 Task: Display the picks of the 2022 Victory Lane Racing NASCAR Cup Series for the race "Daytona 500" on the track "Daytona".
Action: Mouse moved to (200, 431)
Screenshot: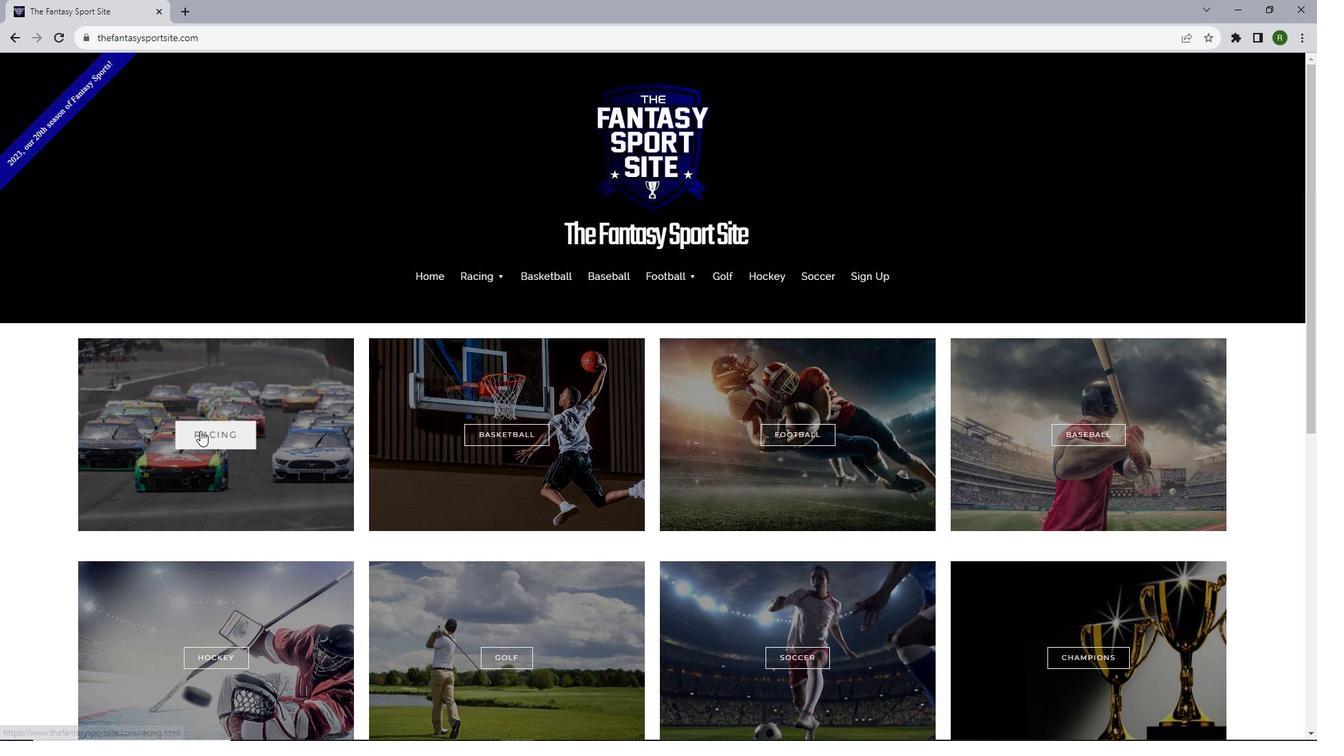 
Action: Mouse pressed left at (200, 431)
Screenshot: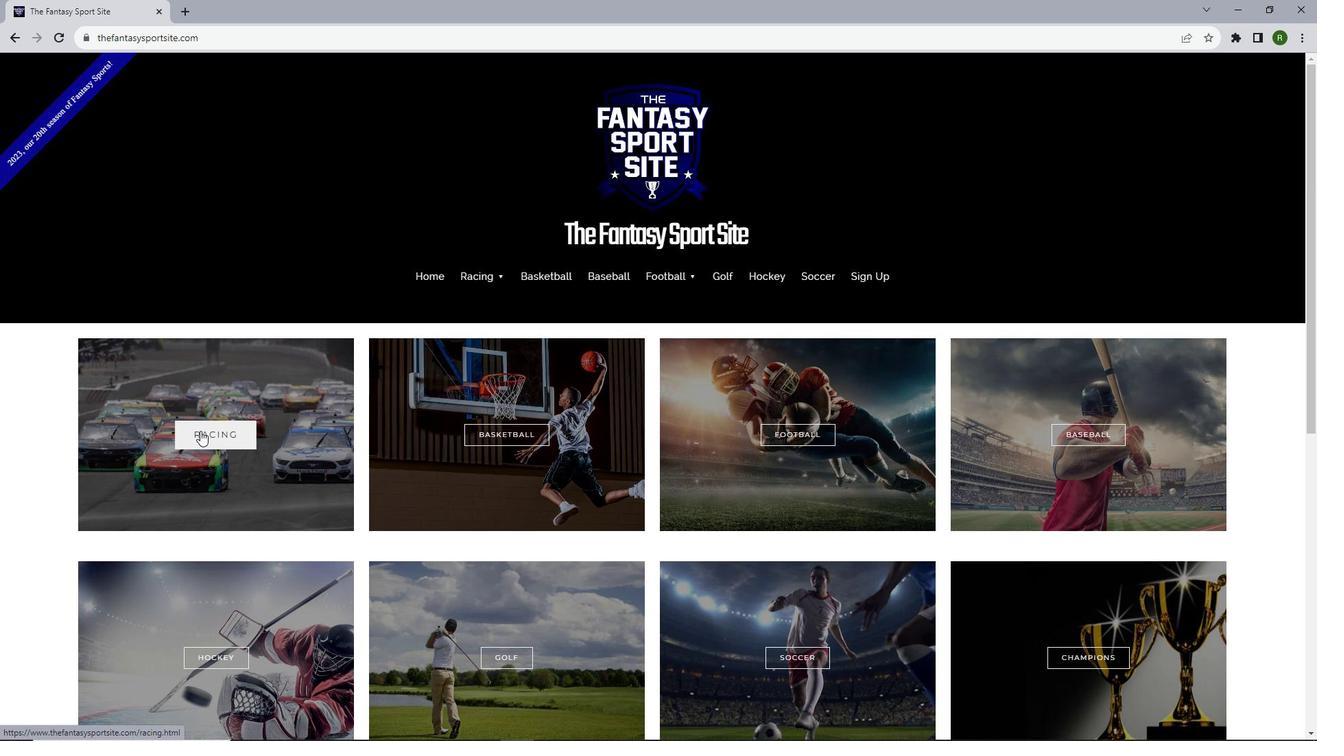 
Action: Mouse moved to (255, 406)
Screenshot: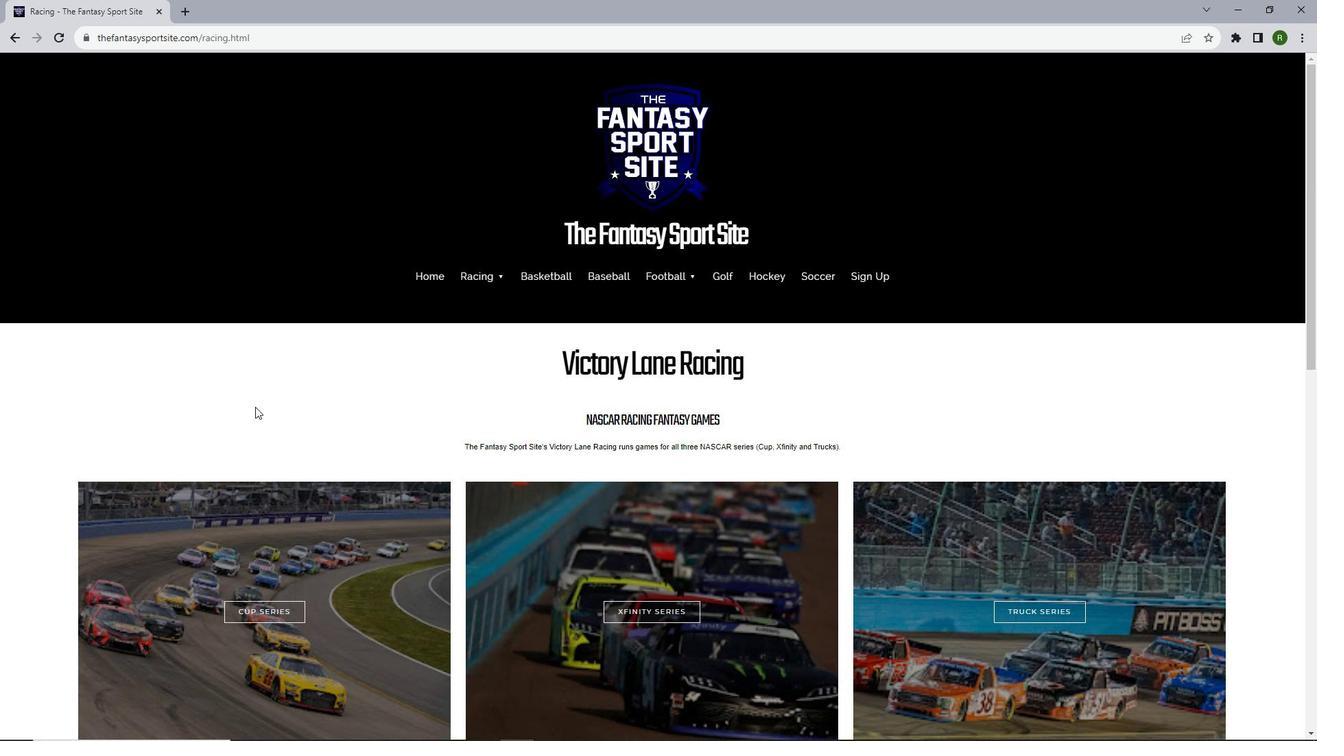 
Action: Mouse scrolled (255, 406) with delta (0, 0)
Screenshot: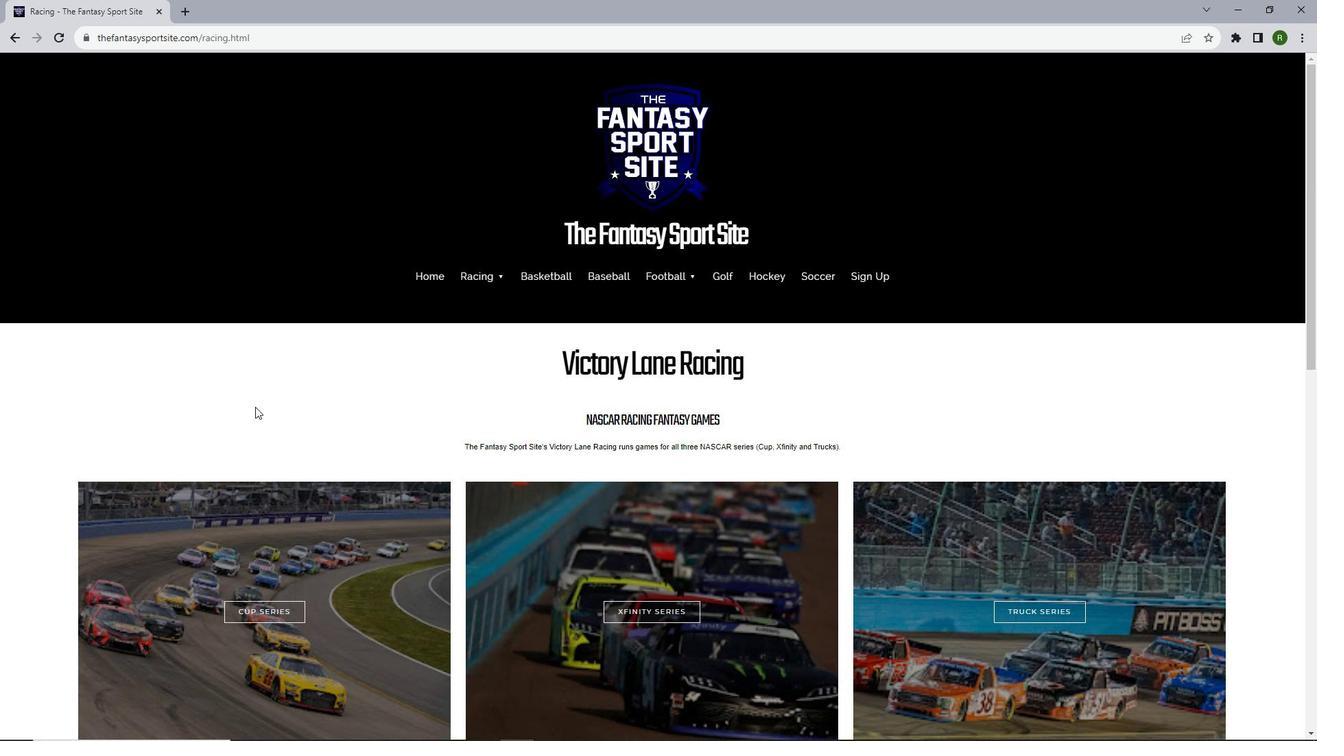 
Action: Mouse scrolled (255, 406) with delta (0, 0)
Screenshot: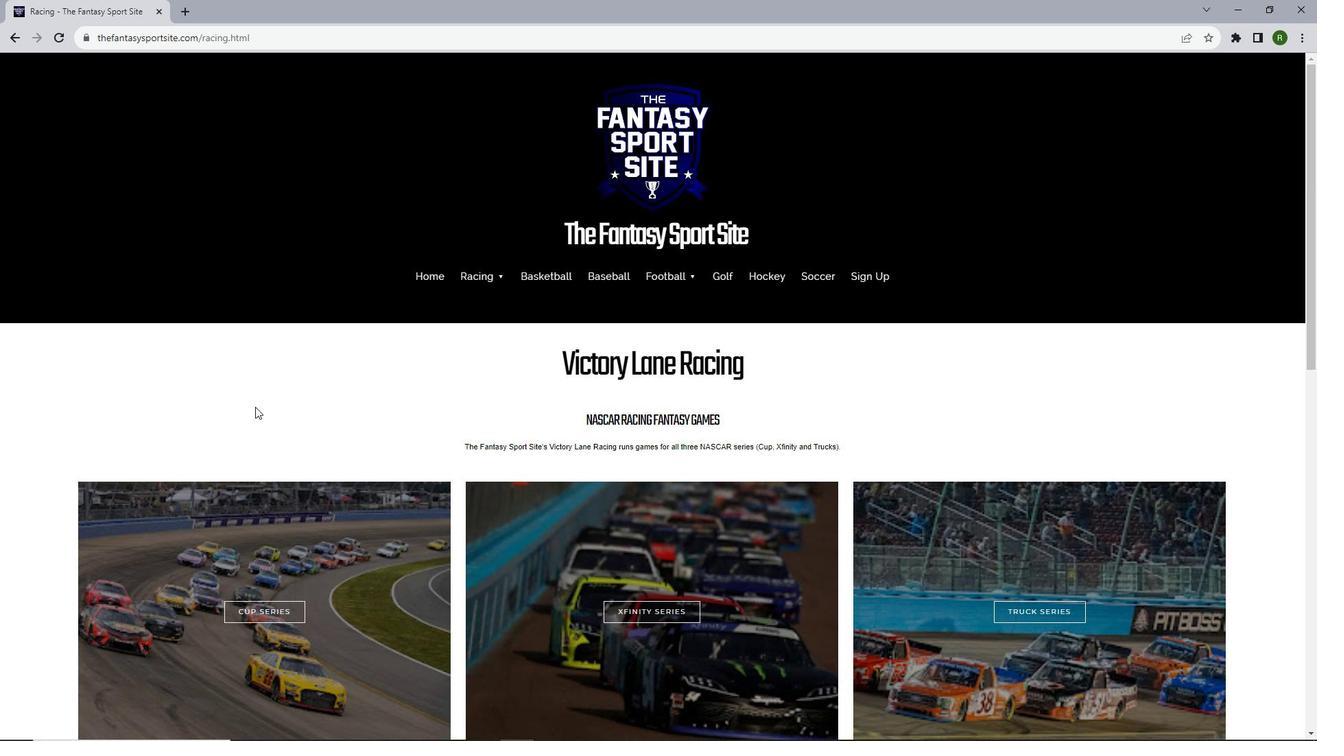 
Action: Mouse moved to (260, 472)
Screenshot: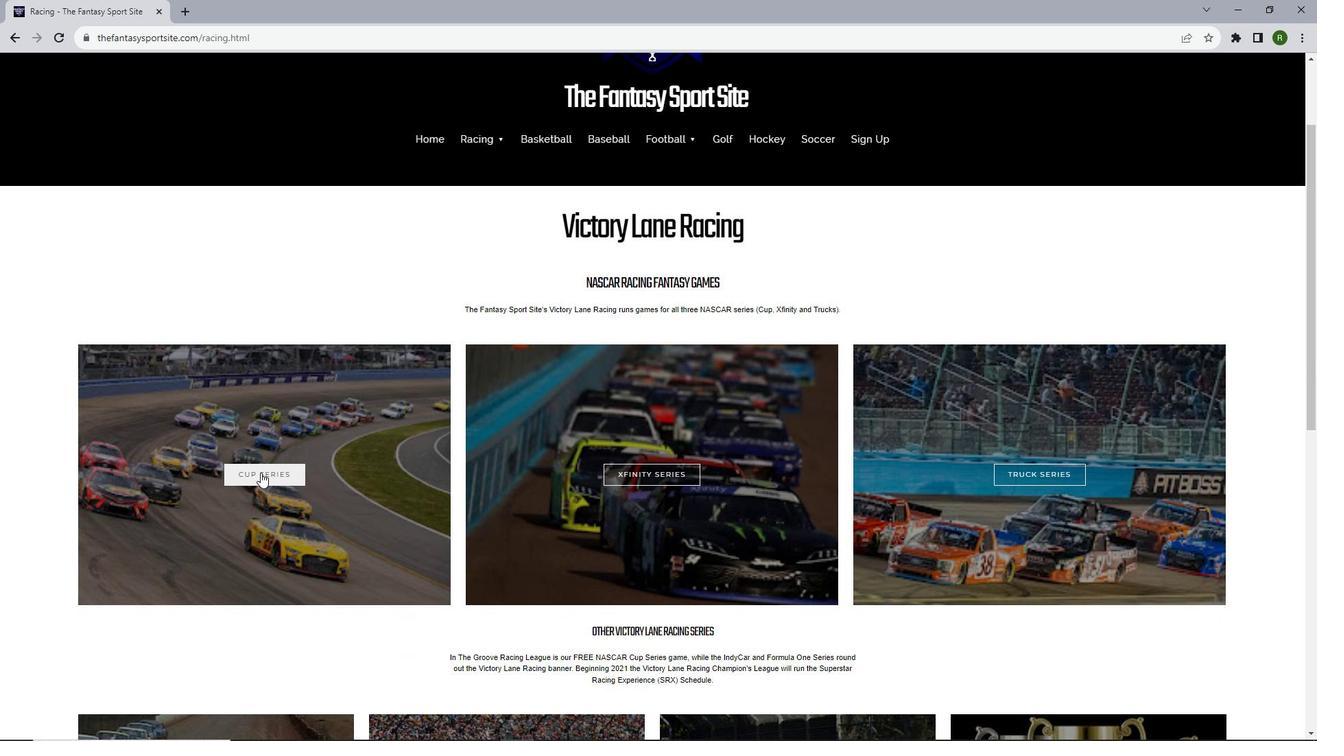 
Action: Mouse pressed left at (260, 472)
Screenshot: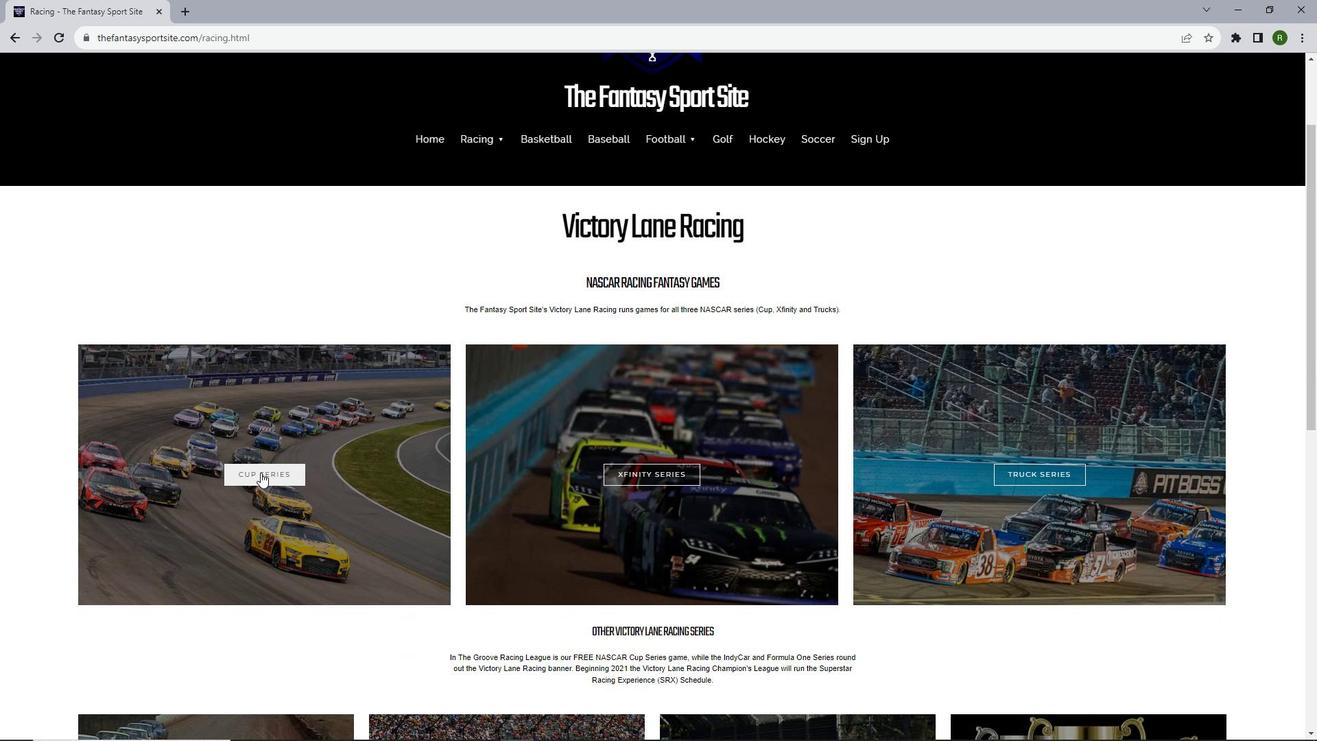 
Action: Mouse moved to (417, 393)
Screenshot: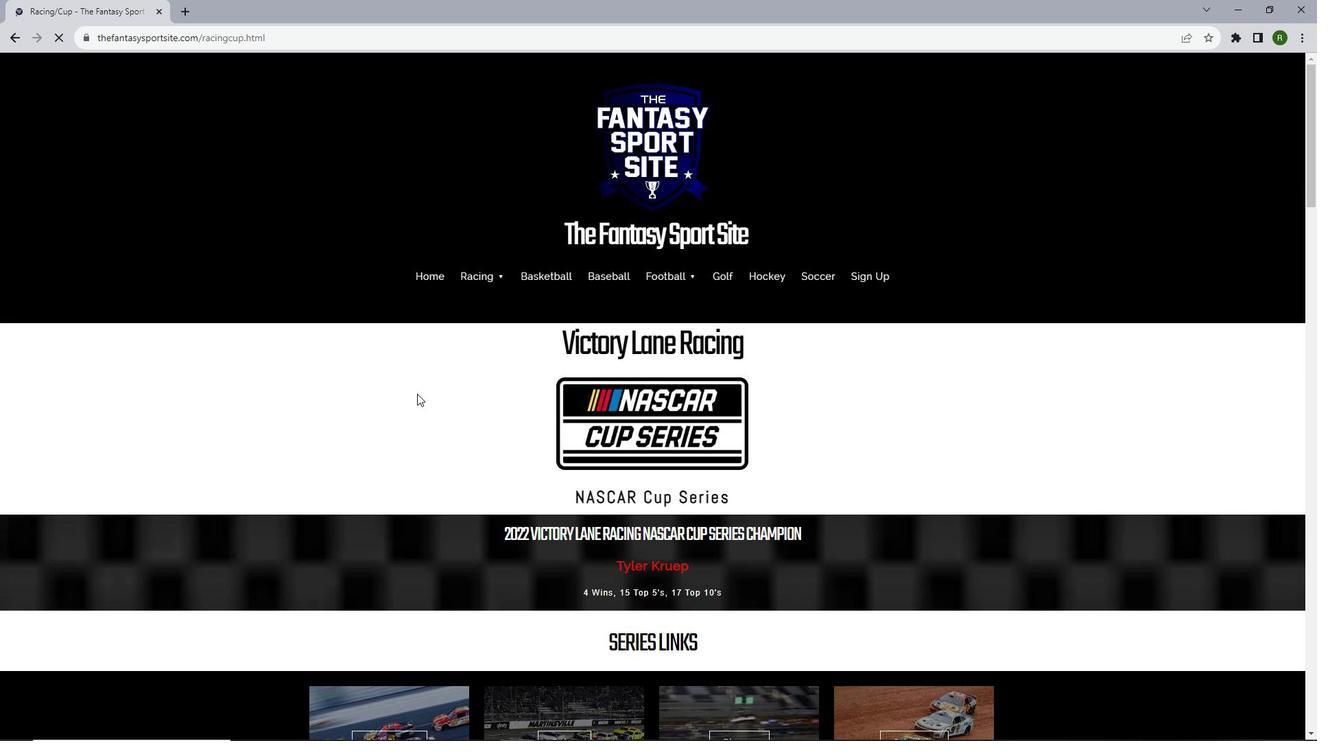 
Action: Mouse scrolled (417, 393) with delta (0, 0)
Screenshot: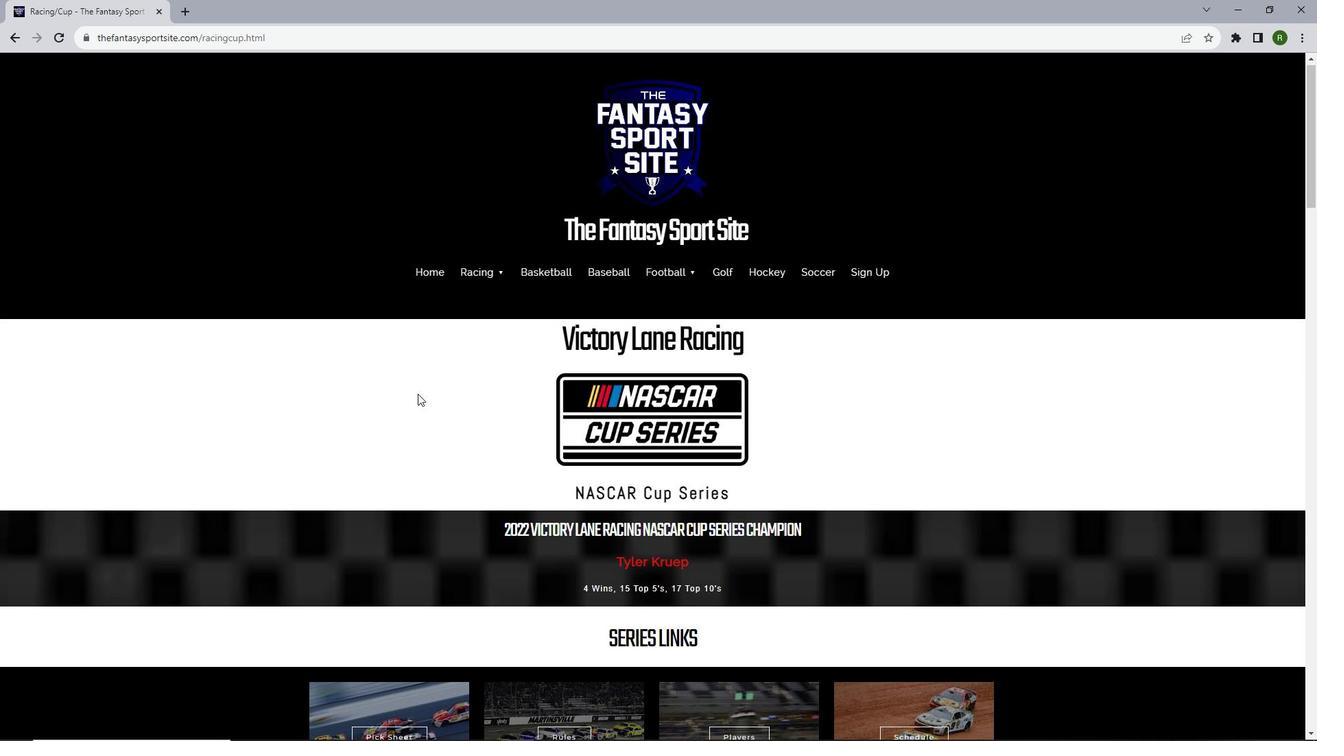 
Action: Mouse scrolled (417, 393) with delta (0, 0)
Screenshot: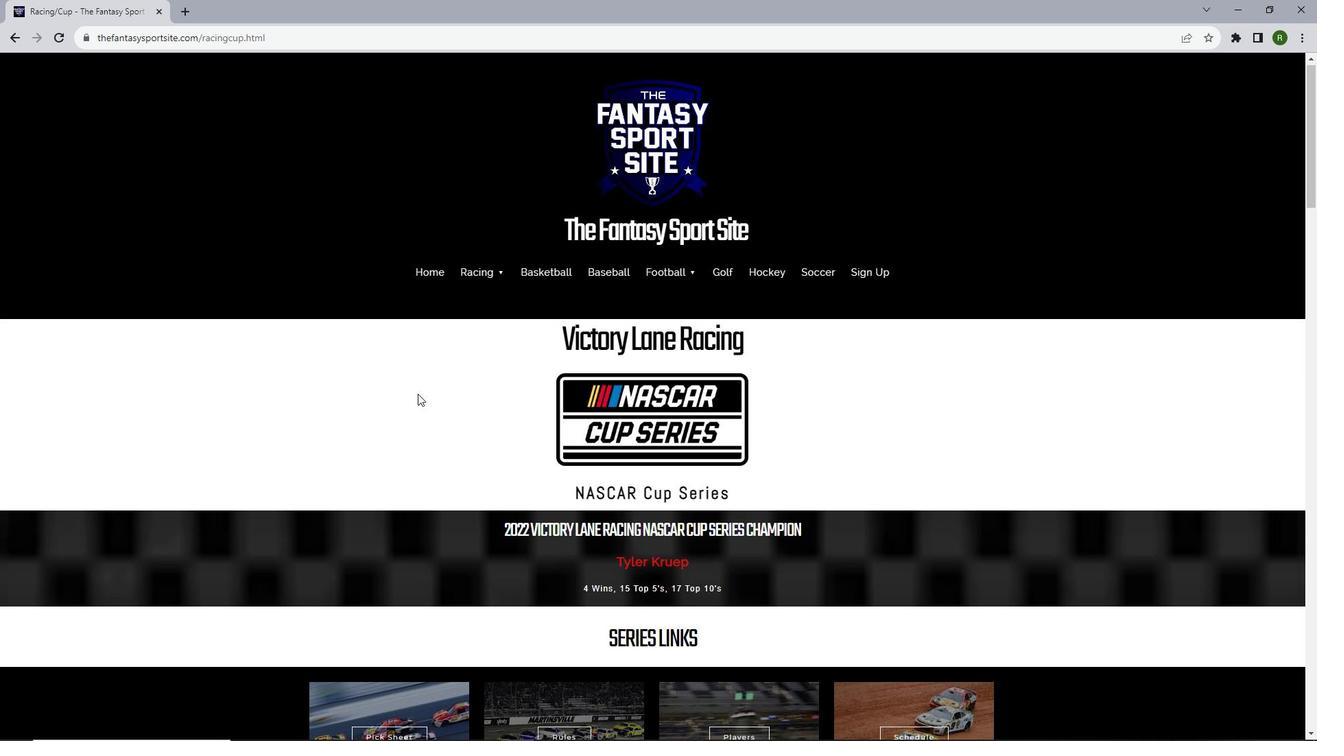 
Action: Mouse moved to (417, 393)
Screenshot: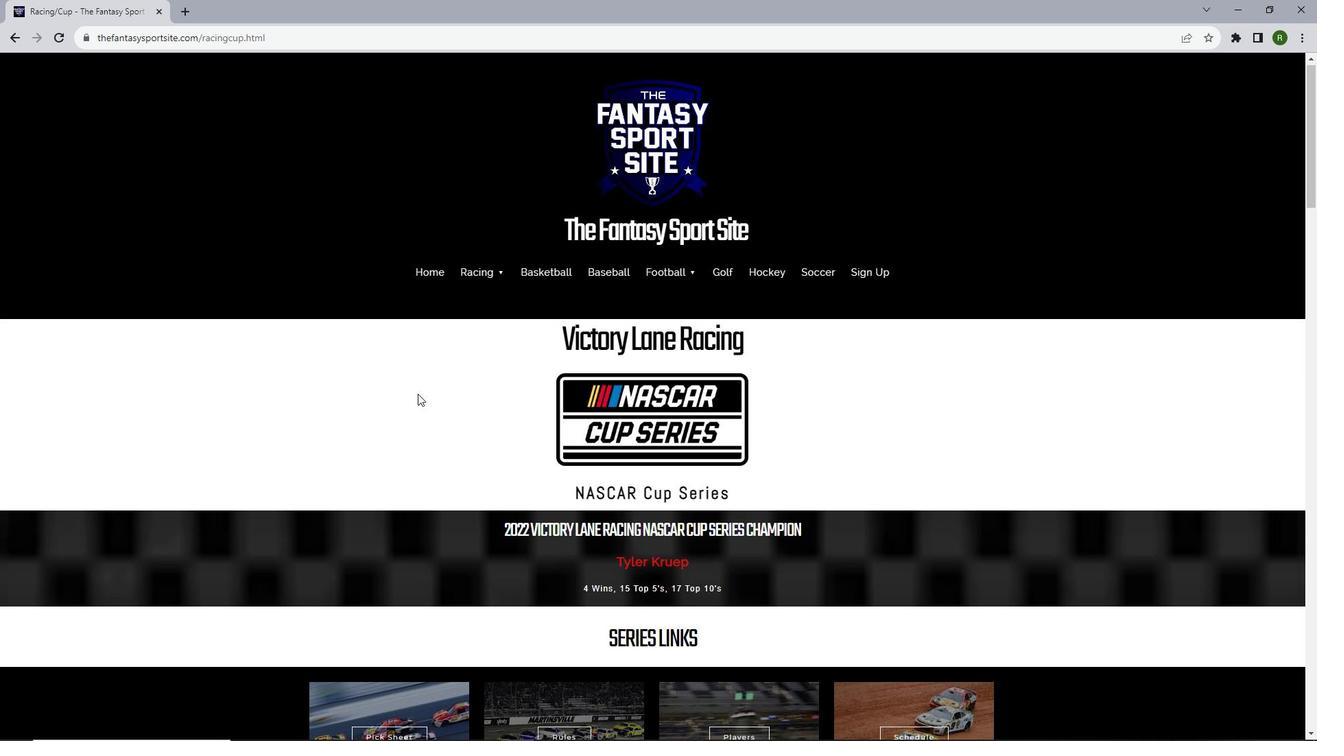
Action: Mouse scrolled (417, 393) with delta (0, 0)
Screenshot: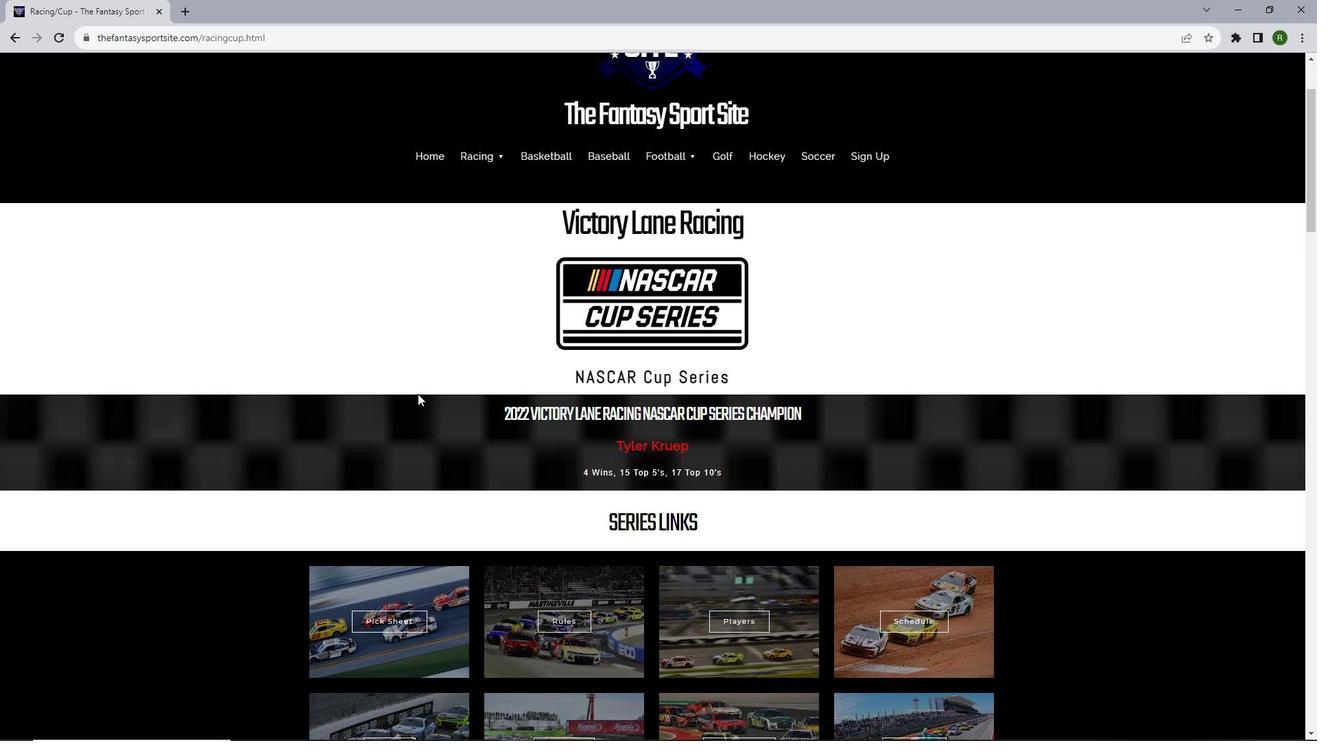 
Action: Mouse scrolled (417, 393) with delta (0, 0)
Screenshot: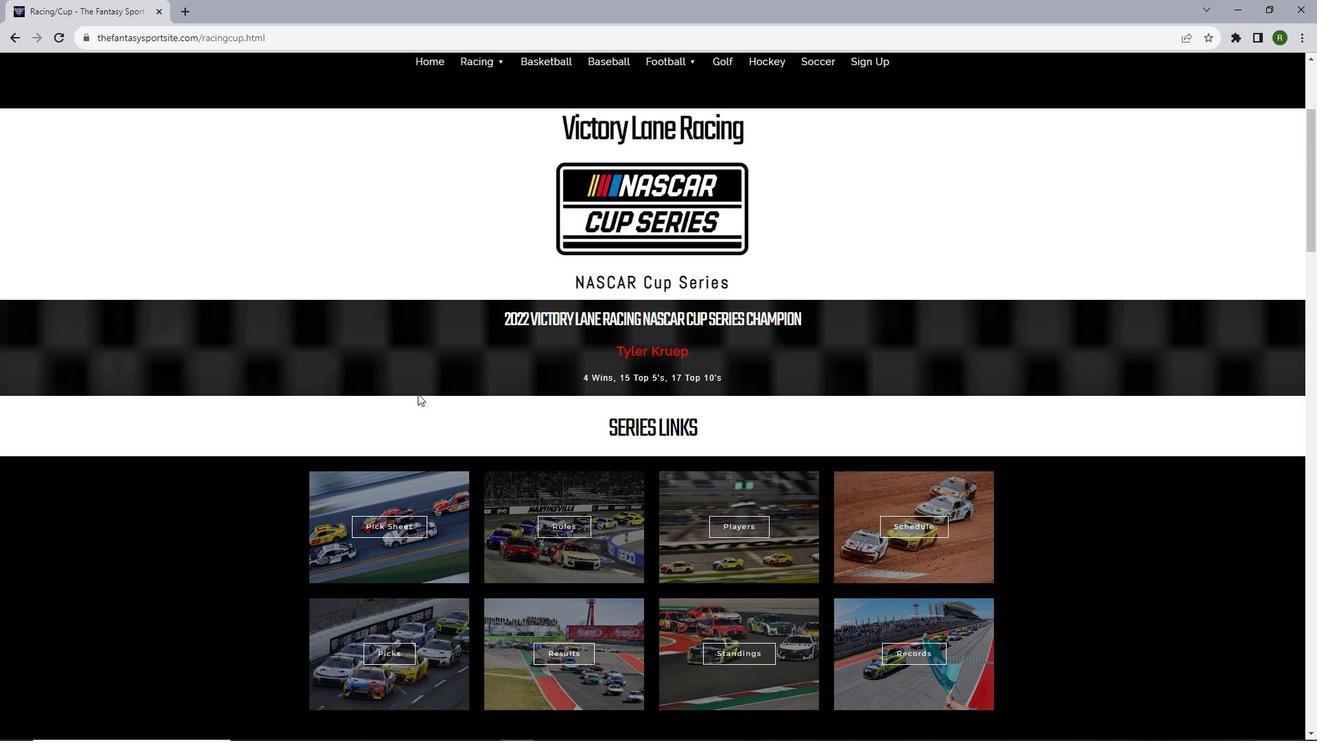 
Action: Mouse scrolled (417, 393) with delta (0, 0)
Screenshot: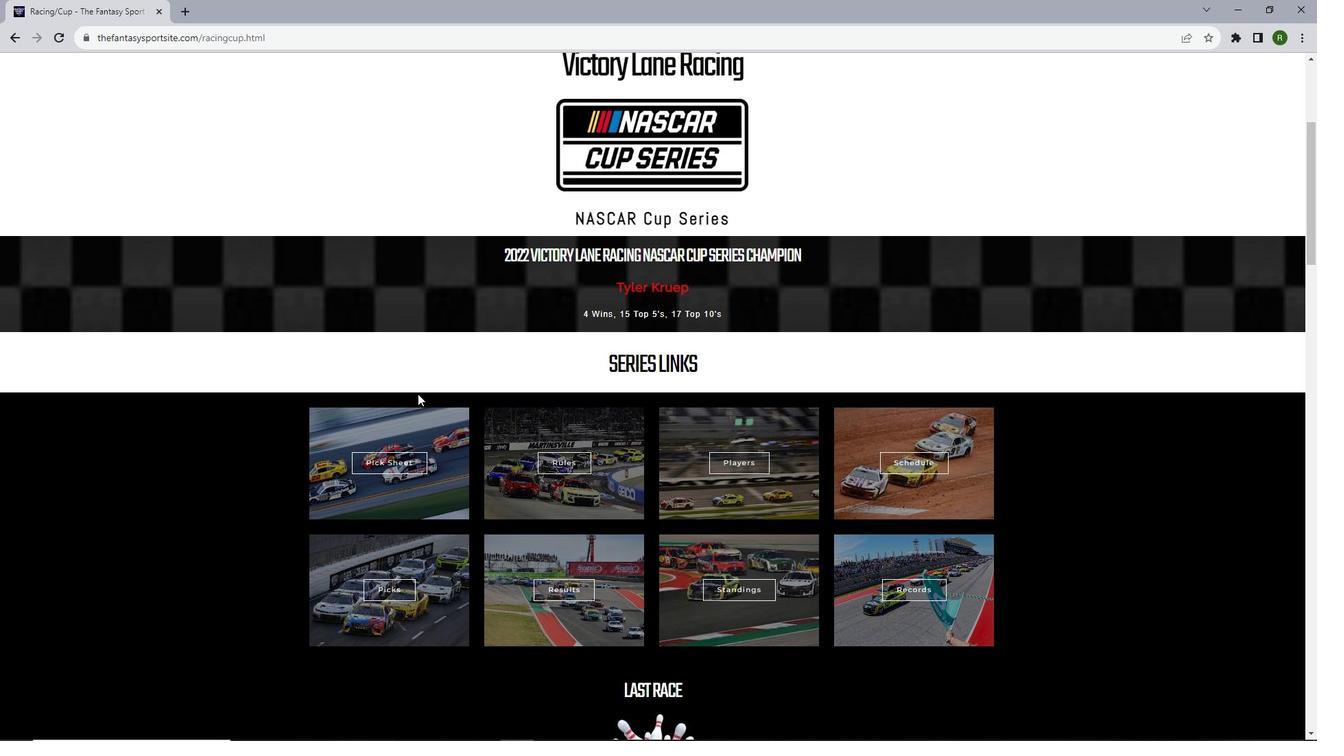 
Action: Mouse moved to (408, 525)
Screenshot: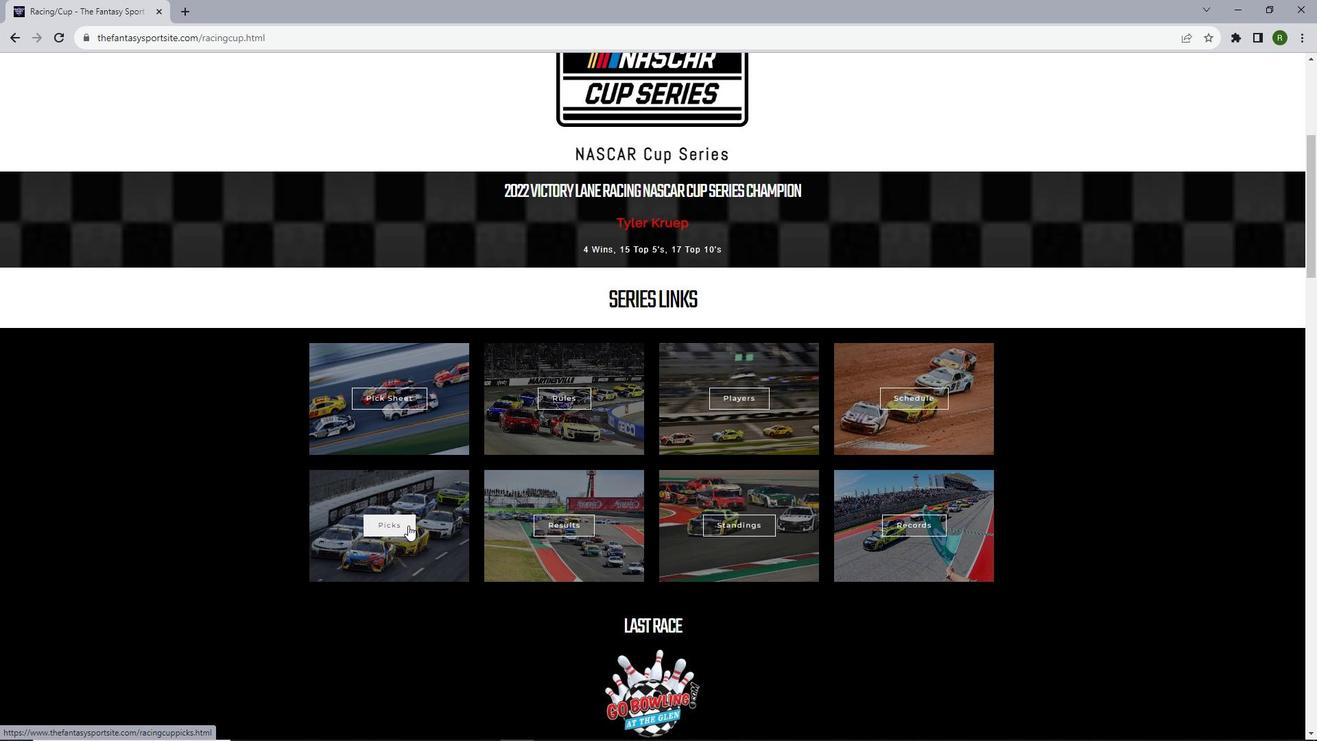
Action: Mouse pressed left at (408, 525)
Screenshot: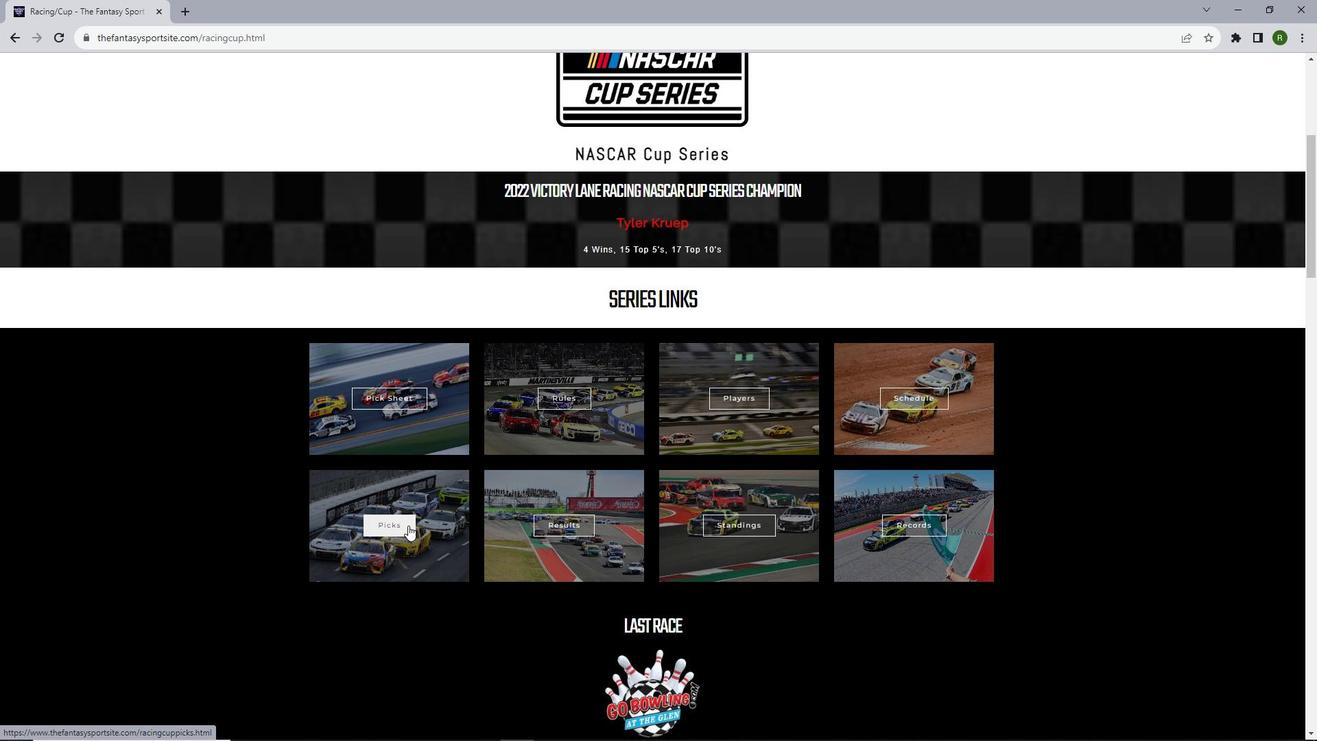 
Action: Mouse moved to (492, 378)
Screenshot: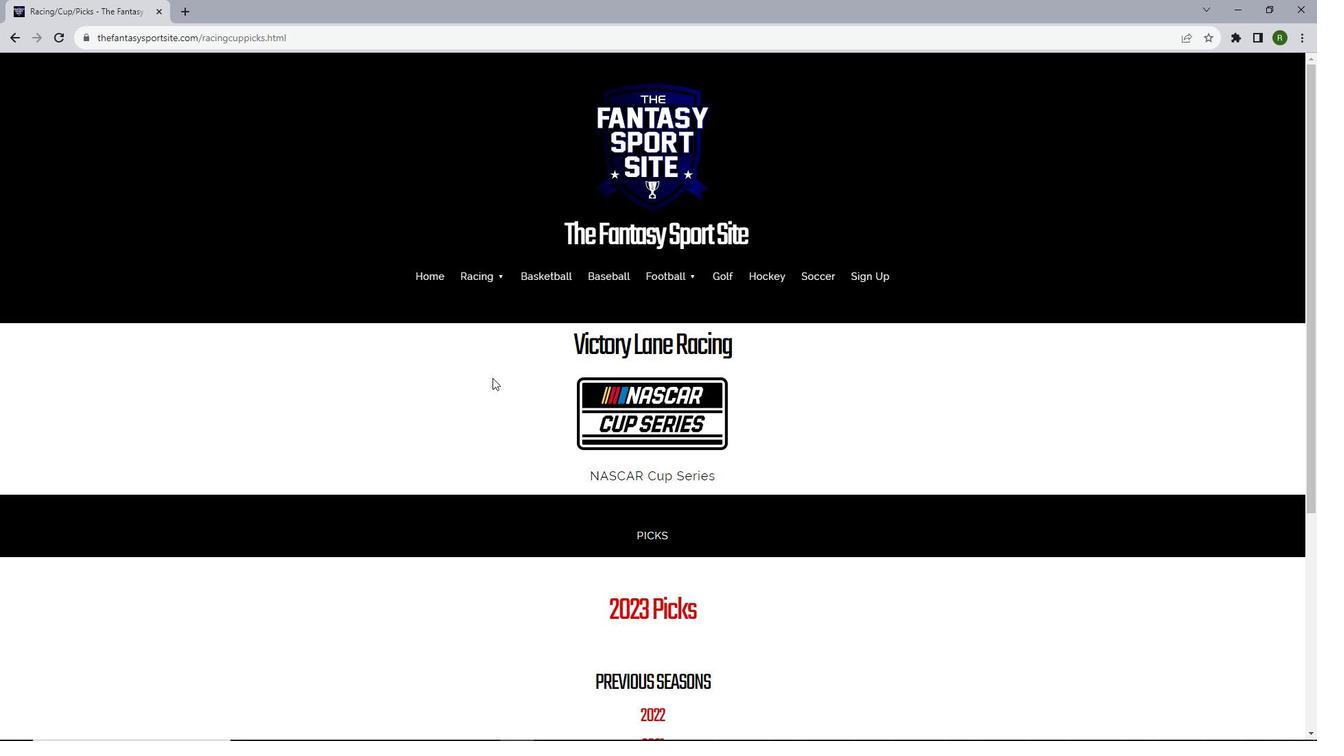 
Action: Mouse scrolled (492, 377) with delta (0, 0)
Screenshot: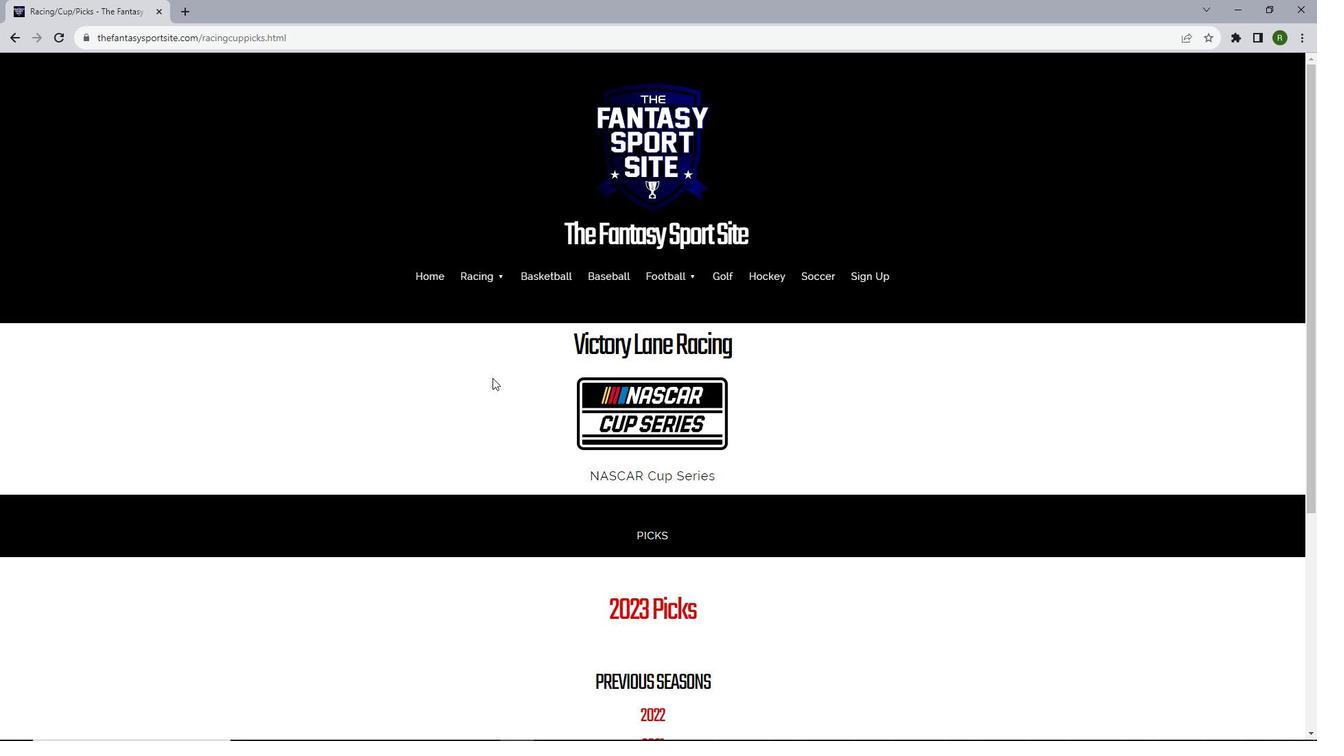 
Action: Mouse scrolled (492, 377) with delta (0, 0)
Screenshot: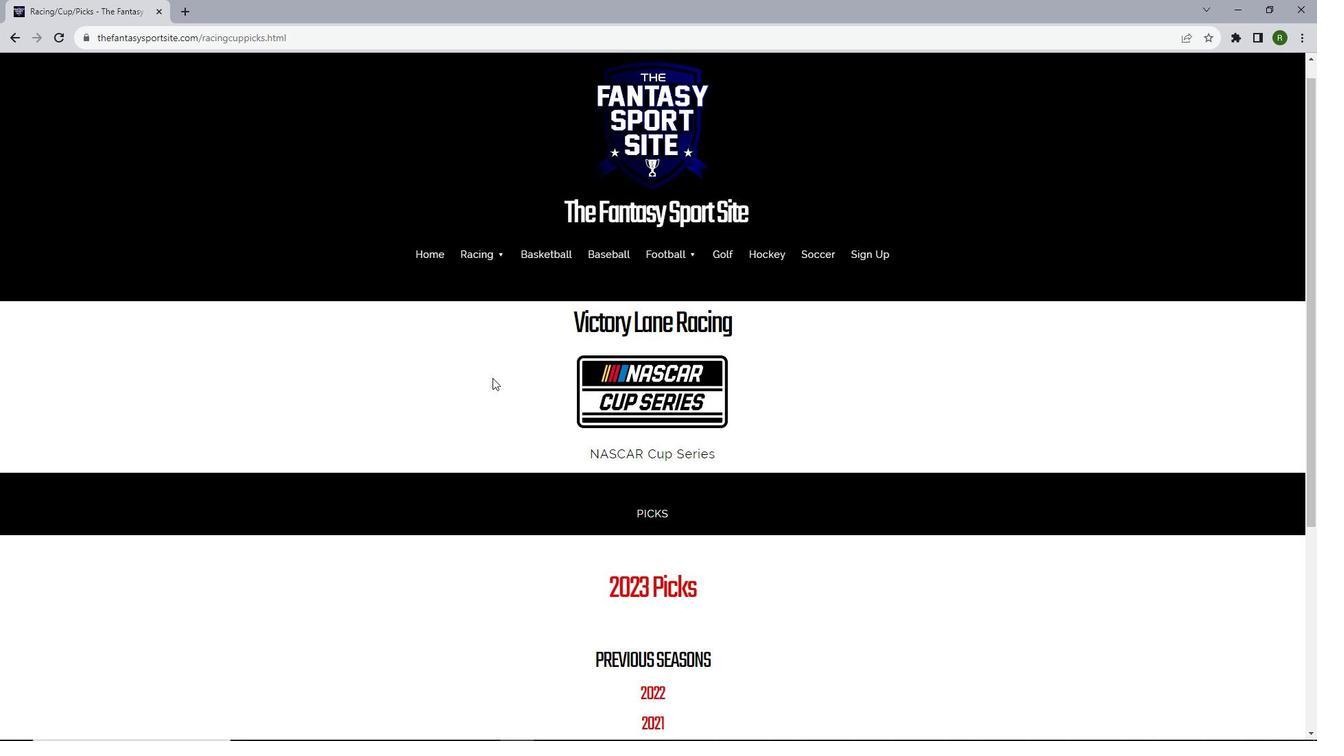 
Action: Mouse scrolled (492, 377) with delta (0, 0)
Screenshot: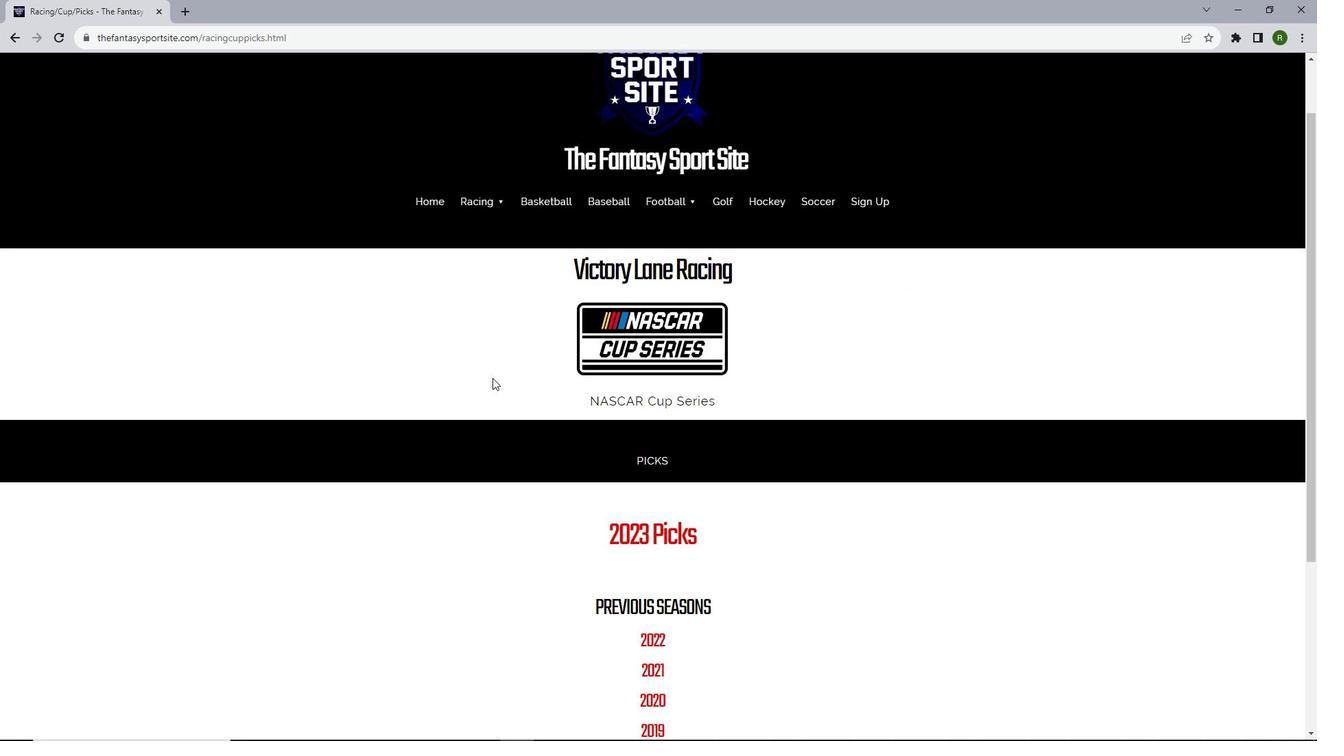 
Action: Mouse scrolled (492, 377) with delta (0, 0)
Screenshot: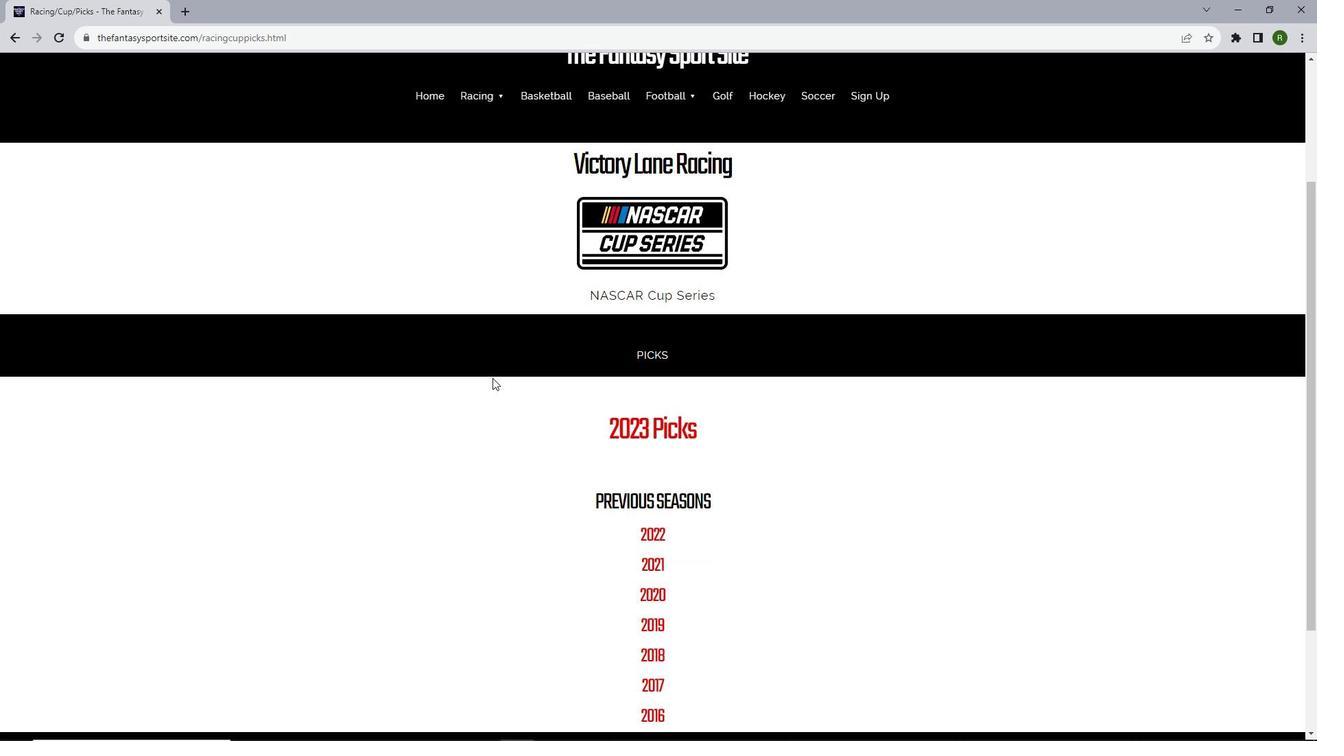 
Action: Mouse scrolled (492, 377) with delta (0, 0)
Screenshot: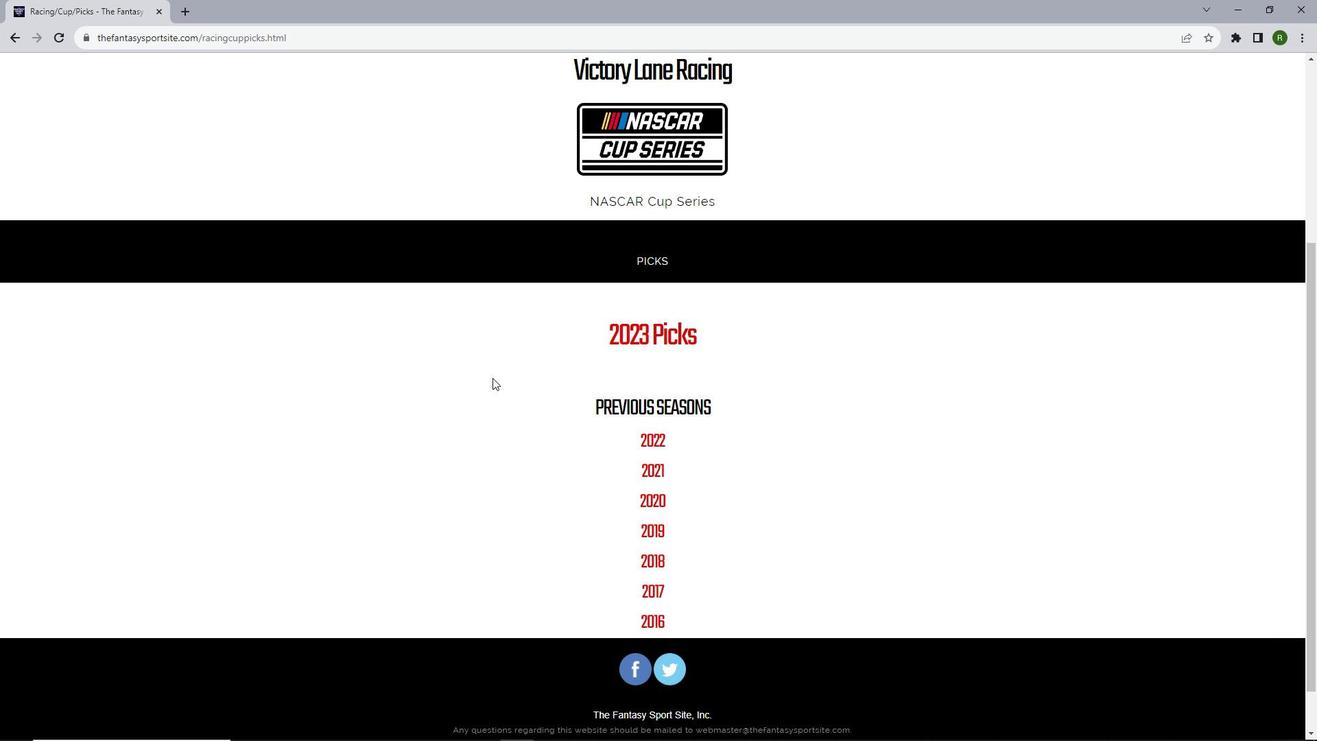 
Action: Mouse moved to (493, 378)
Screenshot: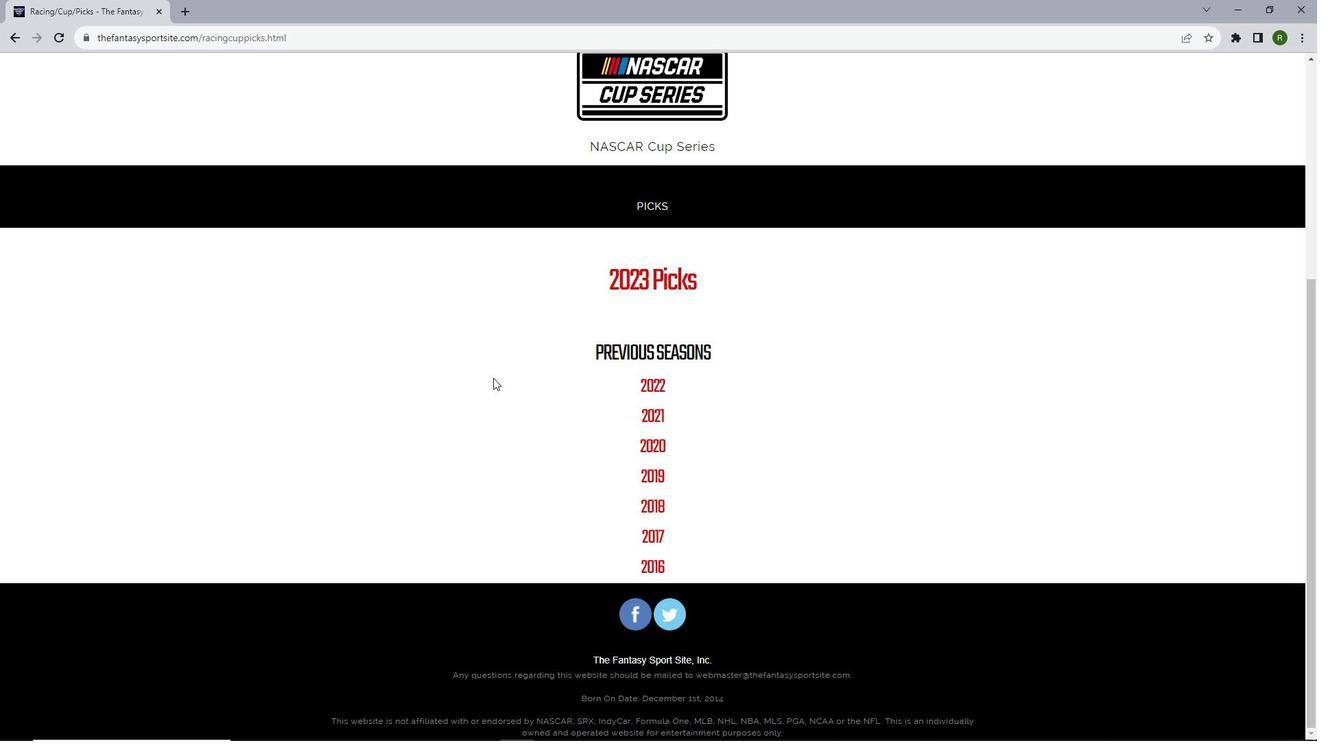 
Action: Mouse scrolled (493, 377) with delta (0, 0)
Screenshot: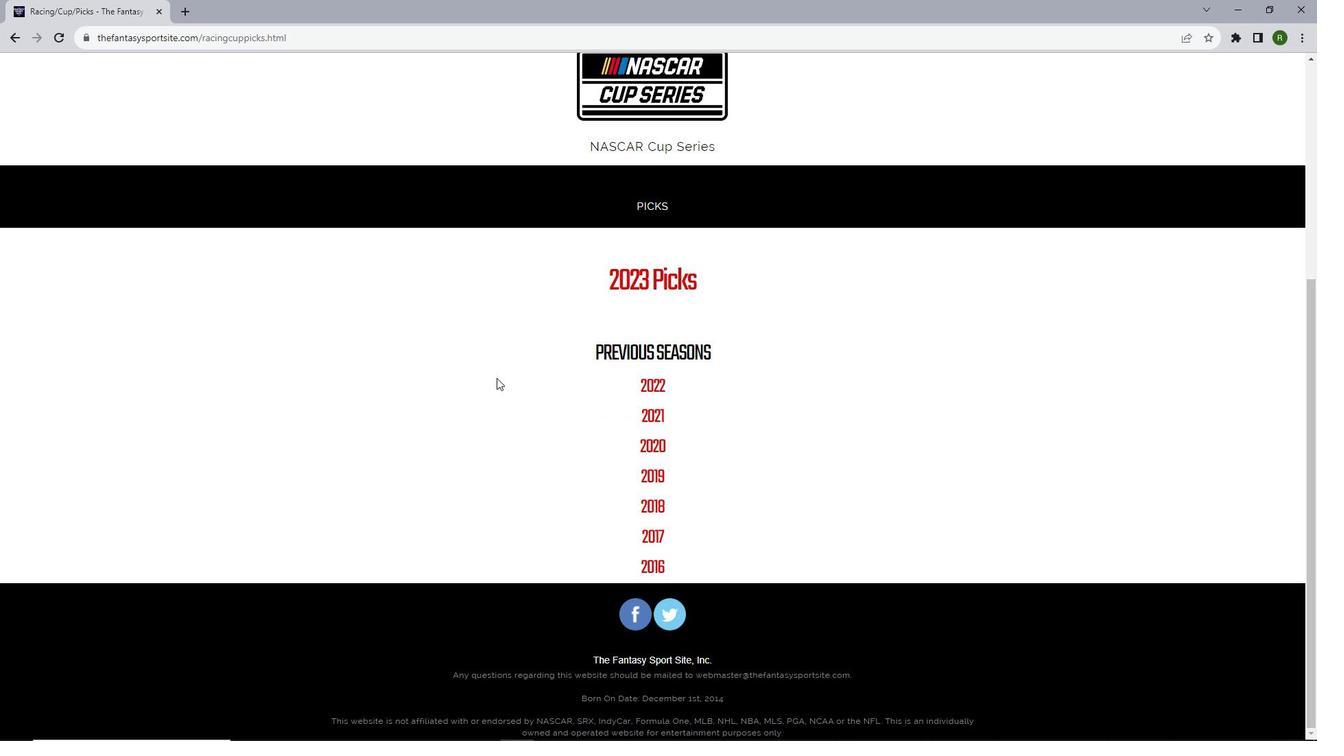 
Action: Mouse moved to (658, 388)
Screenshot: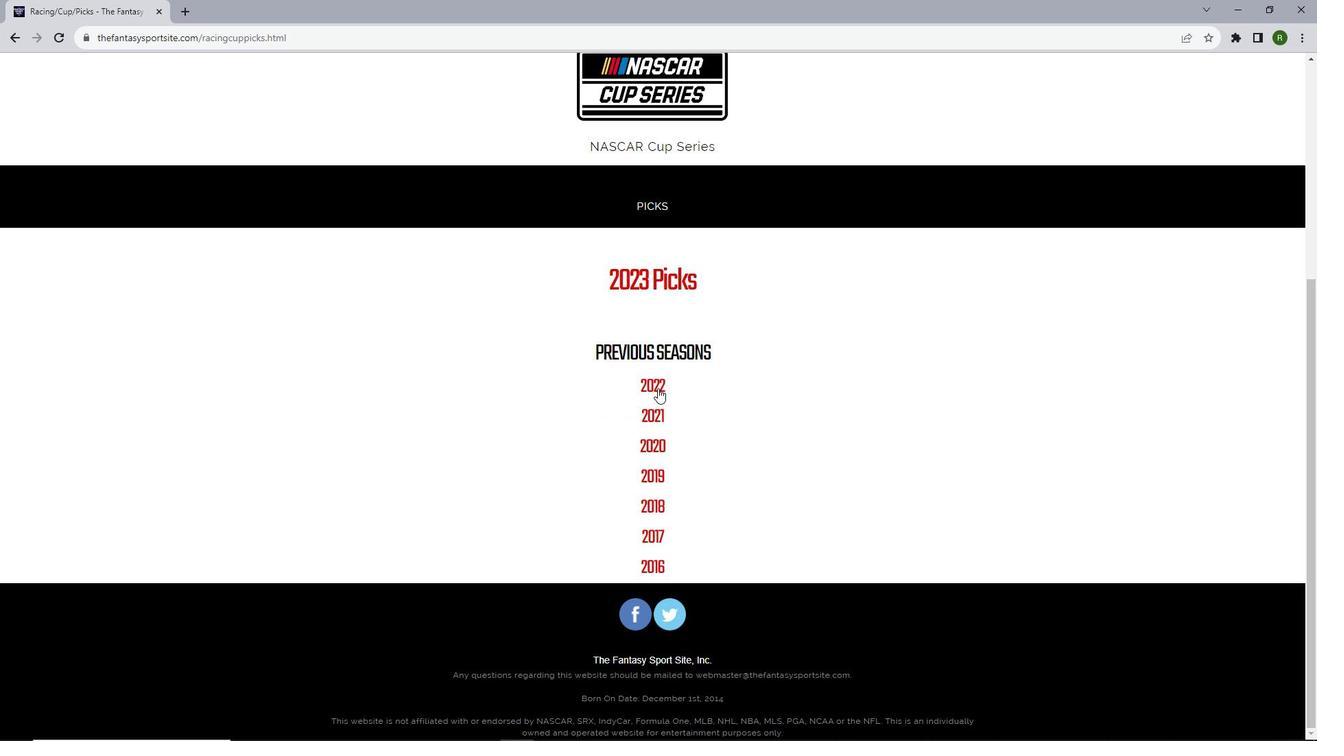 
Action: Mouse pressed left at (658, 388)
Screenshot: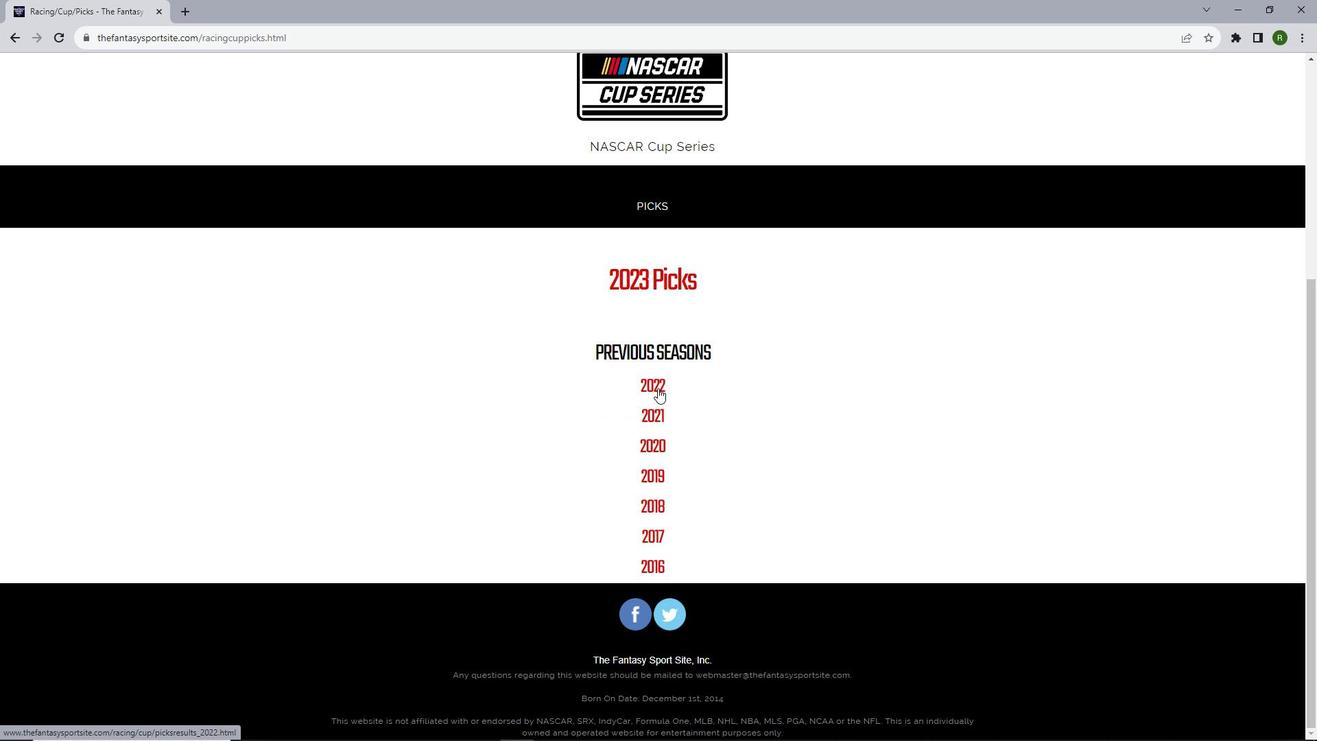 
Action: Mouse moved to (672, 152)
Screenshot: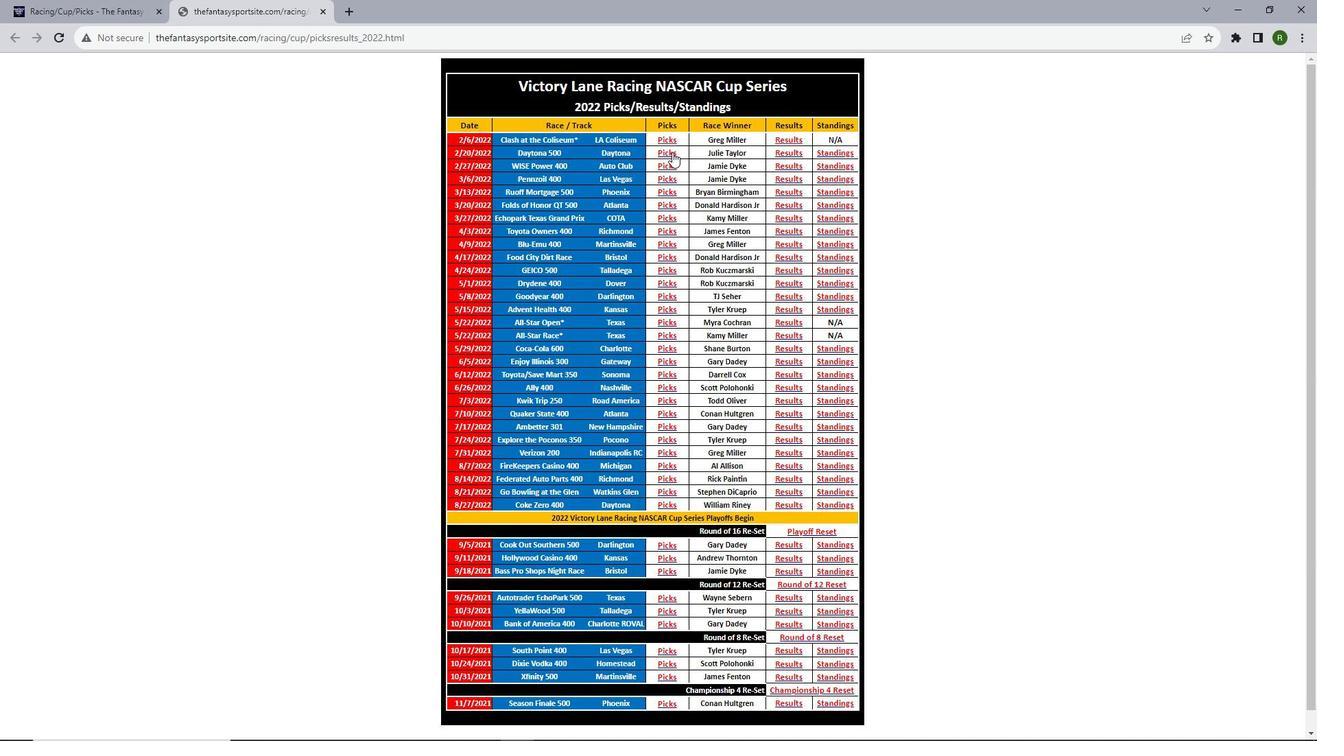 
Action: Mouse pressed left at (672, 152)
Screenshot: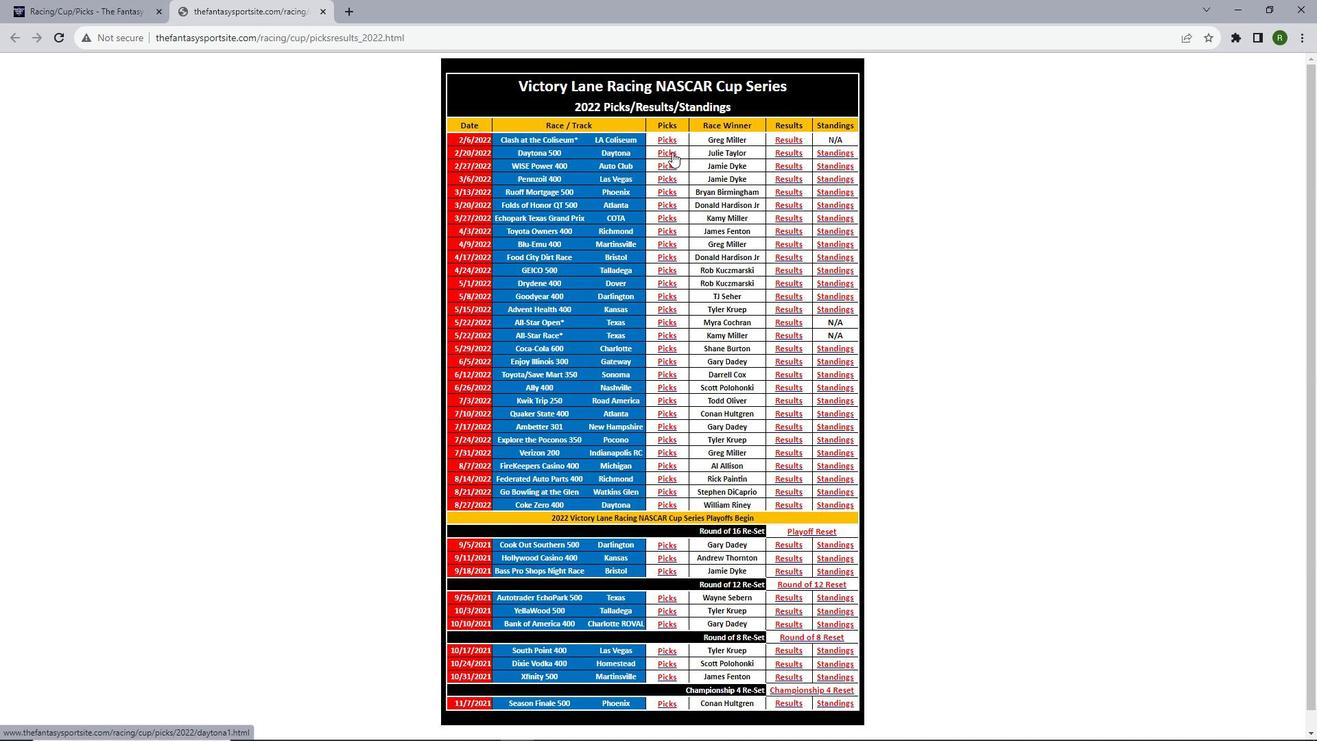
Action: Mouse moved to (630, 215)
Screenshot: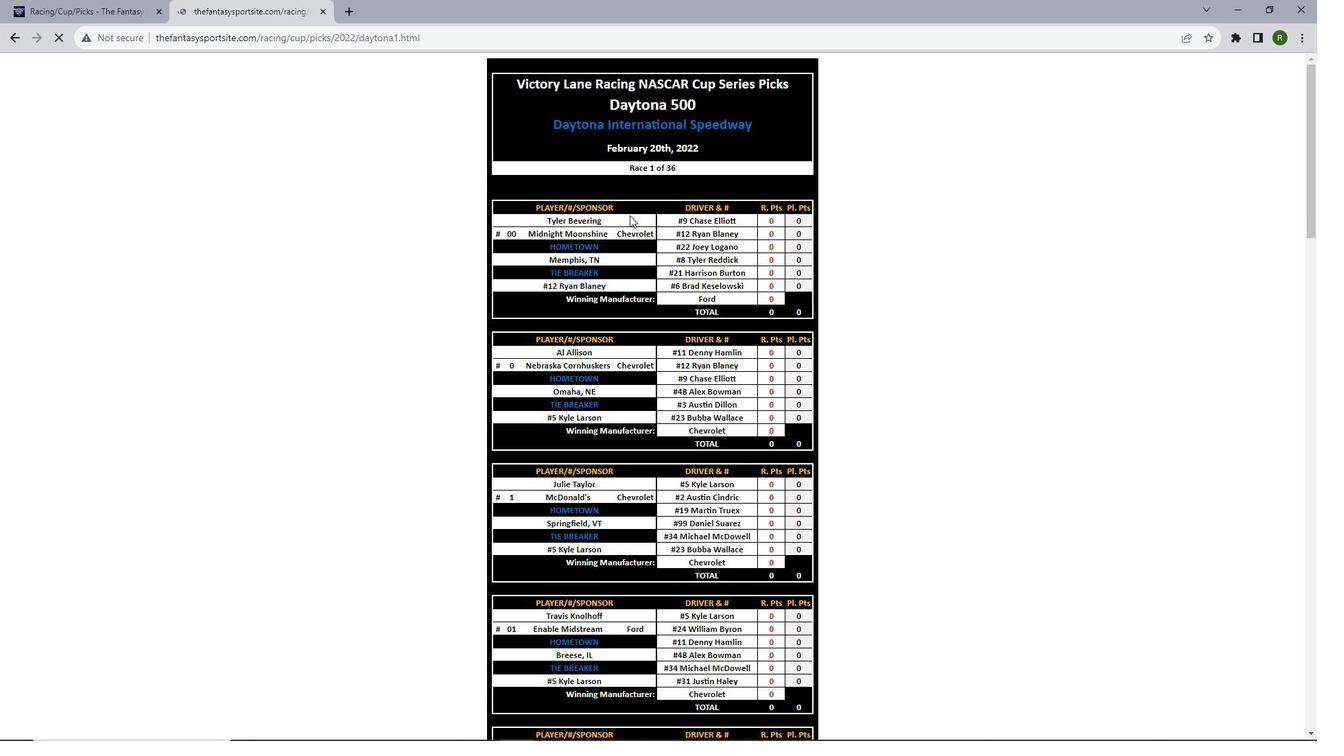 
Action: Mouse scrolled (630, 214) with delta (0, 0)
Screenshot: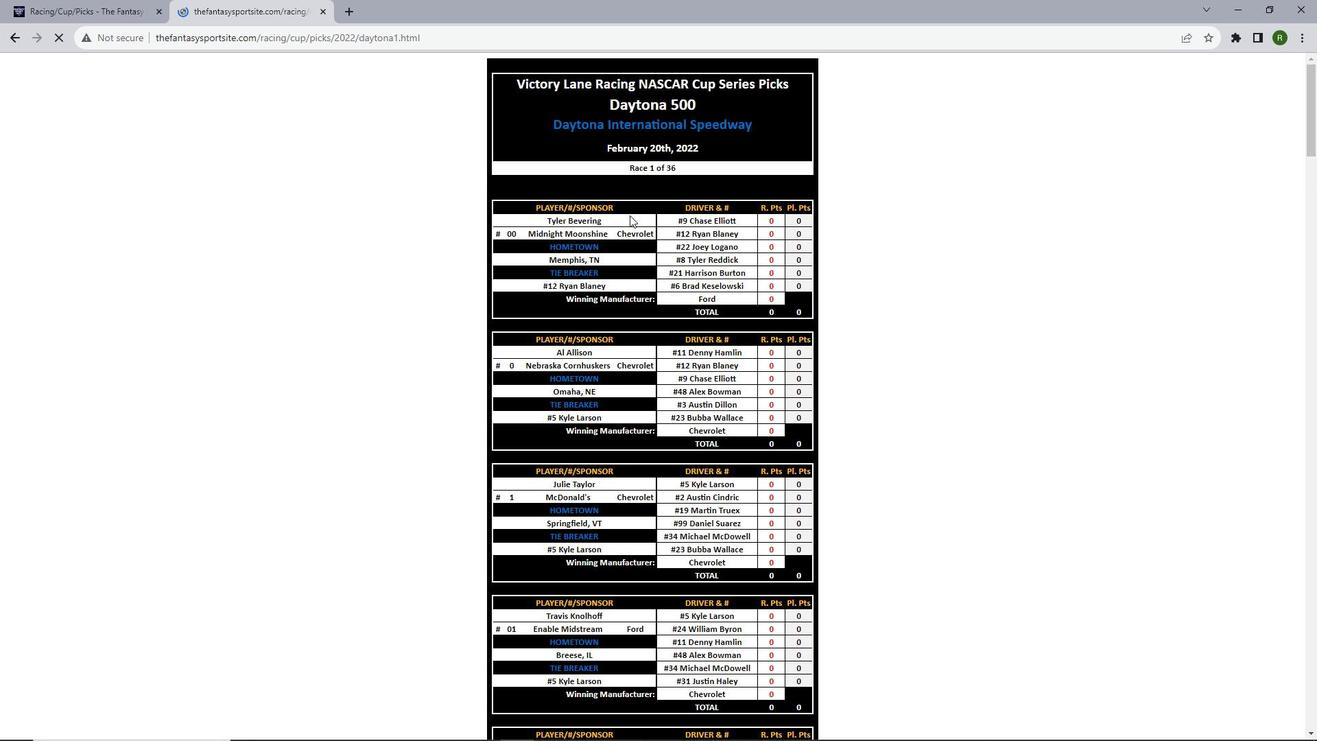 
Action: Mouse scrolled (630, 214) with delta (0, 0)
Screenshot: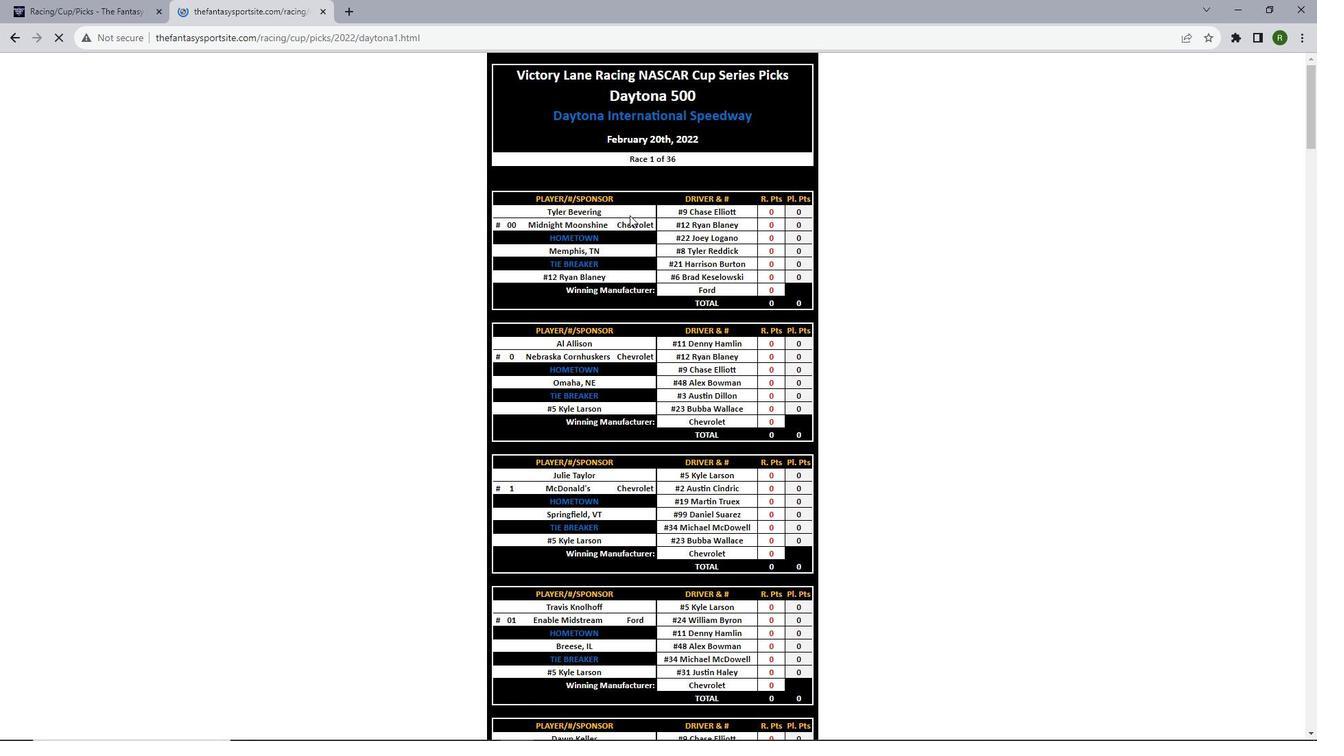 
Action: Mouse scrolled (630, 214) with delta (0, 0)
Screenshot: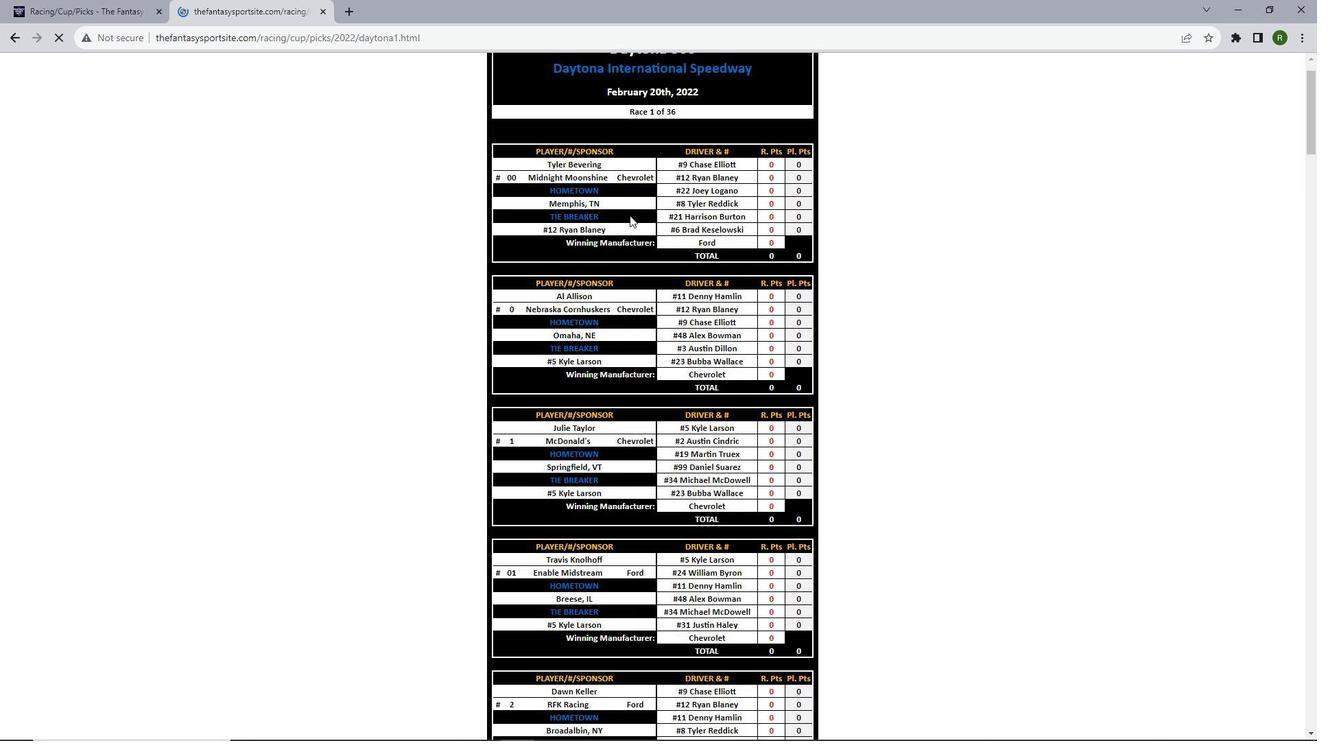 
Action: Mouse scrolled (630, 214) with delta (0, 0)
Screenshot: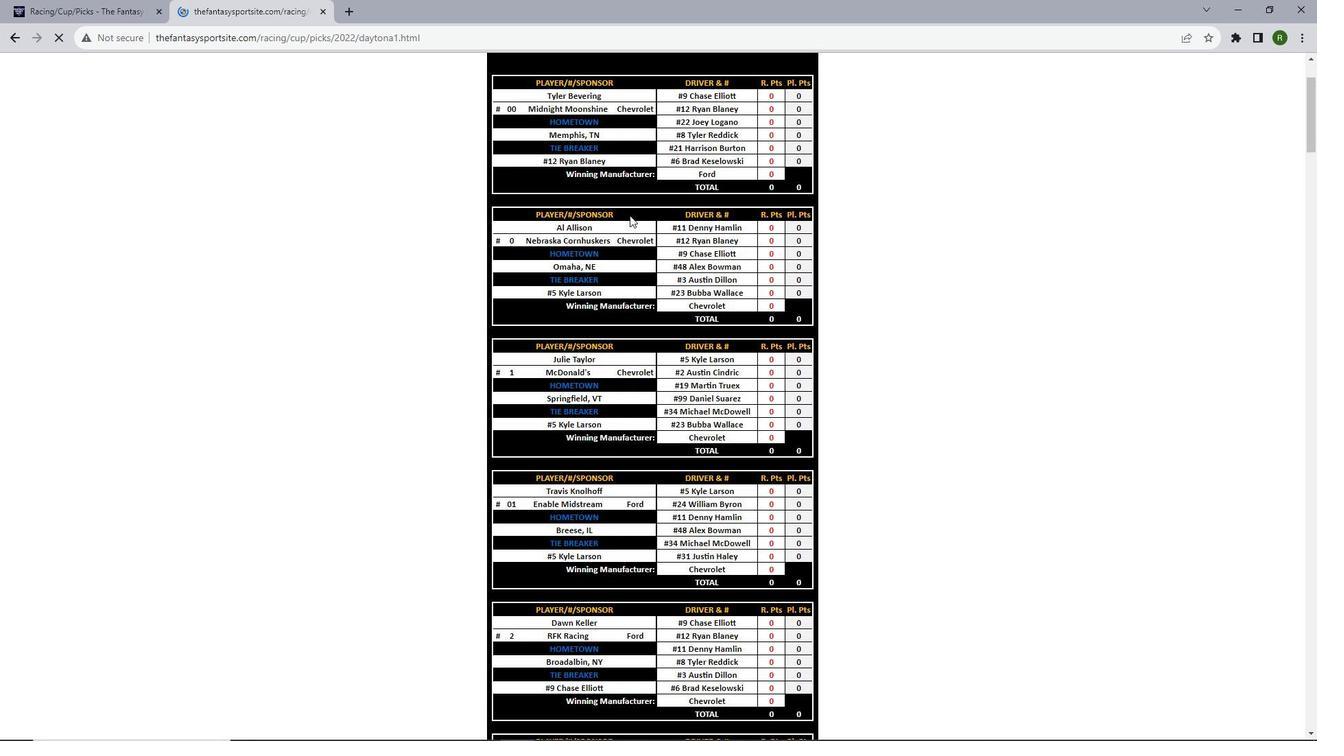 
Action: Mouse scrolled (630, 214) with delta (0, 0)
Screenshot: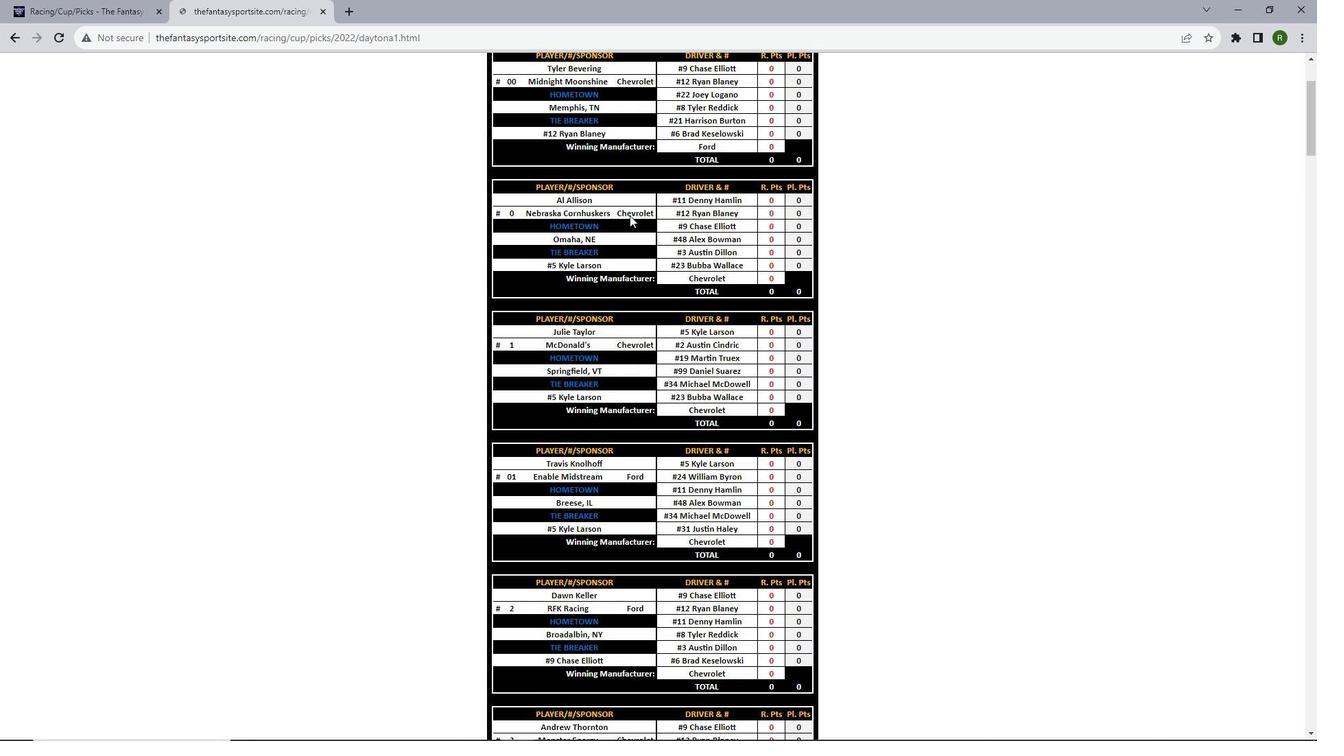 
Action: Mouse scrolled (630, 214) with delta (0, 0)
Screenshot: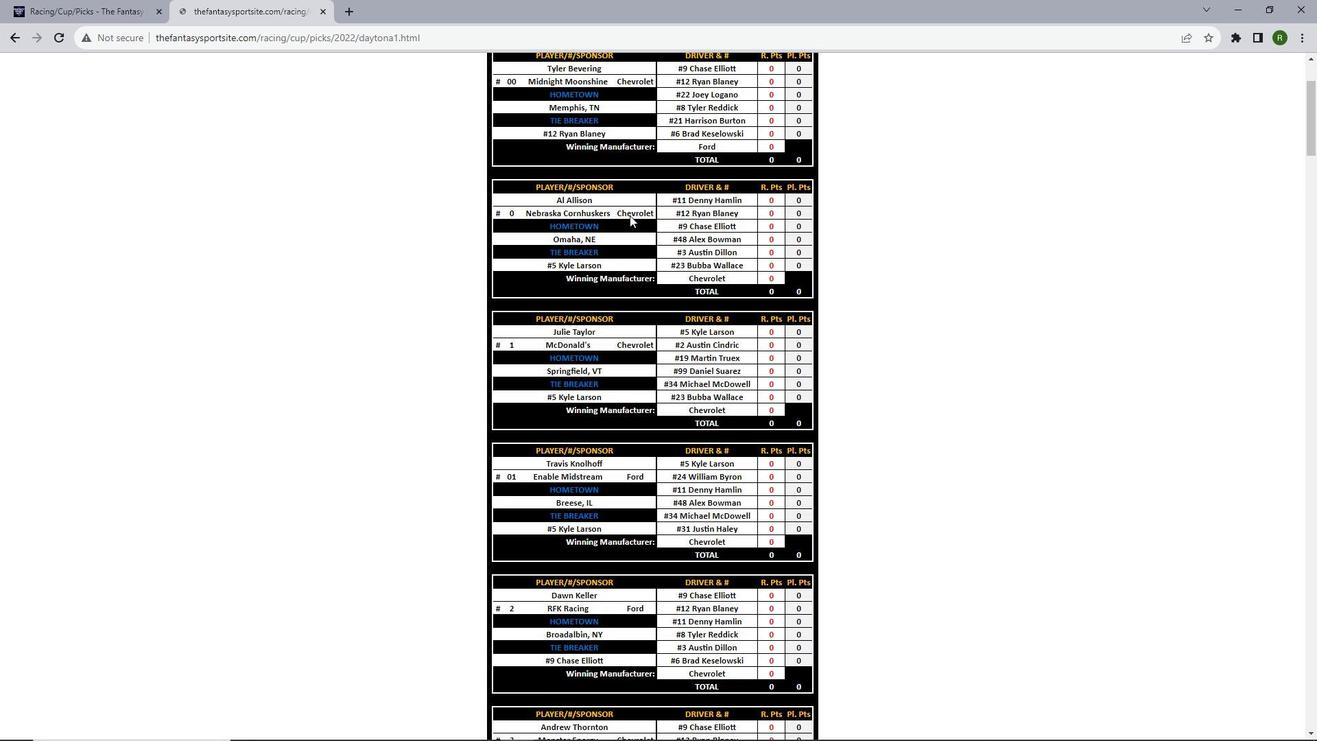 
Action: Mouse scrolled (630, 214) with delta (0, 0)
Screenshot: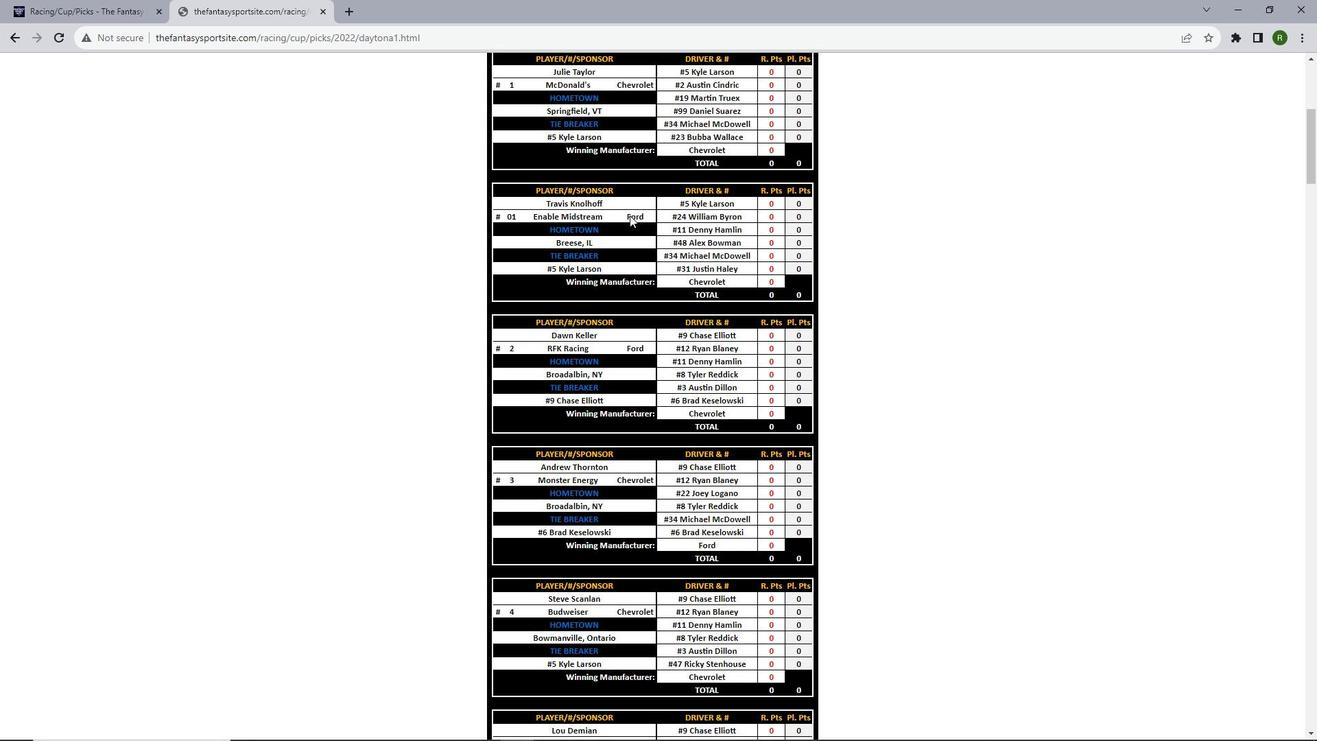 
Action: Mouse scrolled (630, 214) with delta (0, 0)
Screenshot: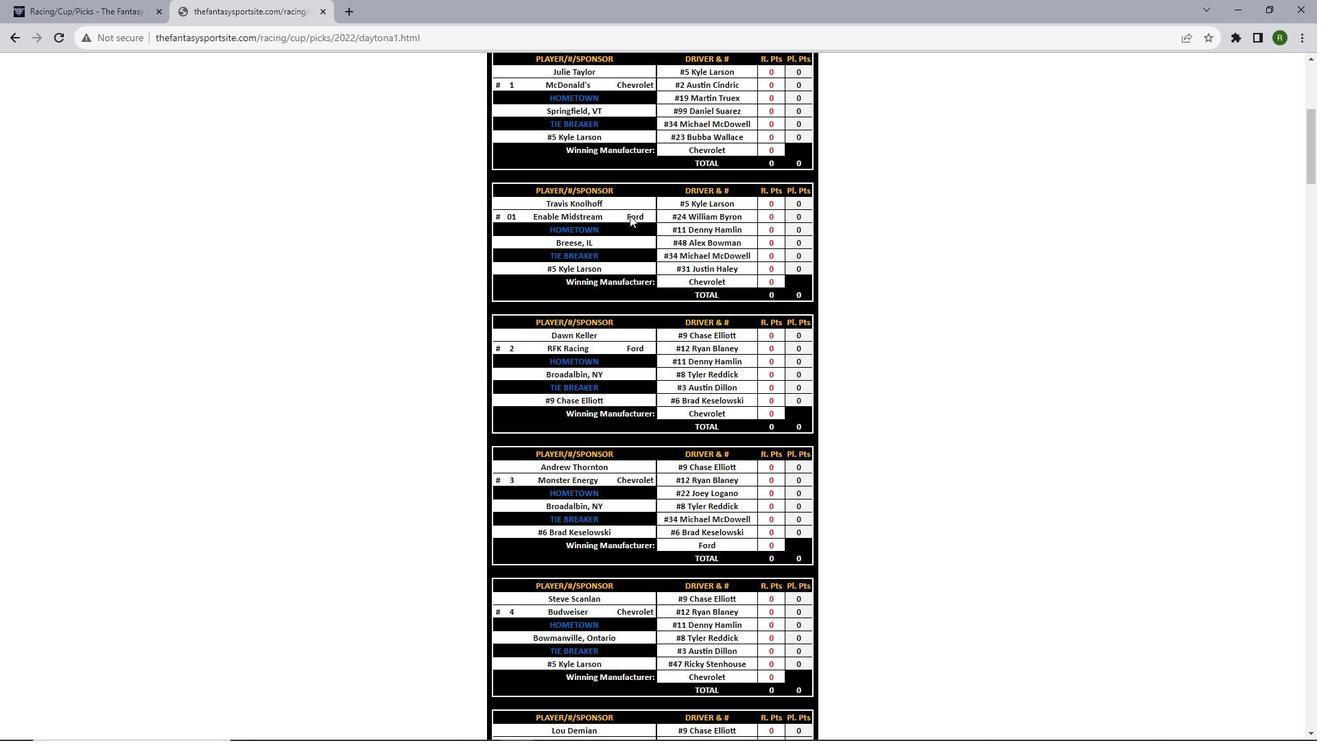 
Action: Mouse scrolled (630, 214) with delta (0, 0)
Screenshot: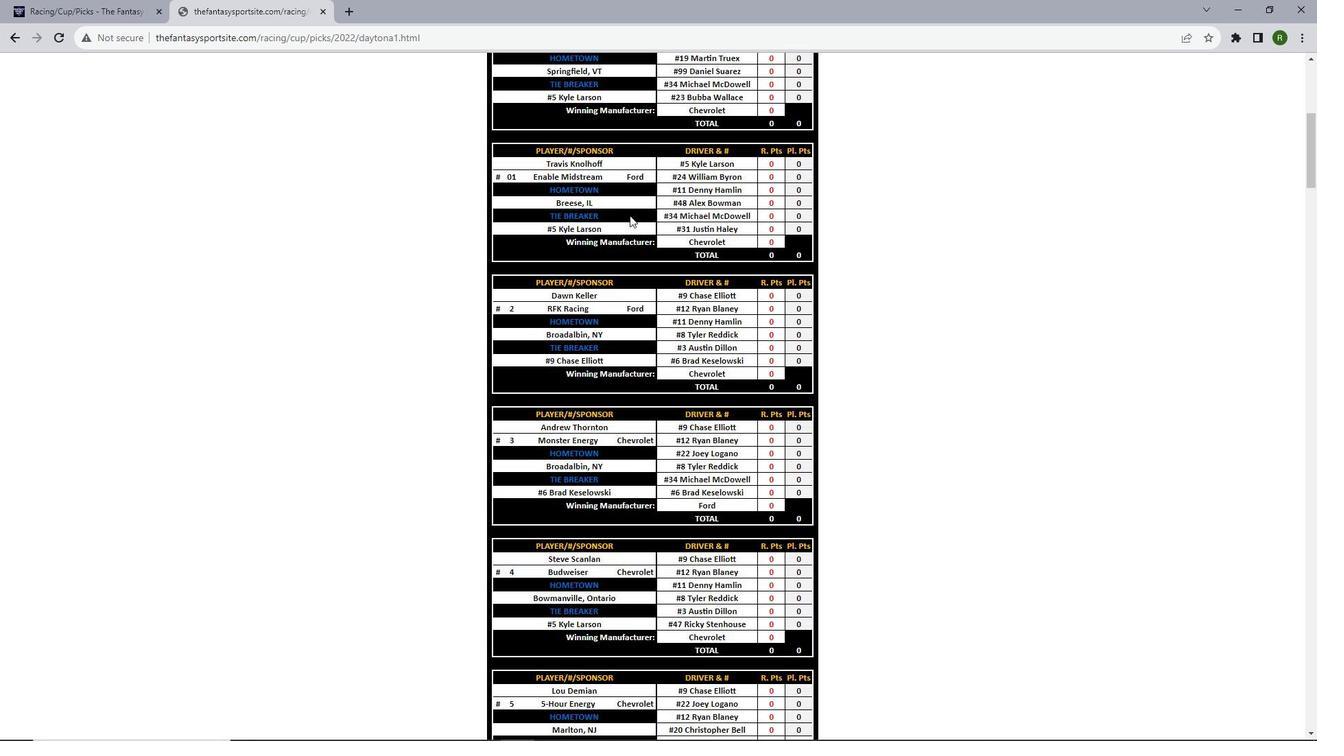 
Action: Mouse scrolled (630, 214) with delta (0, 0)
Screenshot: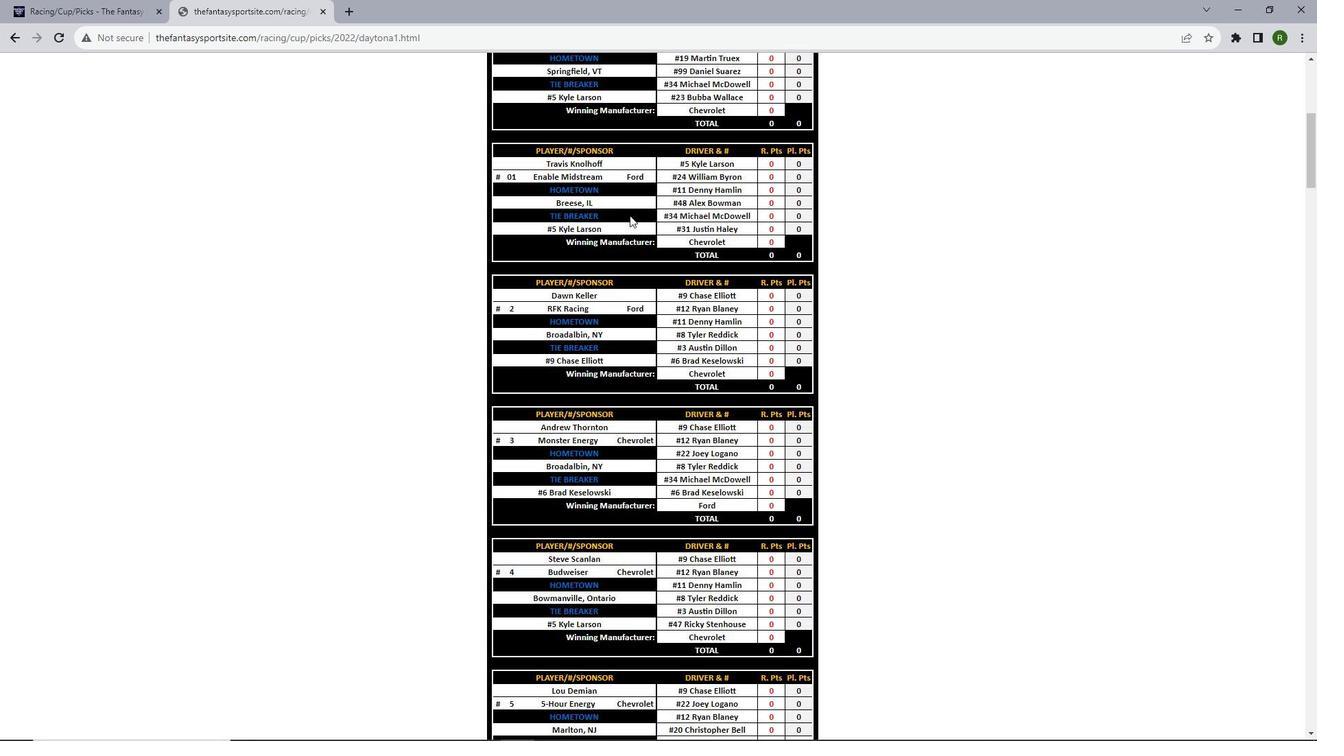 
Action: Mouse scrolled (630, 214) with delta (0, 0)
Screenshot: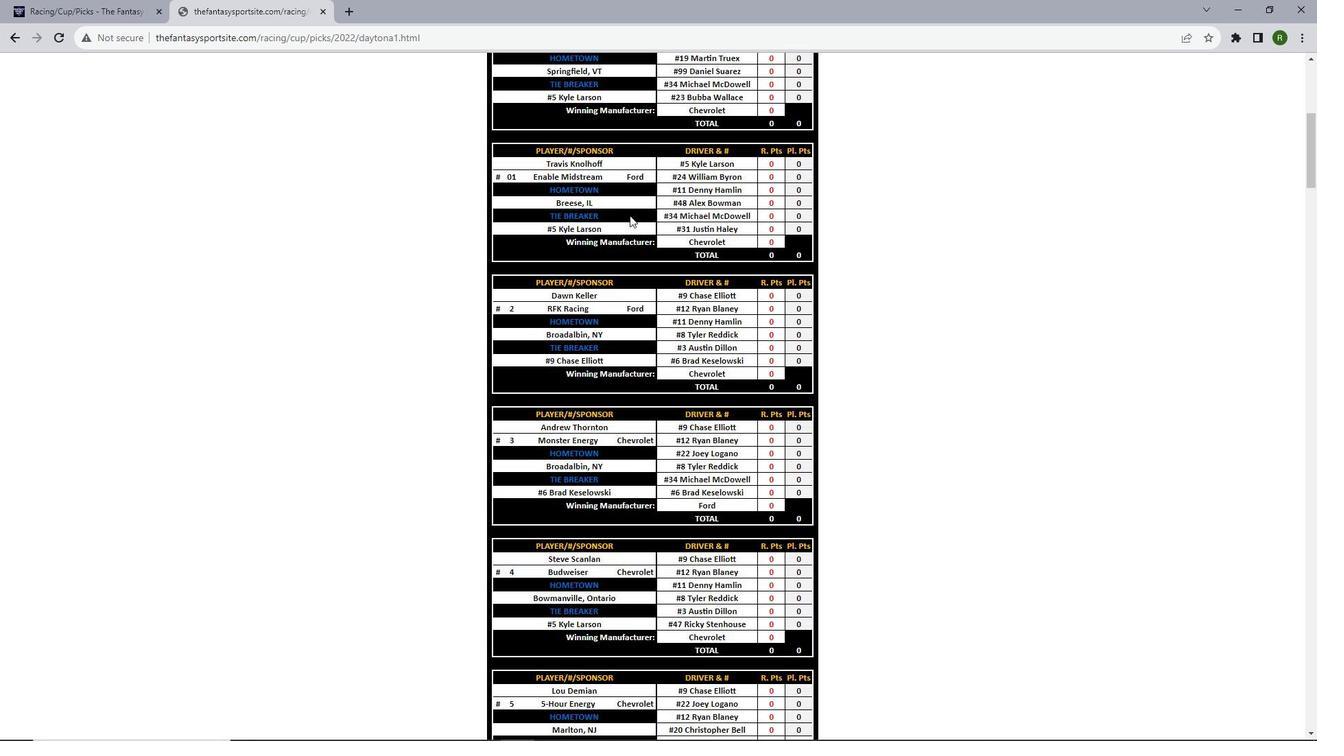 
Action: Mouse scrolled (630, 214) with delta (0, 0)
Screenshot: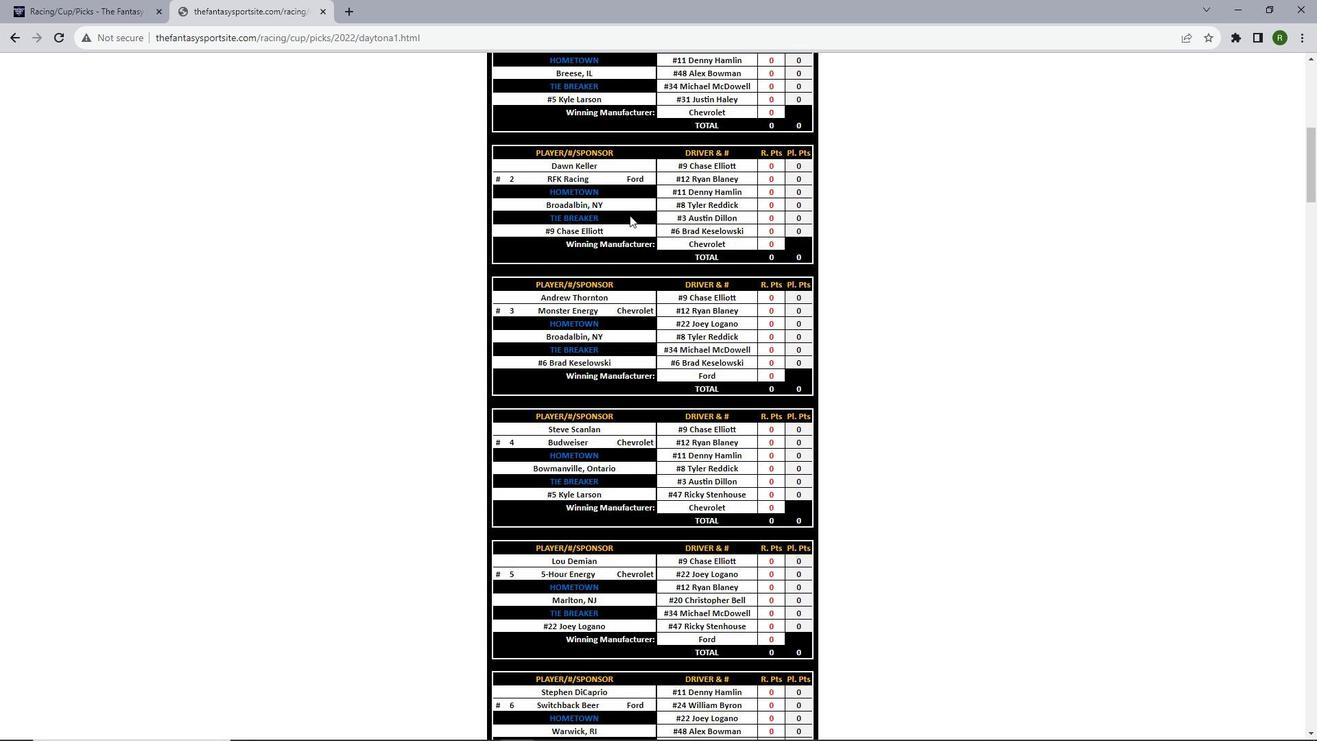 
Action: Mouse scrolled (630, 214) with delta (0, 0)
Screenshot: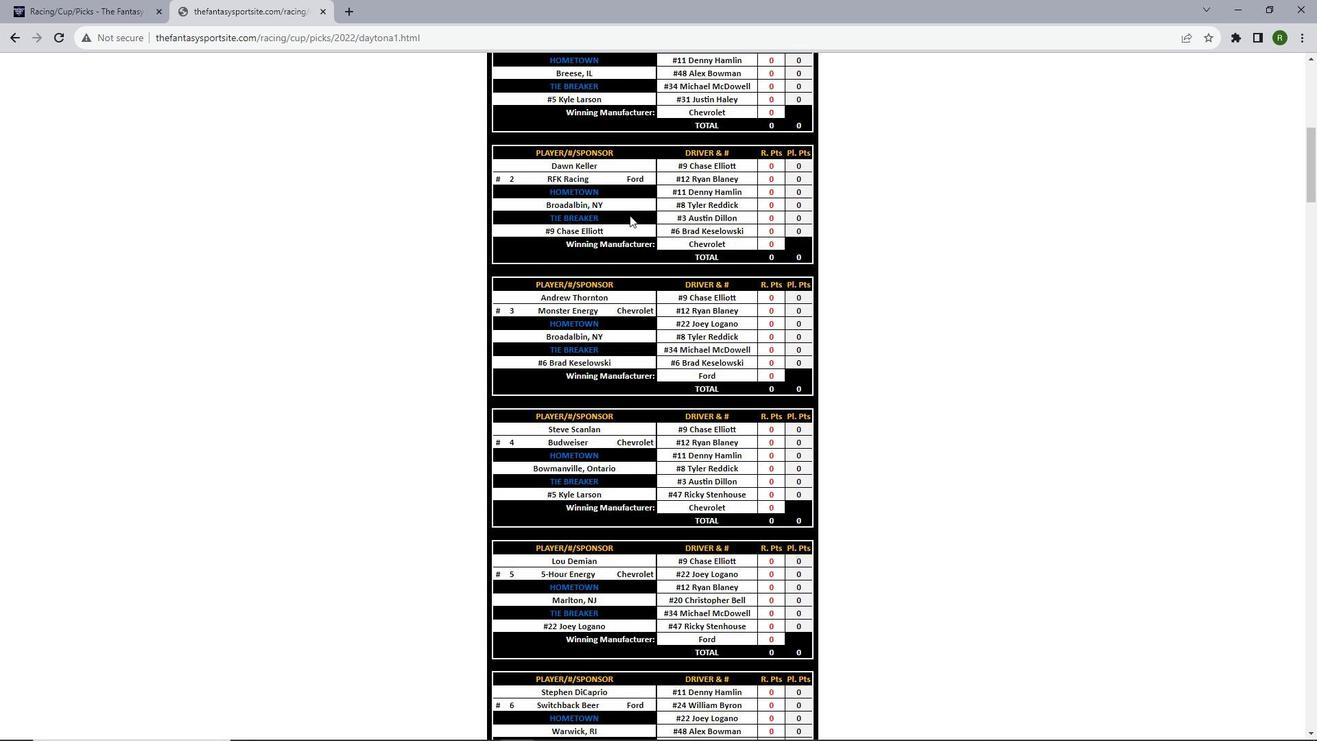 
Action: Mouse scrolled (630, 214) with delta (0, 0)
Screenshot: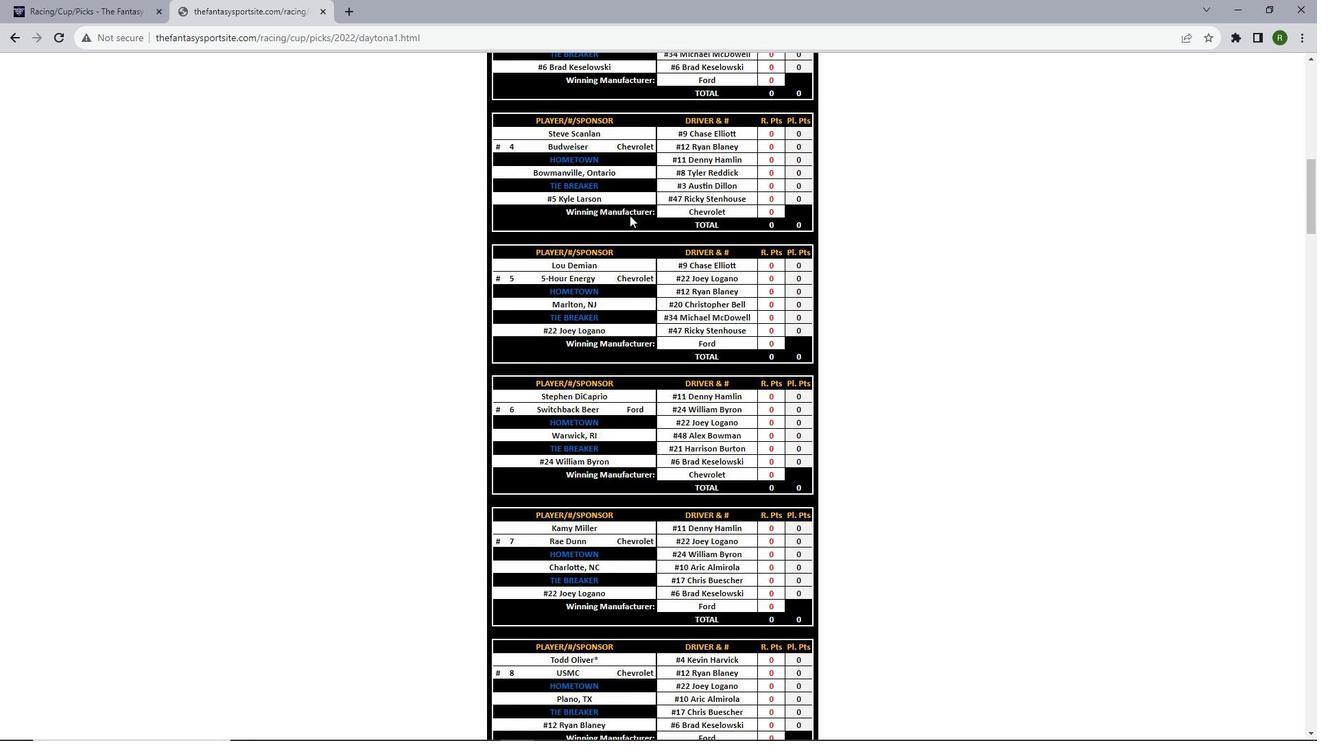 
Action: Mouse scrolled (630, 214) with delta (0, 0)
Screenshot: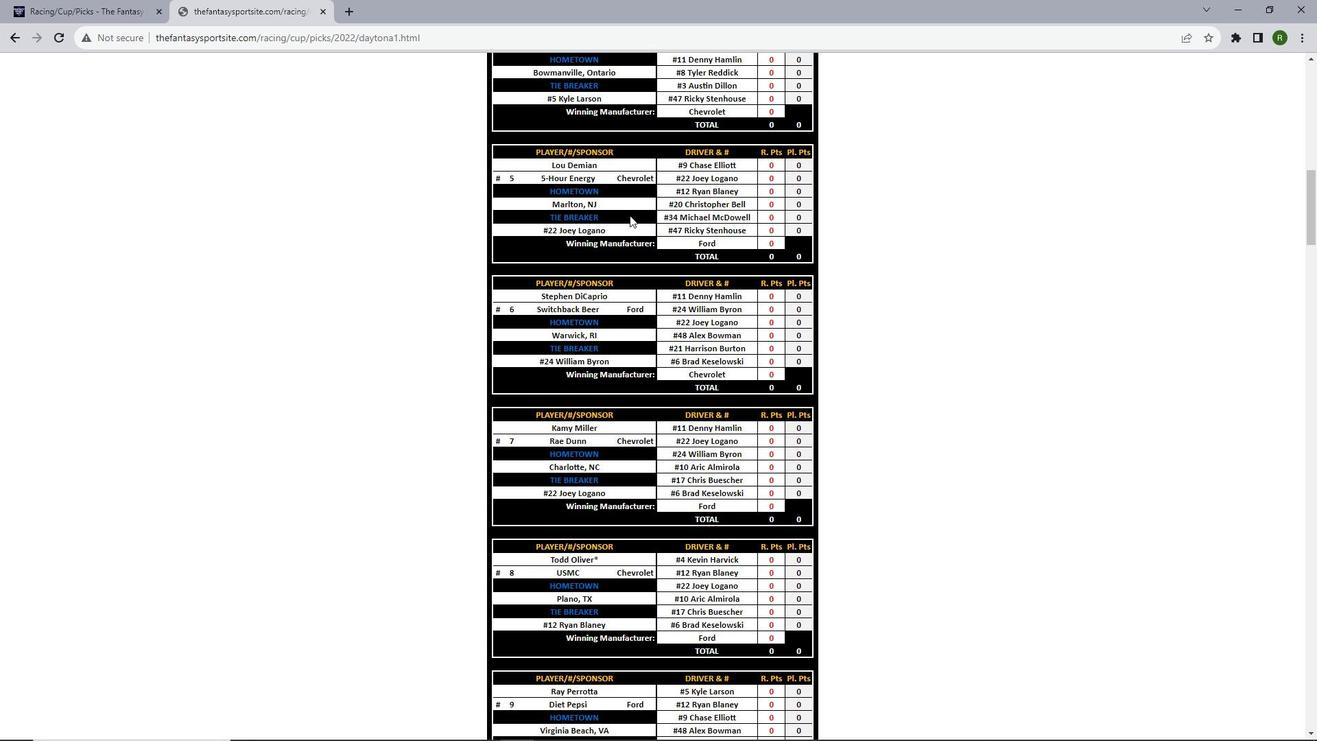 
Action: Mouse scrolled (630, 214) with delta (0, 0)
Screenshot: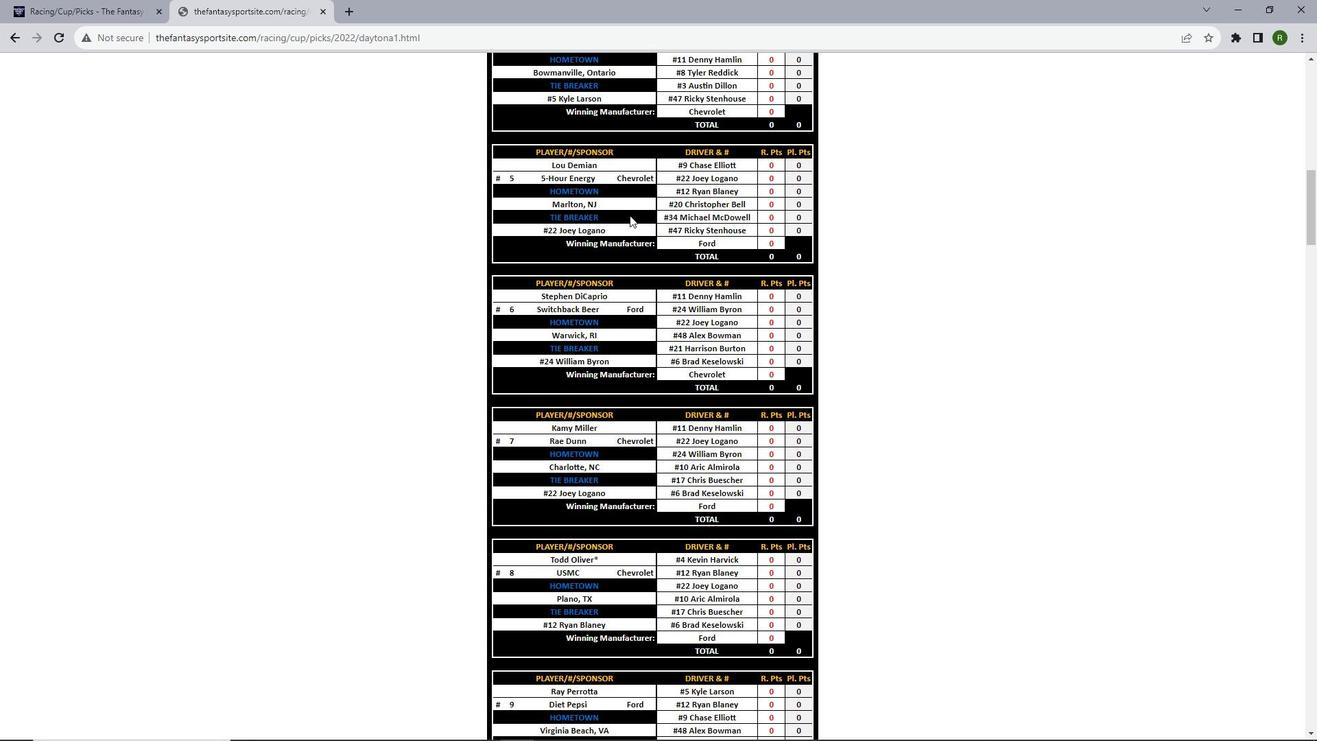 
Action: Mouse scrolled (630, 214) with delta (0, 0)
Screenshot: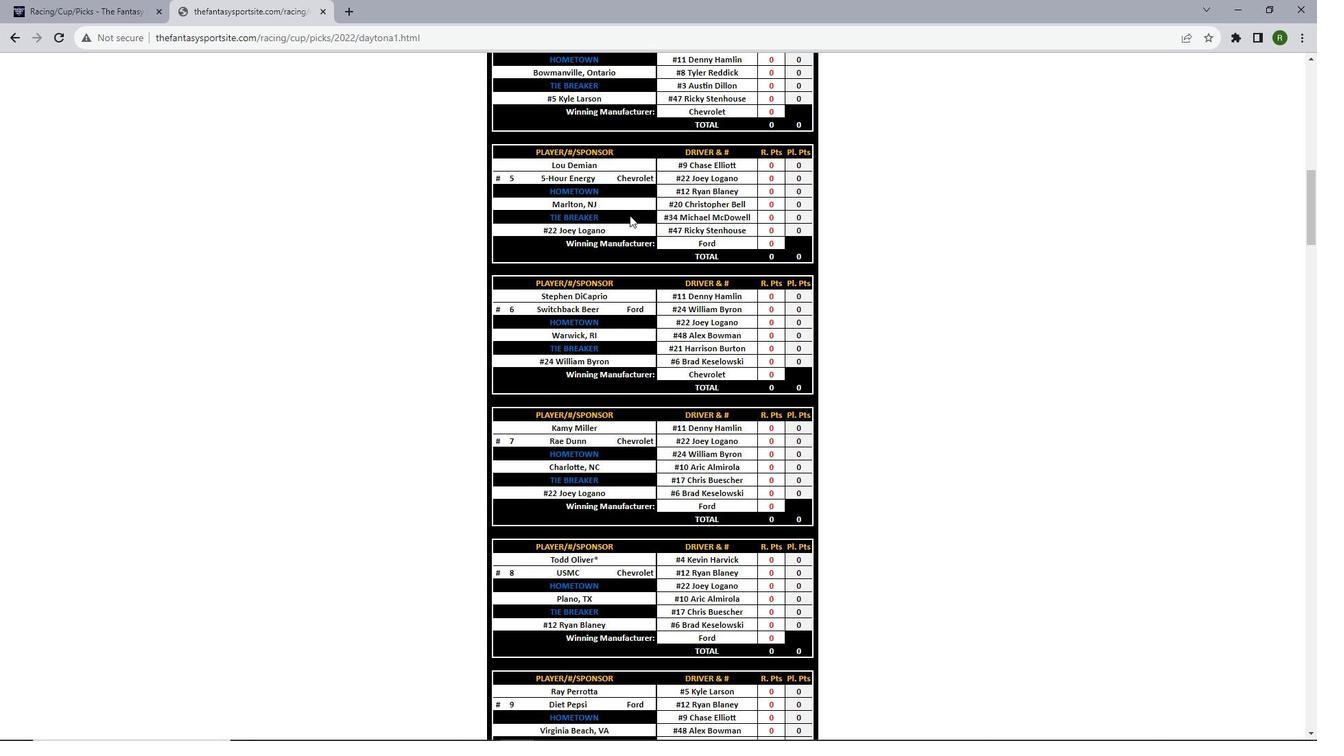 
Action: Mouse scrolled (630, 214) with delta (0, 0)
Screenshot: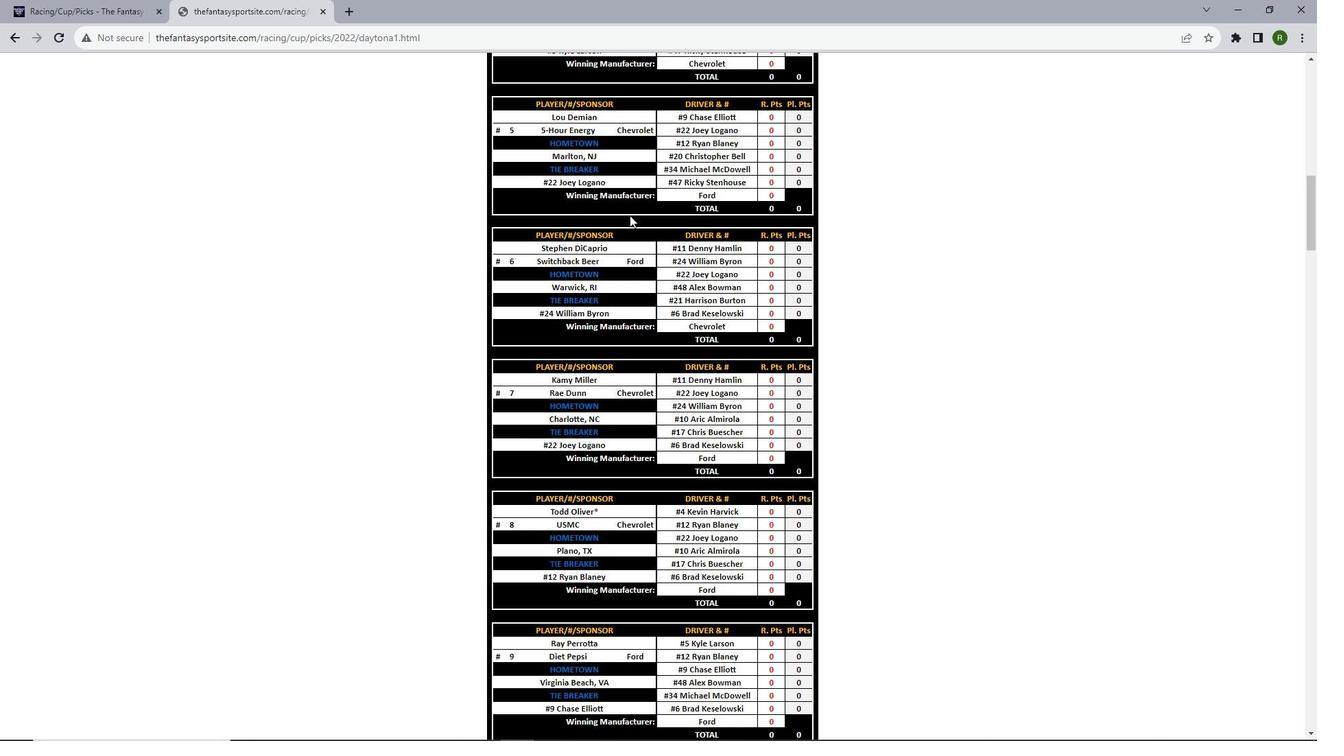 
Action: Mouse scrolled (630, 214) with delta (0, 0)
Screenshot: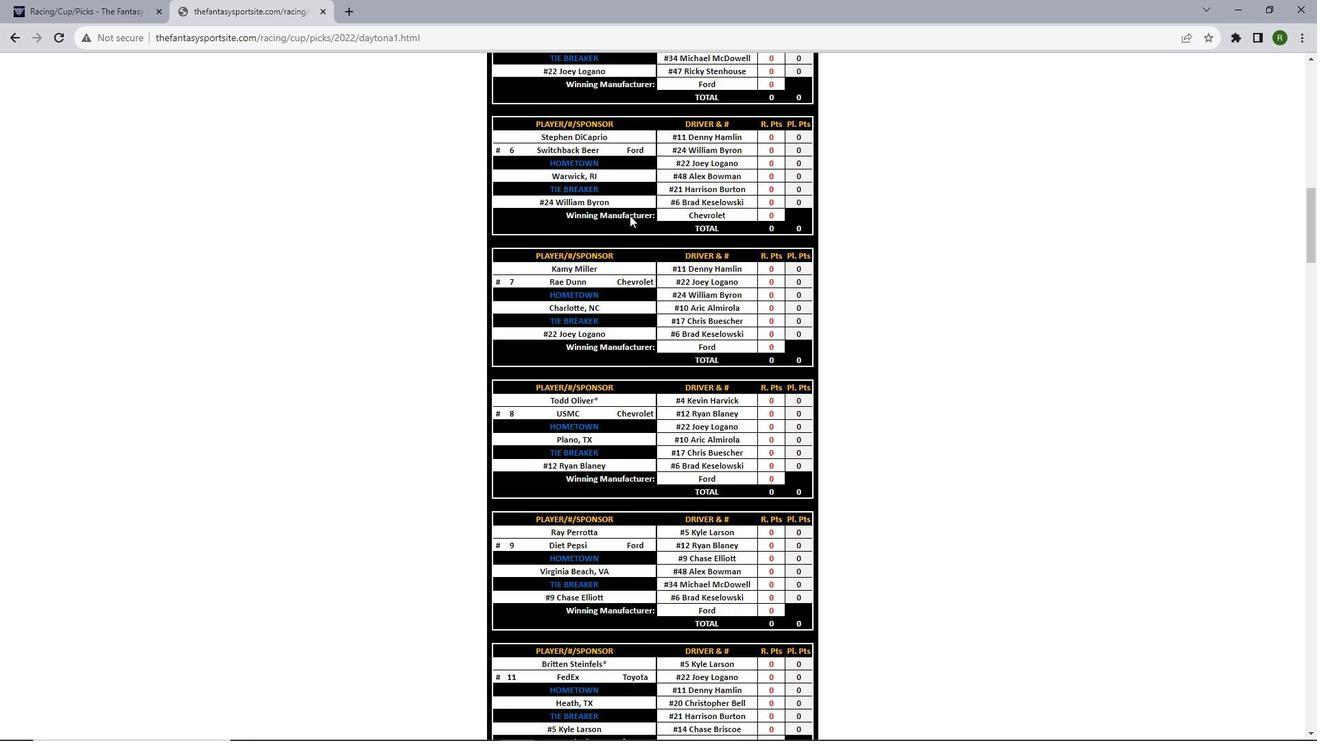 
Action: Mouse scrolled (630, 214) with delta (0, 0)
Screenshot: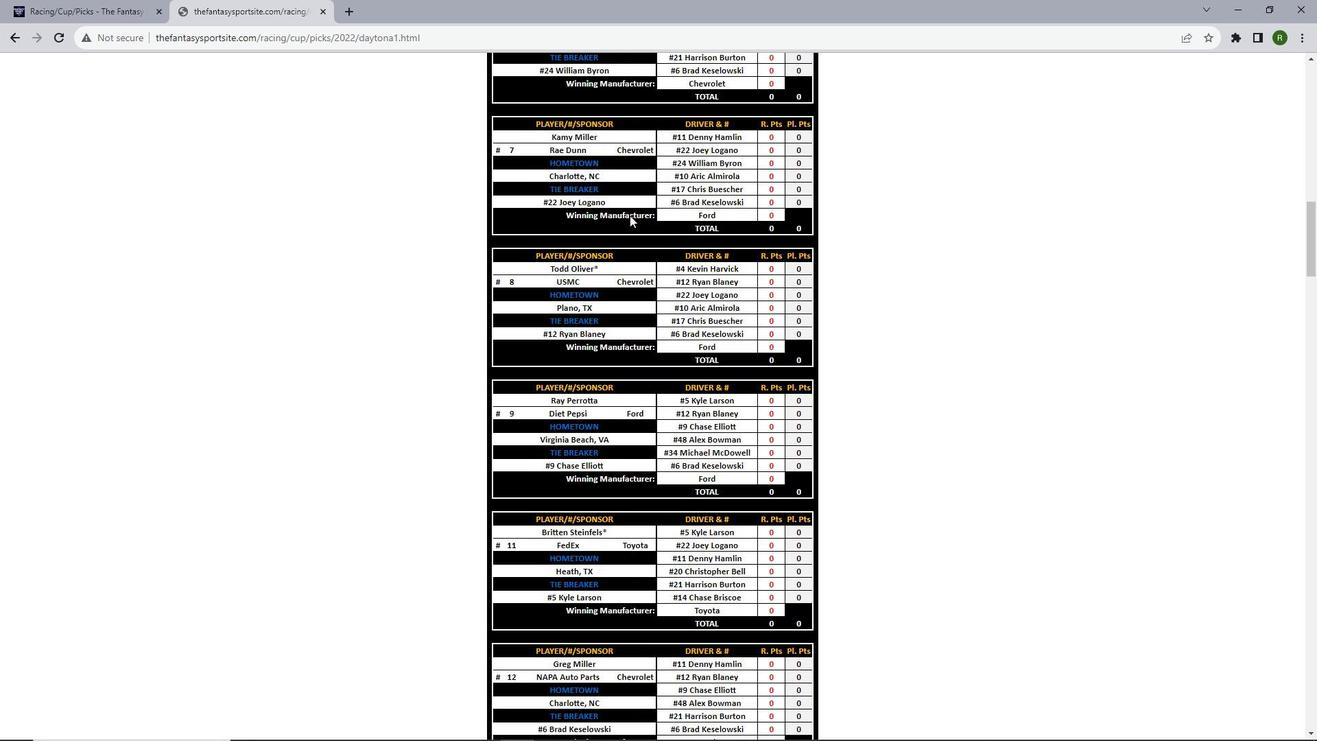 
Action: Mouse scrolled (630, 214) with delta (0, 0)
Screenshot: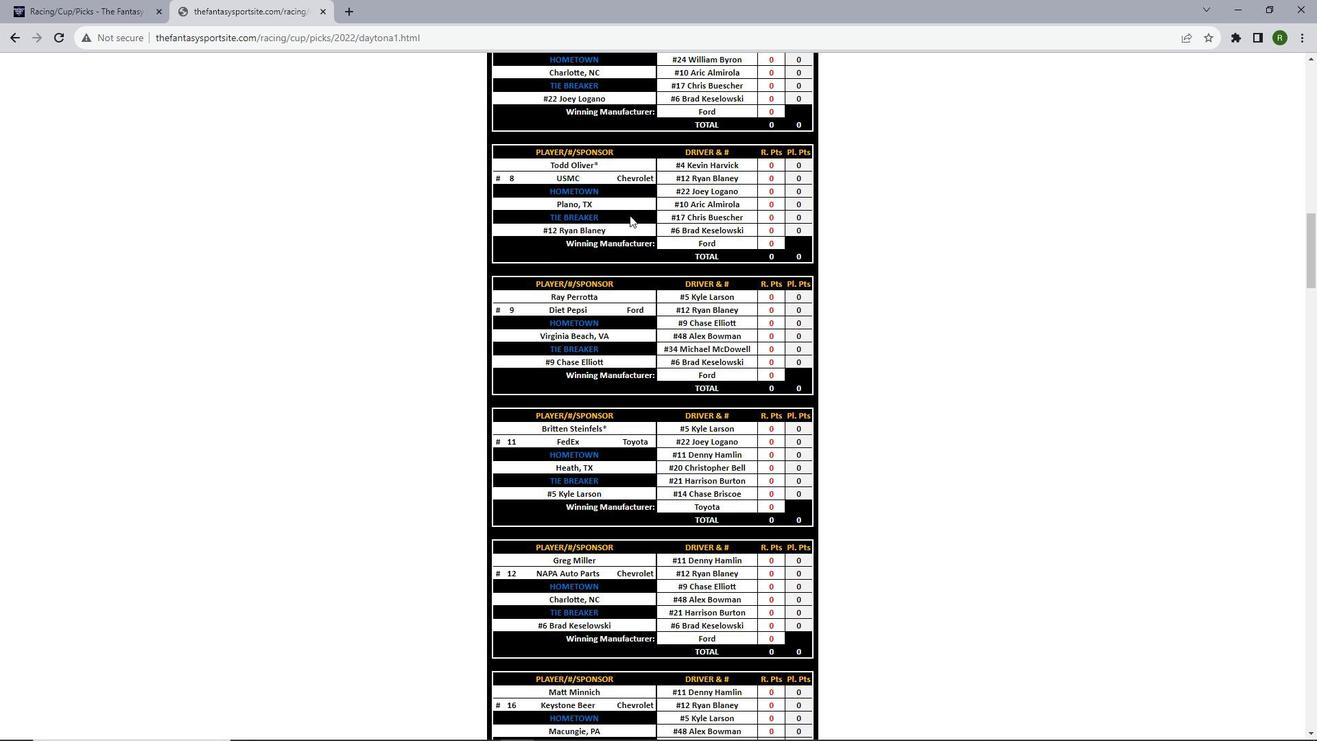 
Action: Mouse scrolled (630, 214) with delta (0, 0)
Screenshot: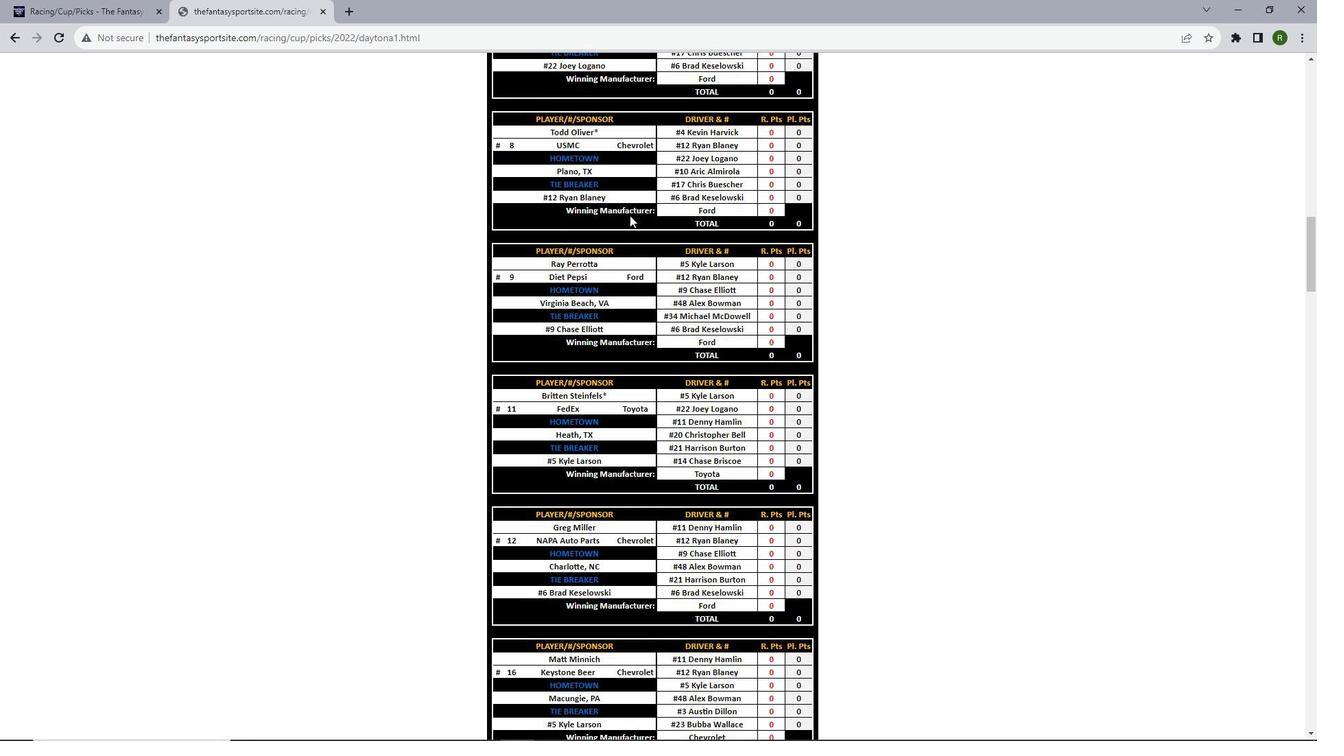 
Action: Mouse scrolled (630, 214) with delta (0, 0)
Screenshot: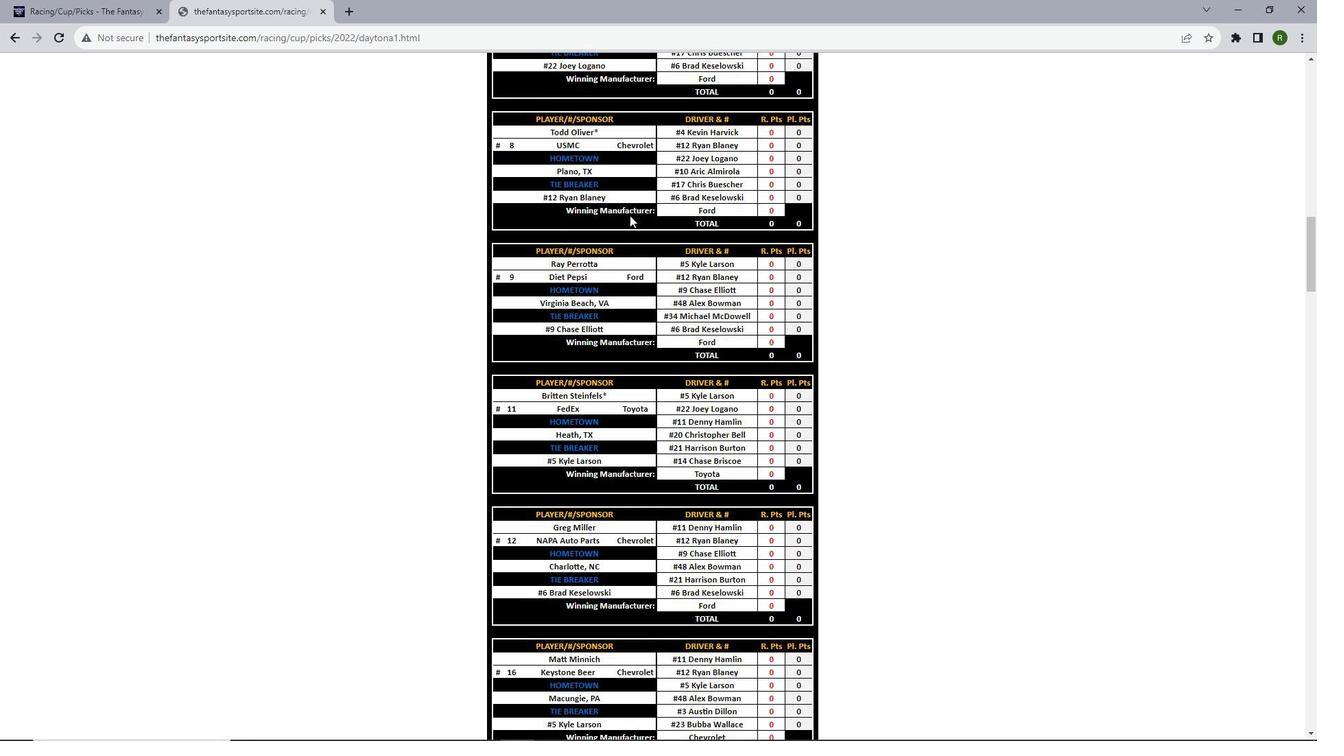 
Action: Mouse scrolled (630, 214) with delta (0, 0)
Screenshot: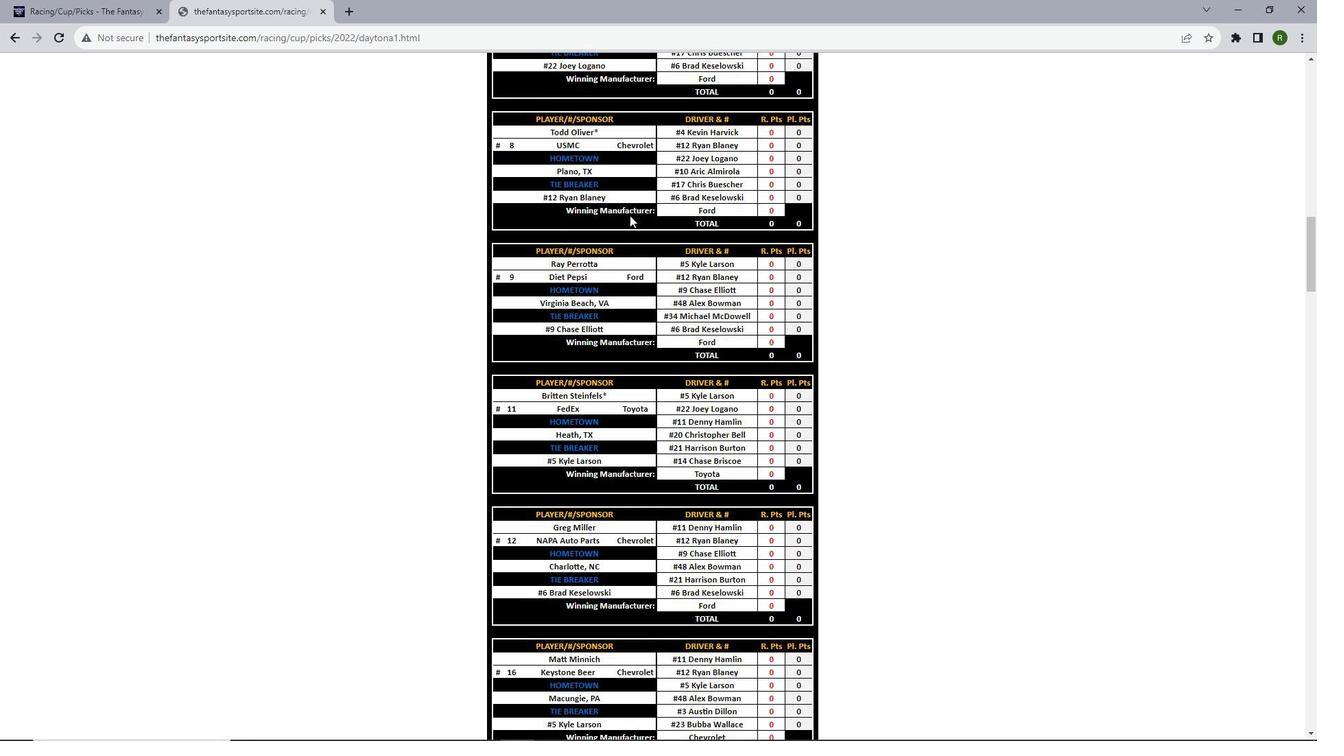 
Action: Mouse scrolled (630, 214) with delta (0, 0)
Screenshot: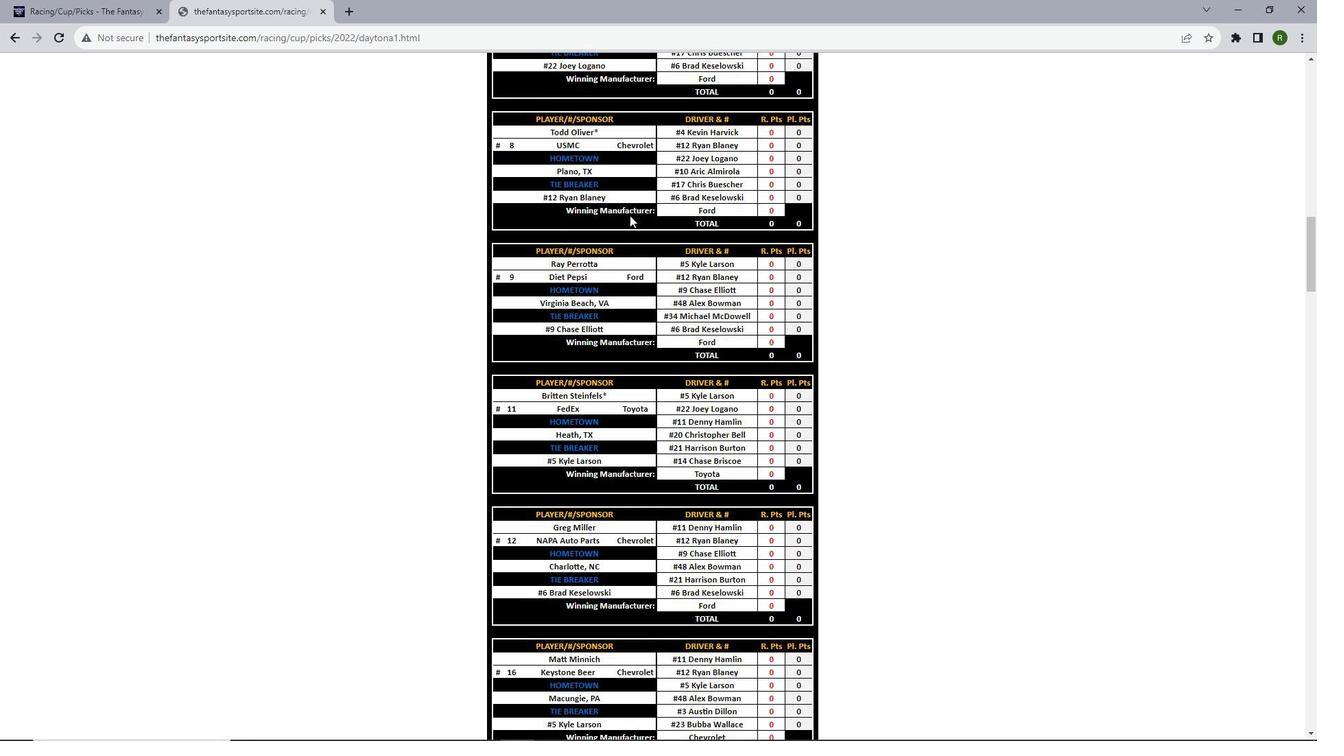 
Action: Mouse scrolled (630, 214) with delta (0, 0)
Screenshot: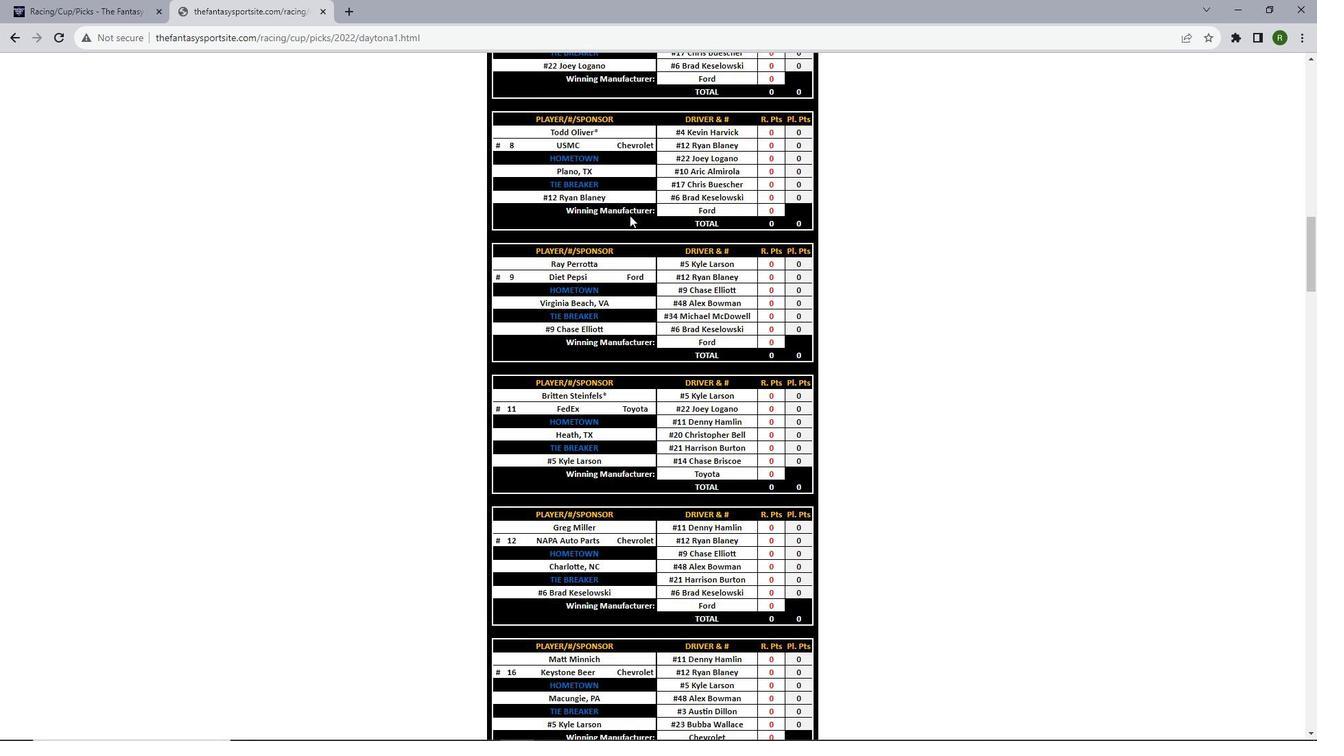 
Action: Mouse scrolled (630, 214) with delta (0, 0)
Screenshot: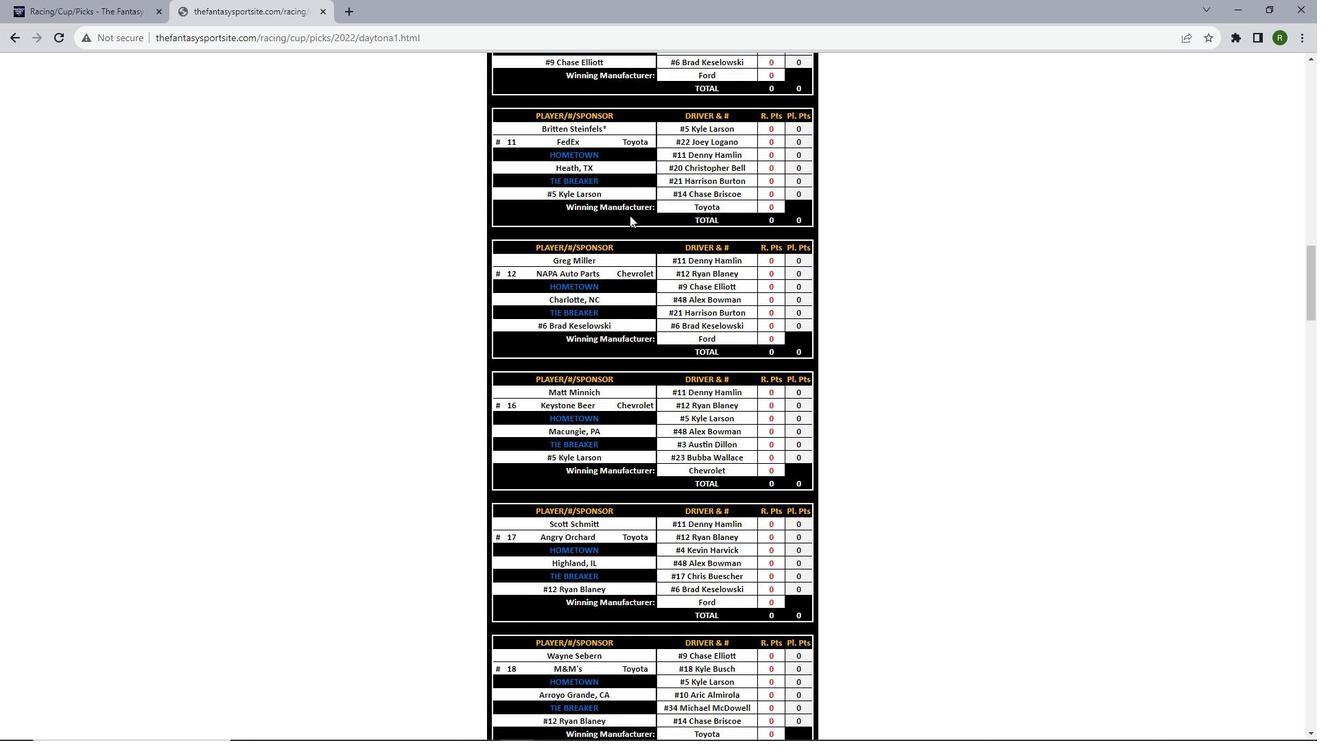 
Action: Mouse scrolled (630, 214) with delta (0, 0)
Screenshot: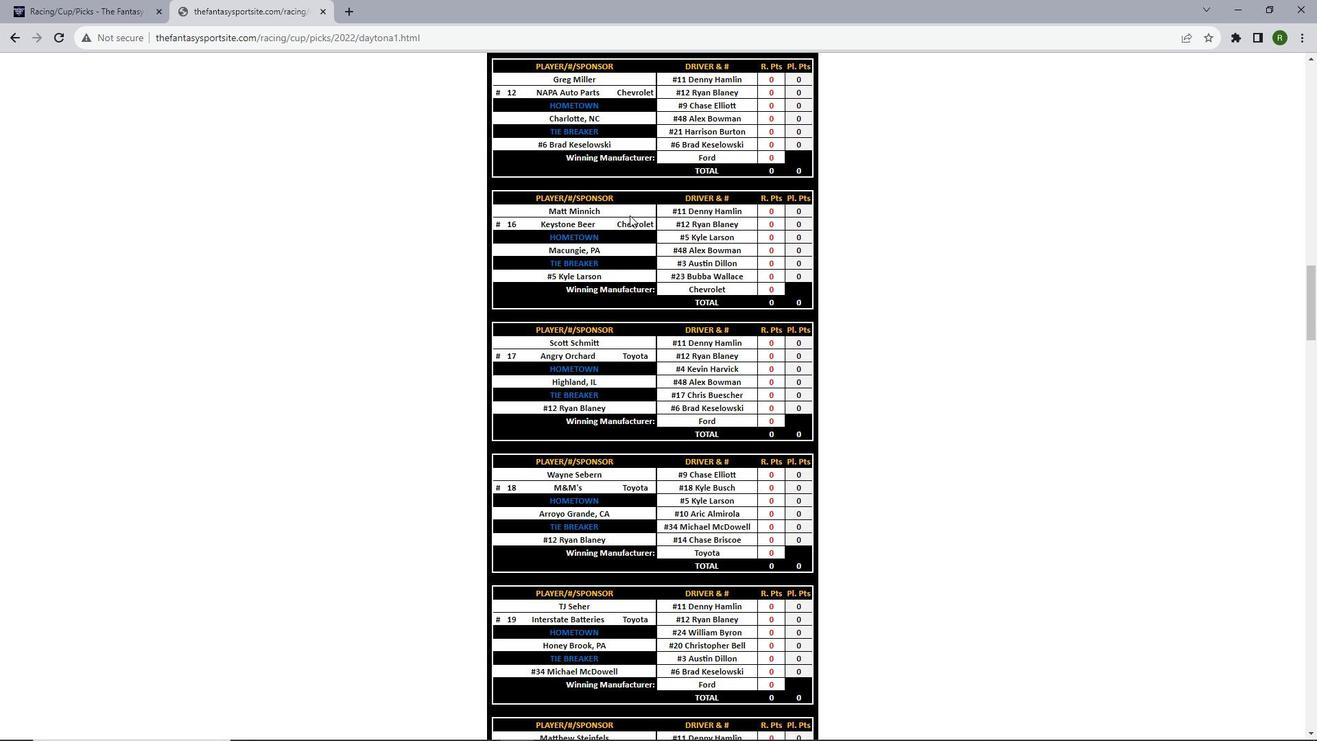 
Action: Mouse scrolled (630, 214) with delta (0, 0)
Screenshot: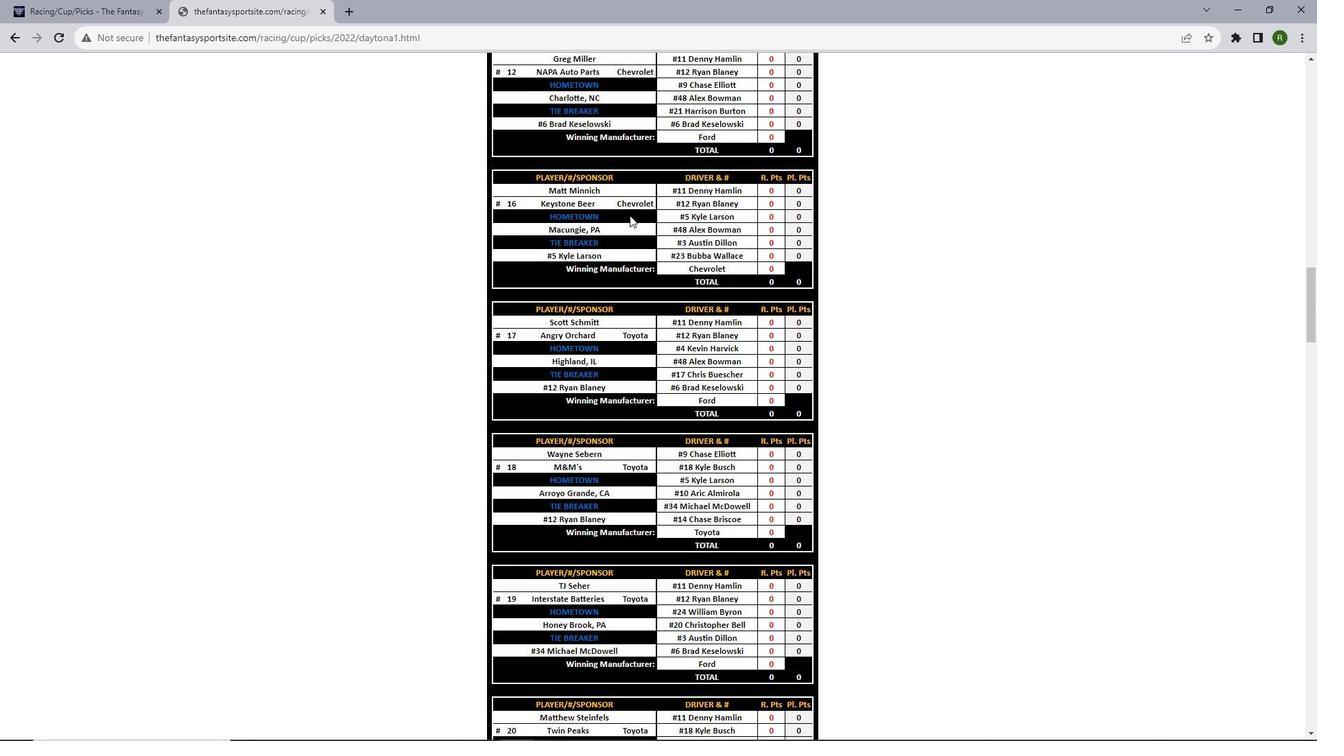 
Action: Mouse scrolled (630, 214) with delta (0, 0)
Screenshot: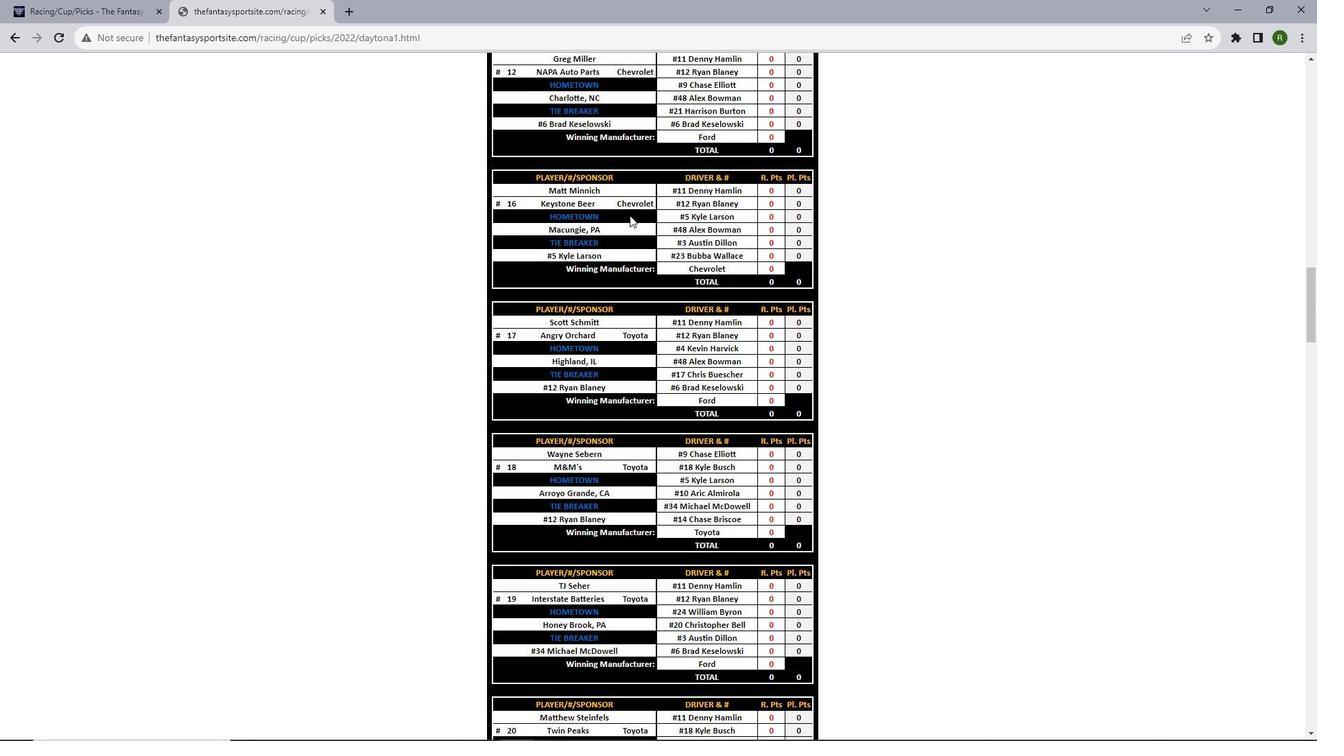 
Action: Mouse scrolled (630, 214) with delta (0, 0)
Screenshot: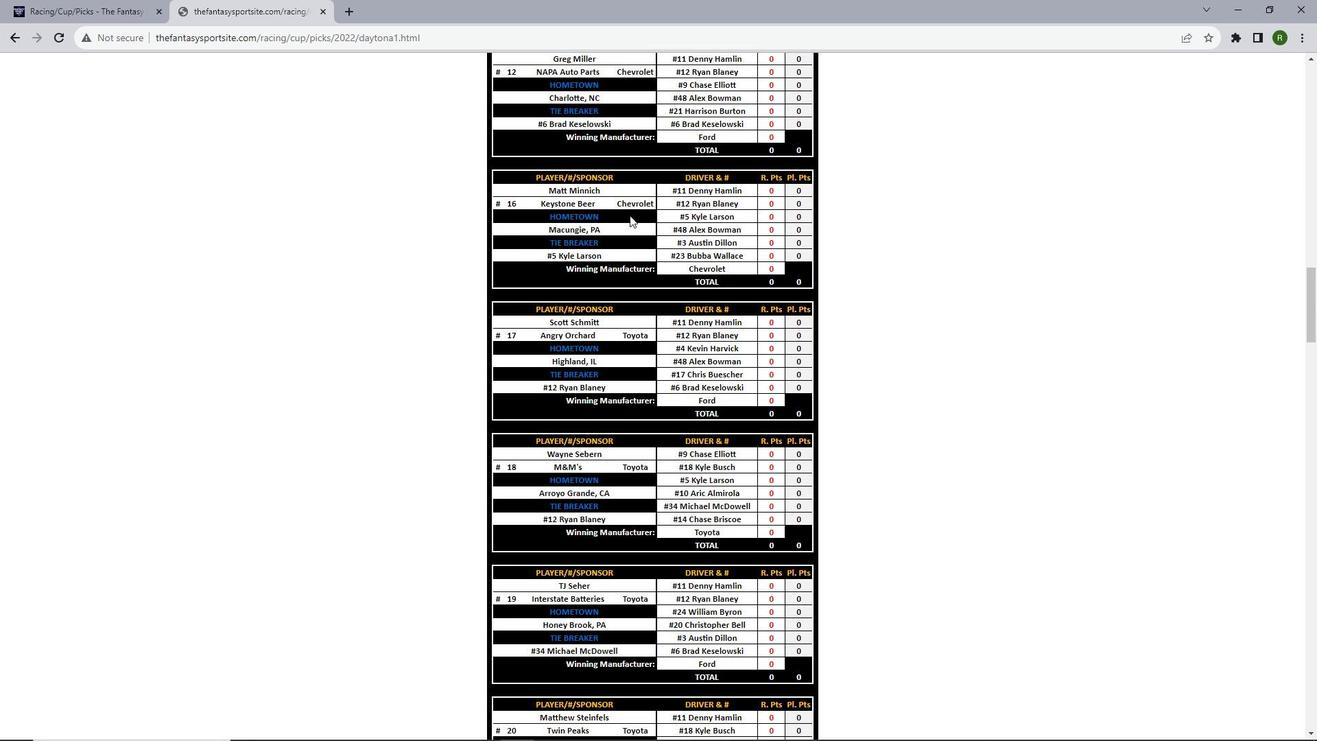
Action: Mouse scrolled (630, 214) with delta (0, 0)
Screenshot: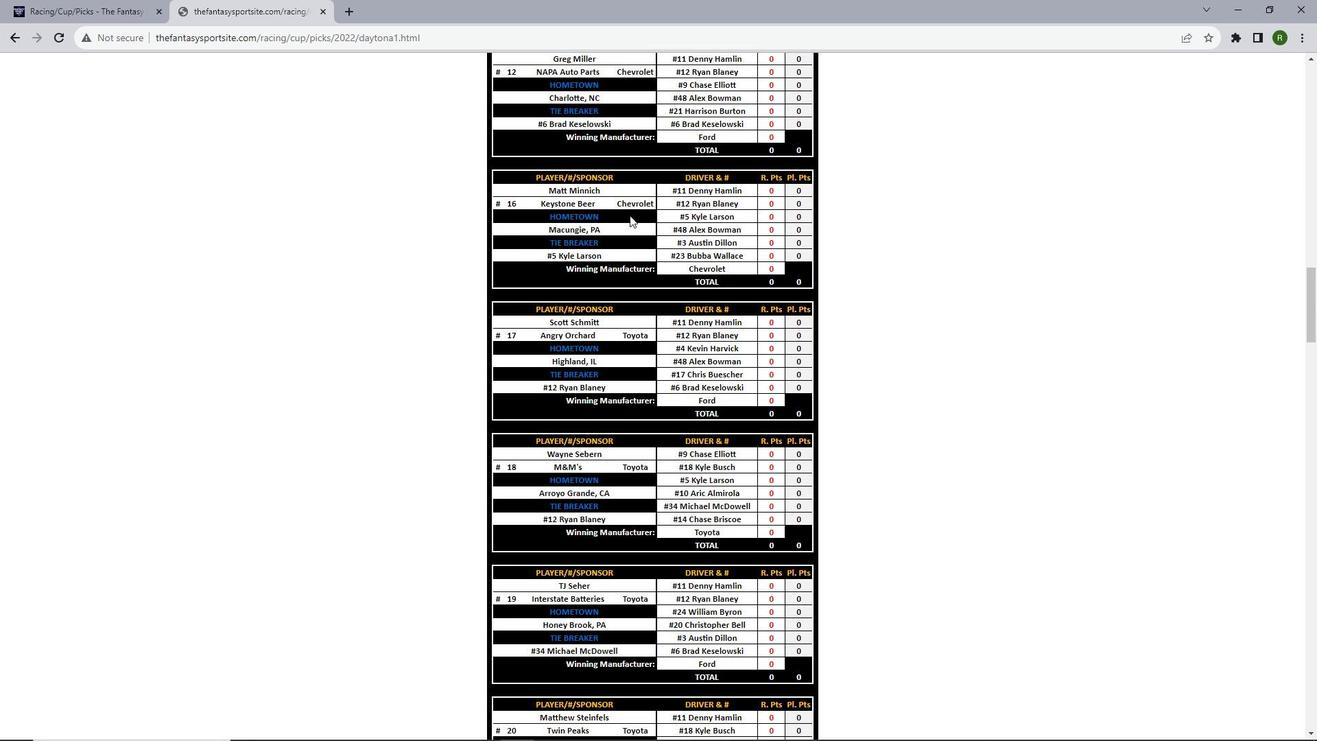 
Action: Mouse scrolled (630, 214) with delta (0, 0)
Screenshot: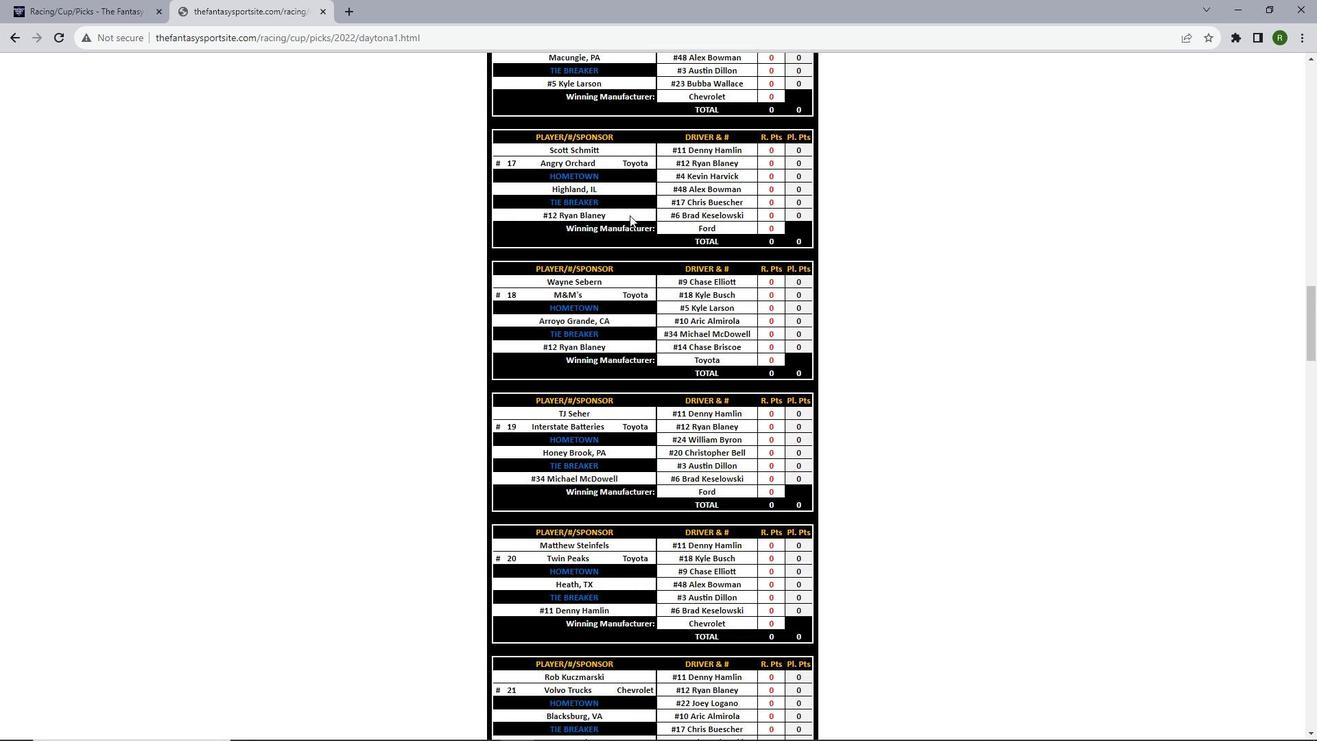 
Action: Mouse scrolled (630, 214) with delta (0, 0)
Screenshot: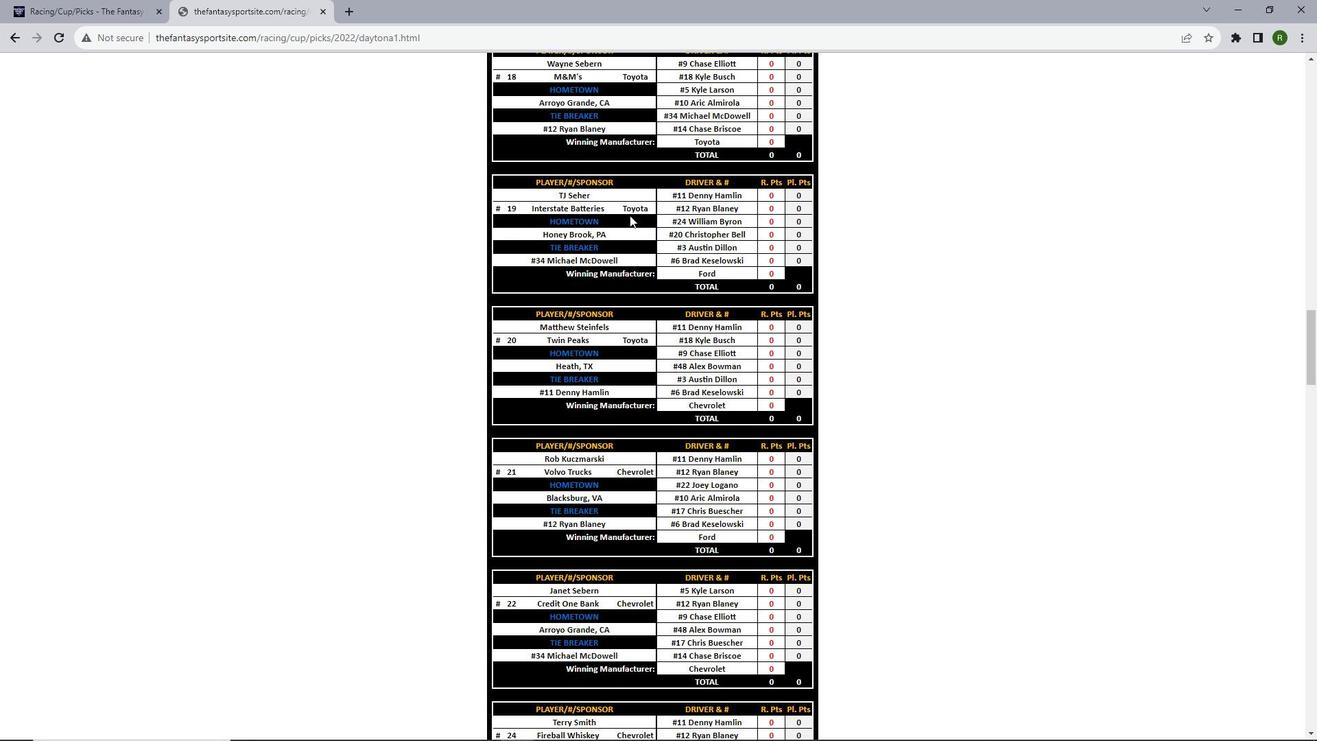 
Action: Mouse scrolled (630, 214) with delta (0, 0)
Screenshot: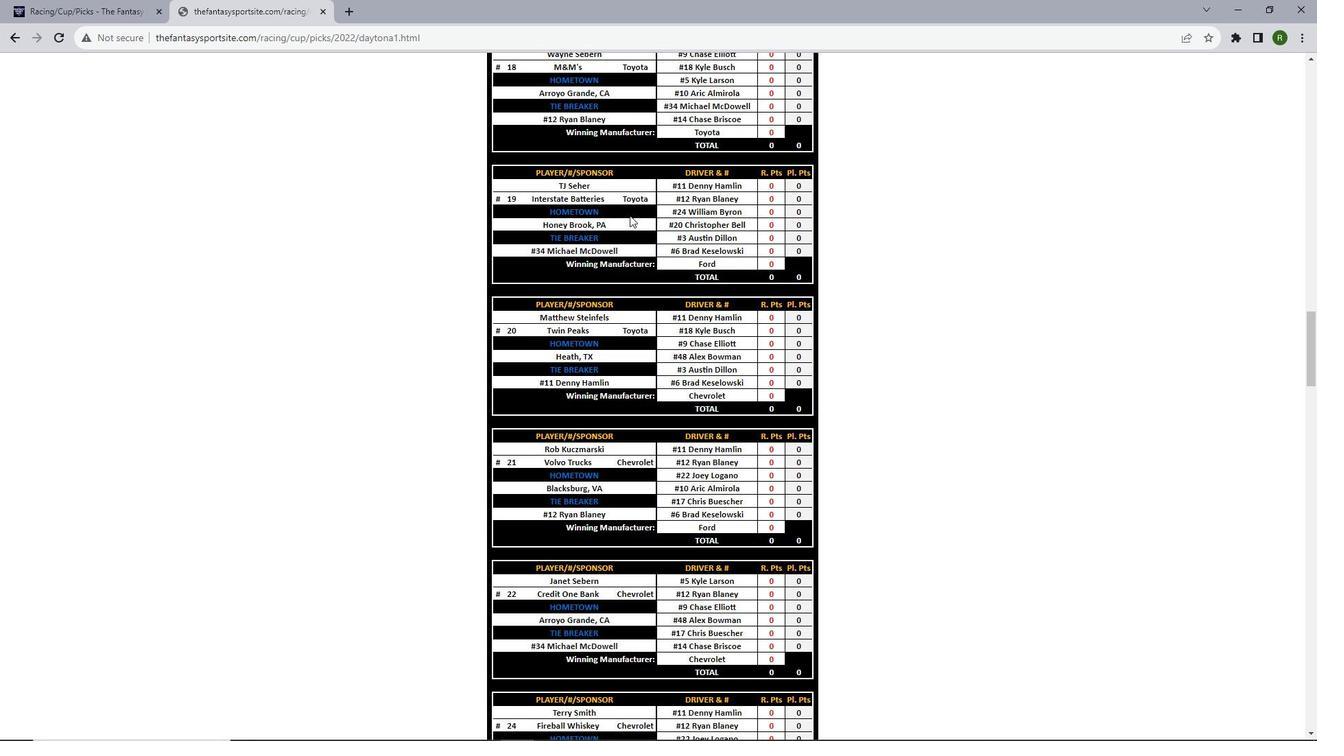
Action: Mouse scrolled (630, 214) with delta (0, 0)
Screenshot: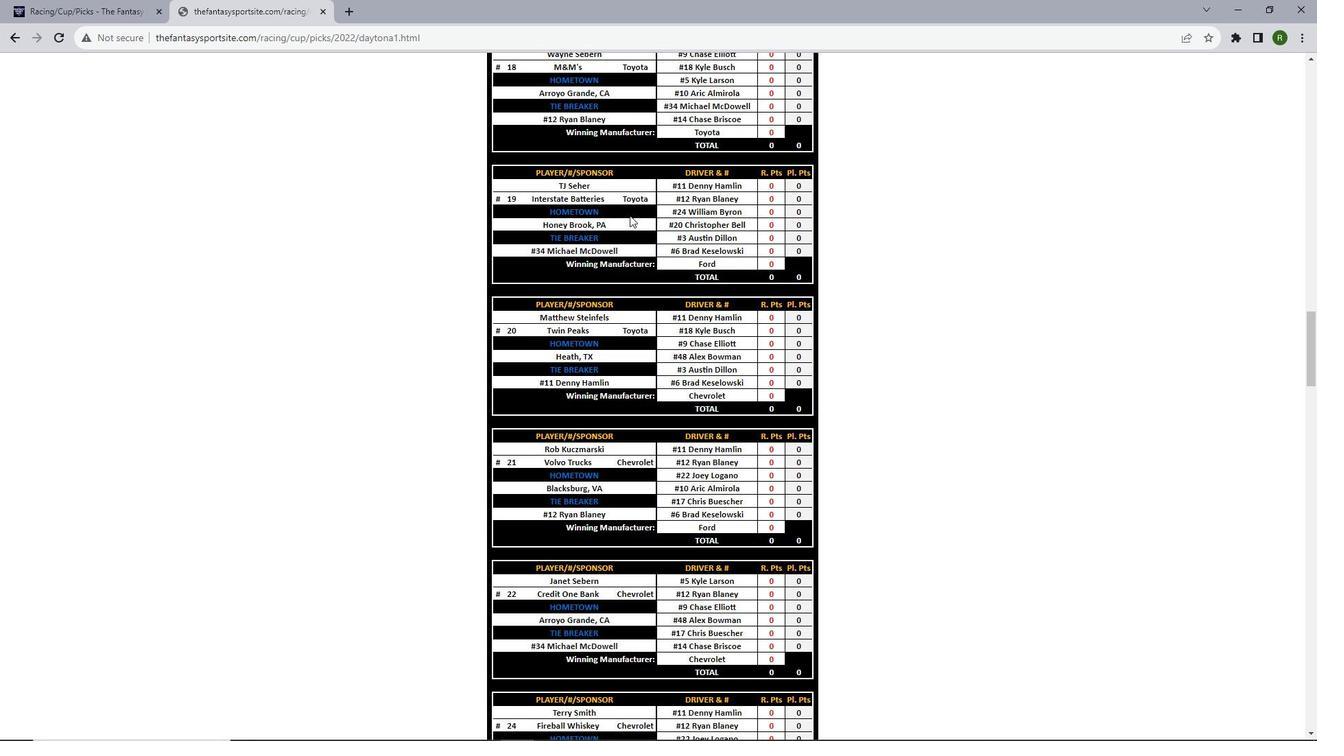 
Action: Mouse scrolled (630, 214) with delta (0, 0)
Screenshot: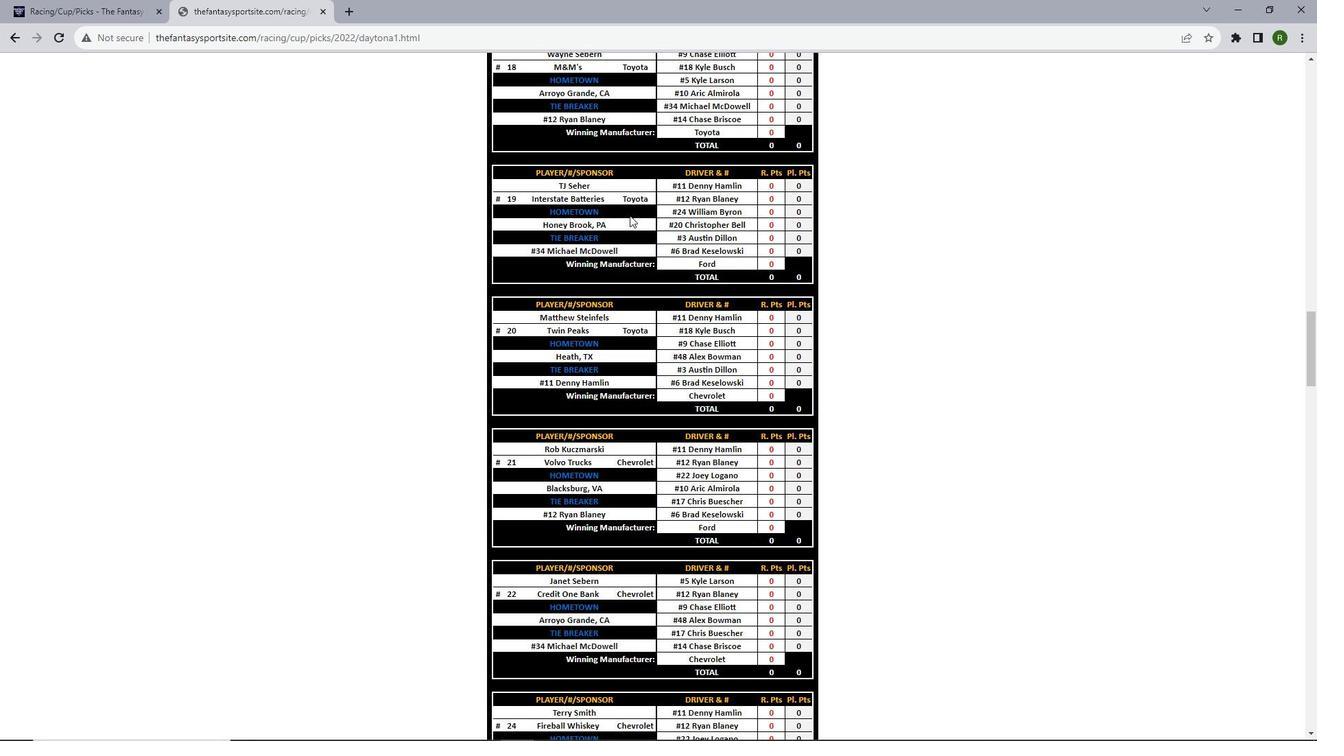 
Action: Mouse scrolled (630, 214) with delta (0, 0)
Screenshot: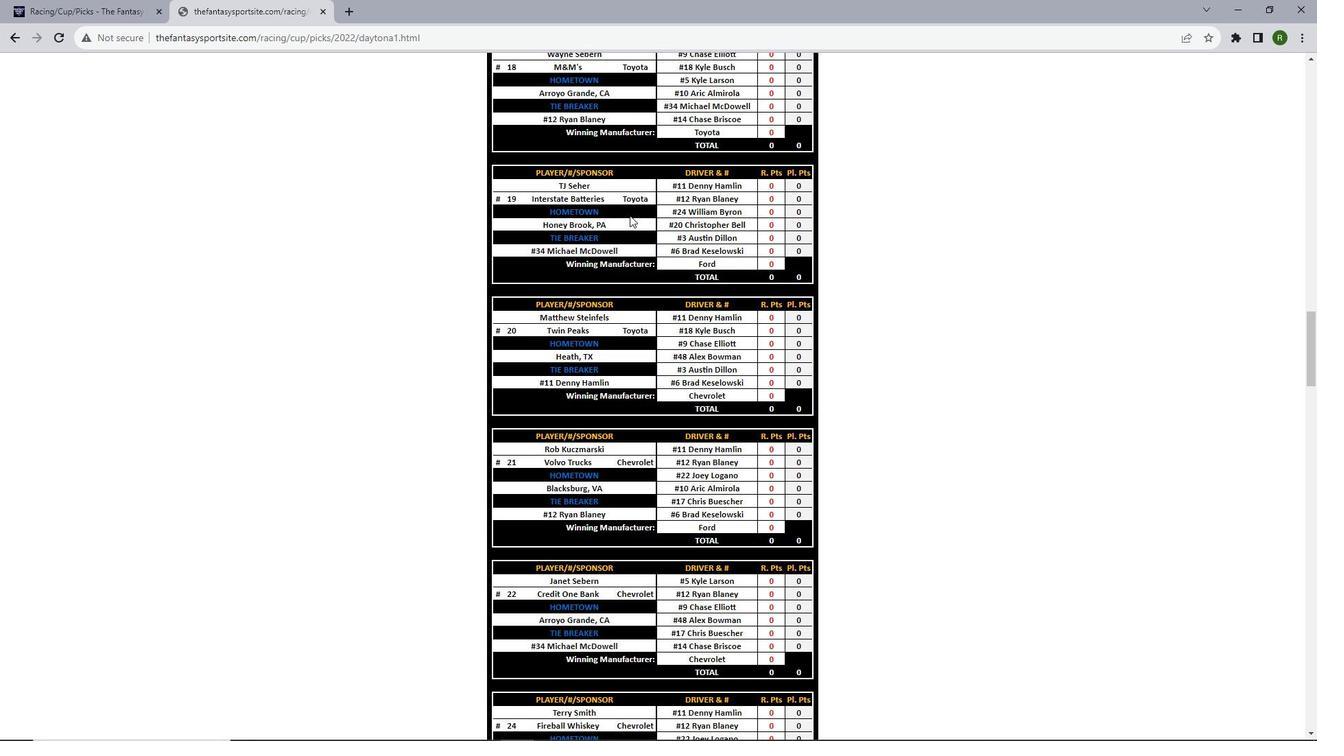 
Action: Mouse scrolled (630, 214) with delta (0, 0)
Screenshot: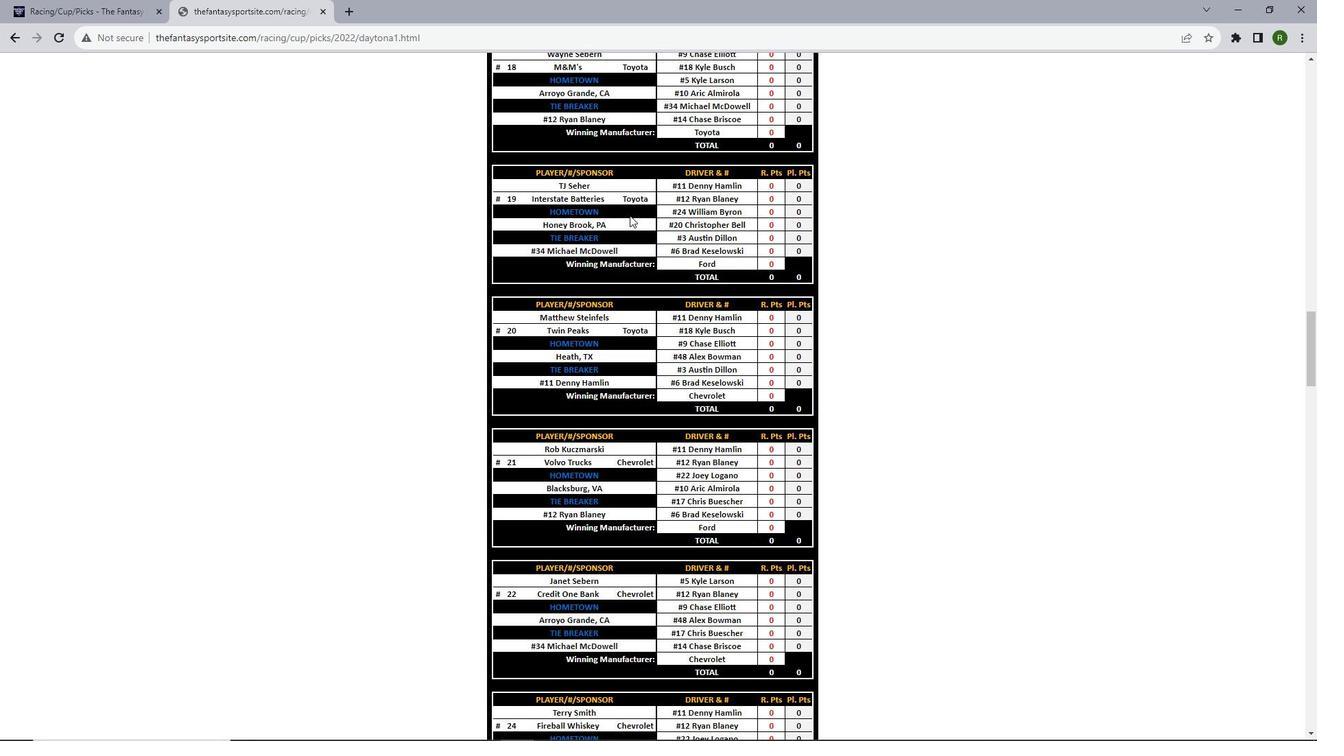 
Action: Mouse scrolled (630, 214) with delta (0, 0)
Screenshot: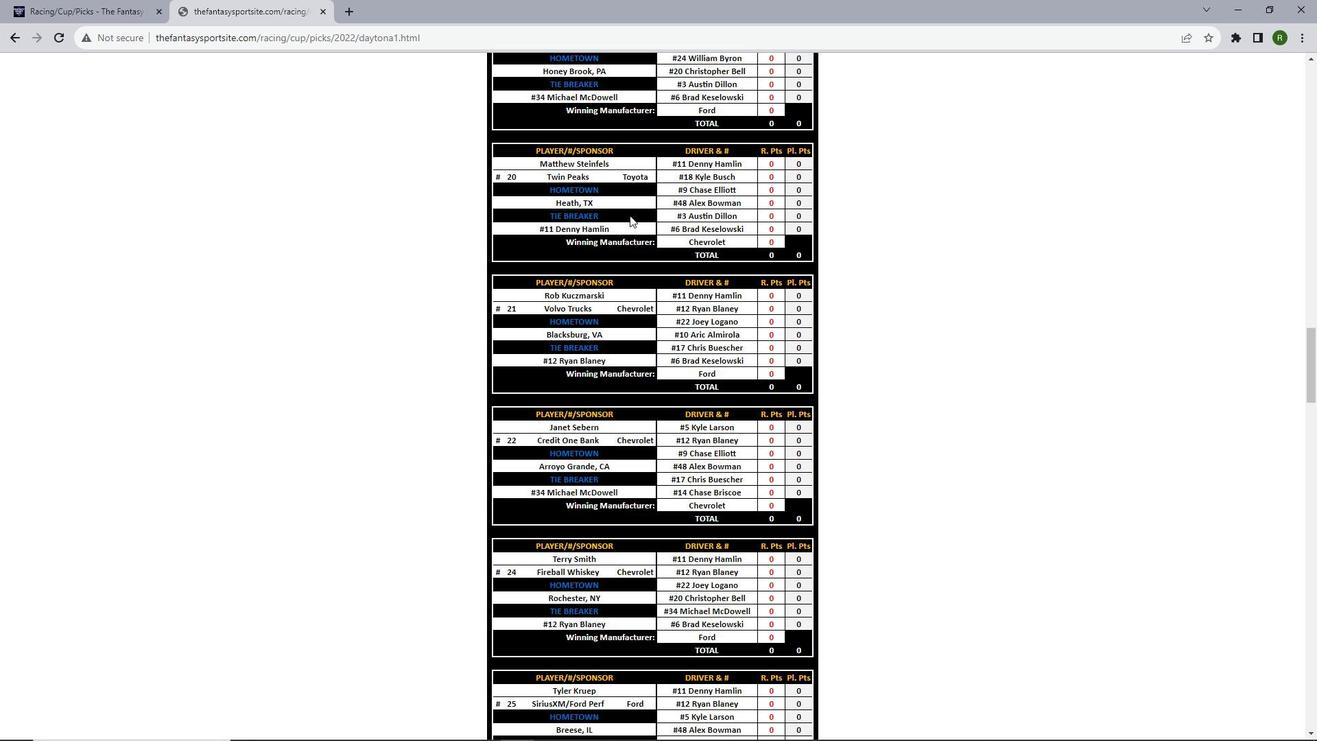 
Action: Mouse scrolled (630, 214) with delta (0, 0)
Screenshot: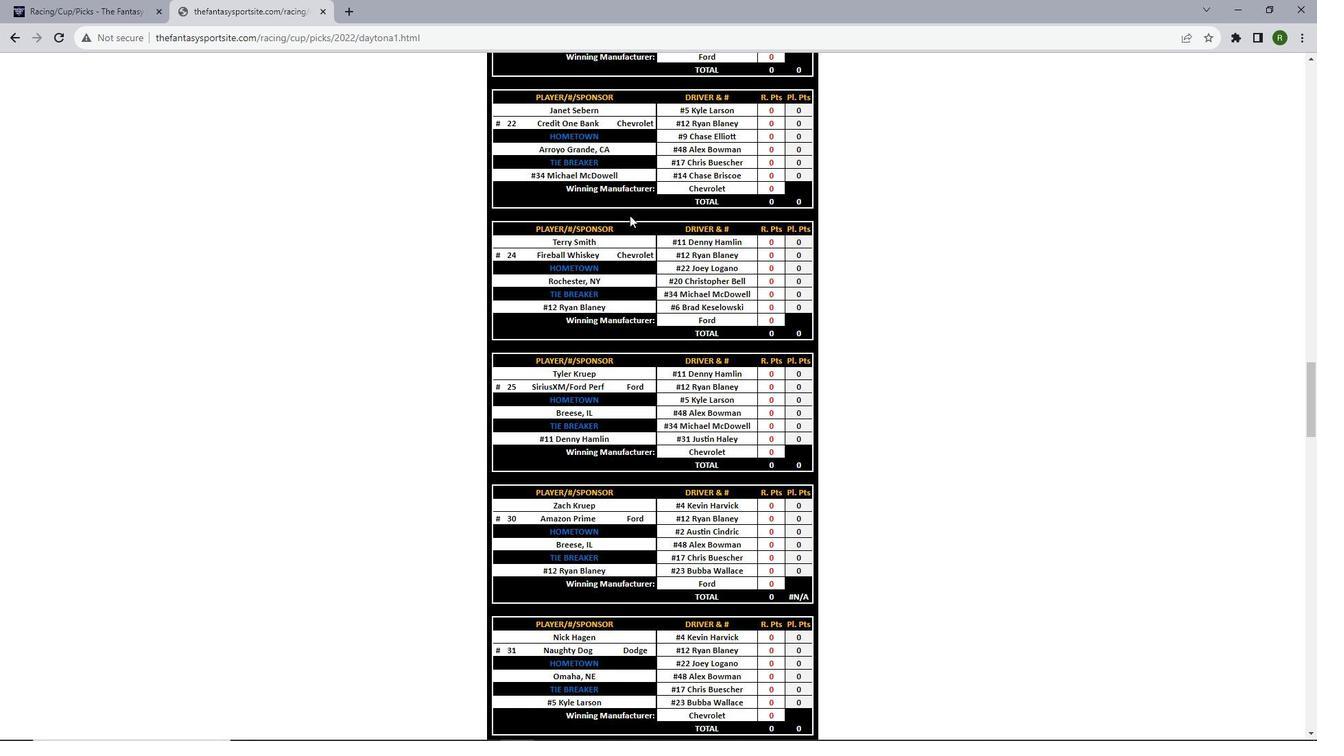 
Action: Mouse scrolled (630, 214) with delta (0, 0)
Screenshot: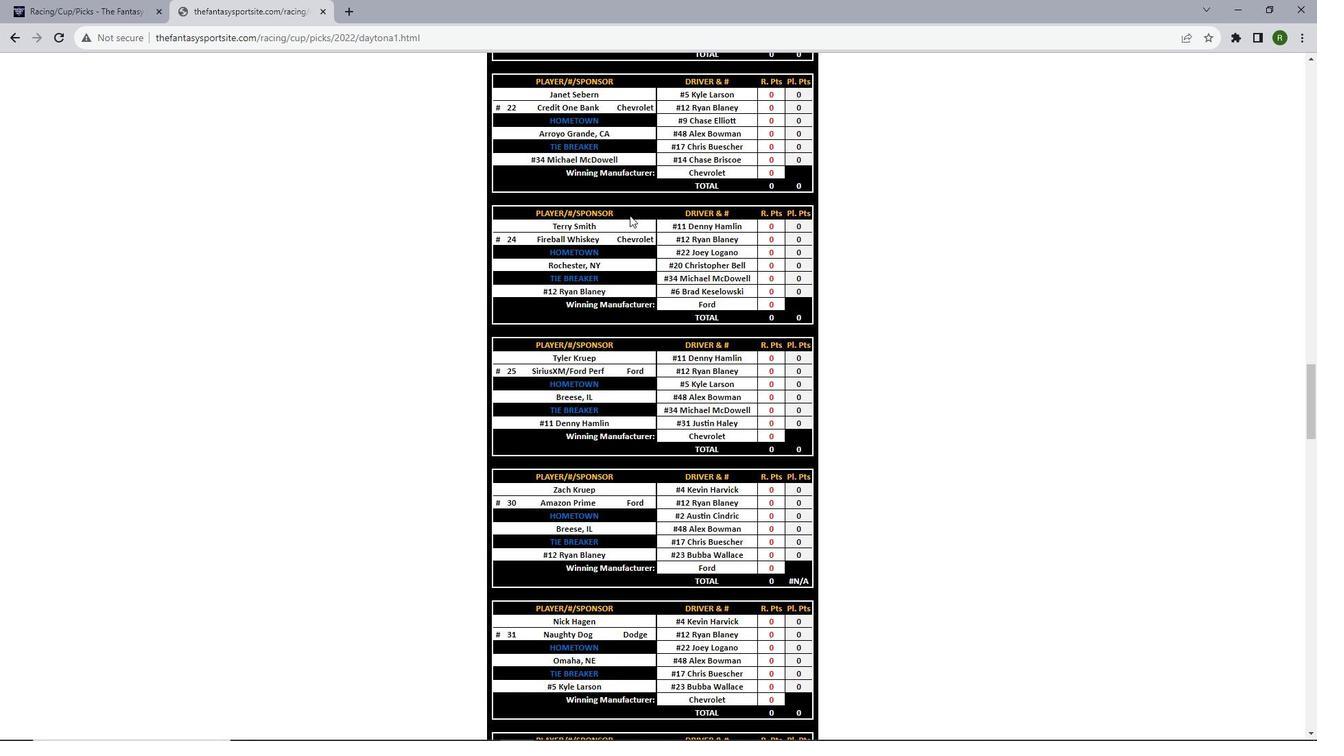 
Action: Mouse scrolled (630, 214) with delta (0, 0)
Screenshot: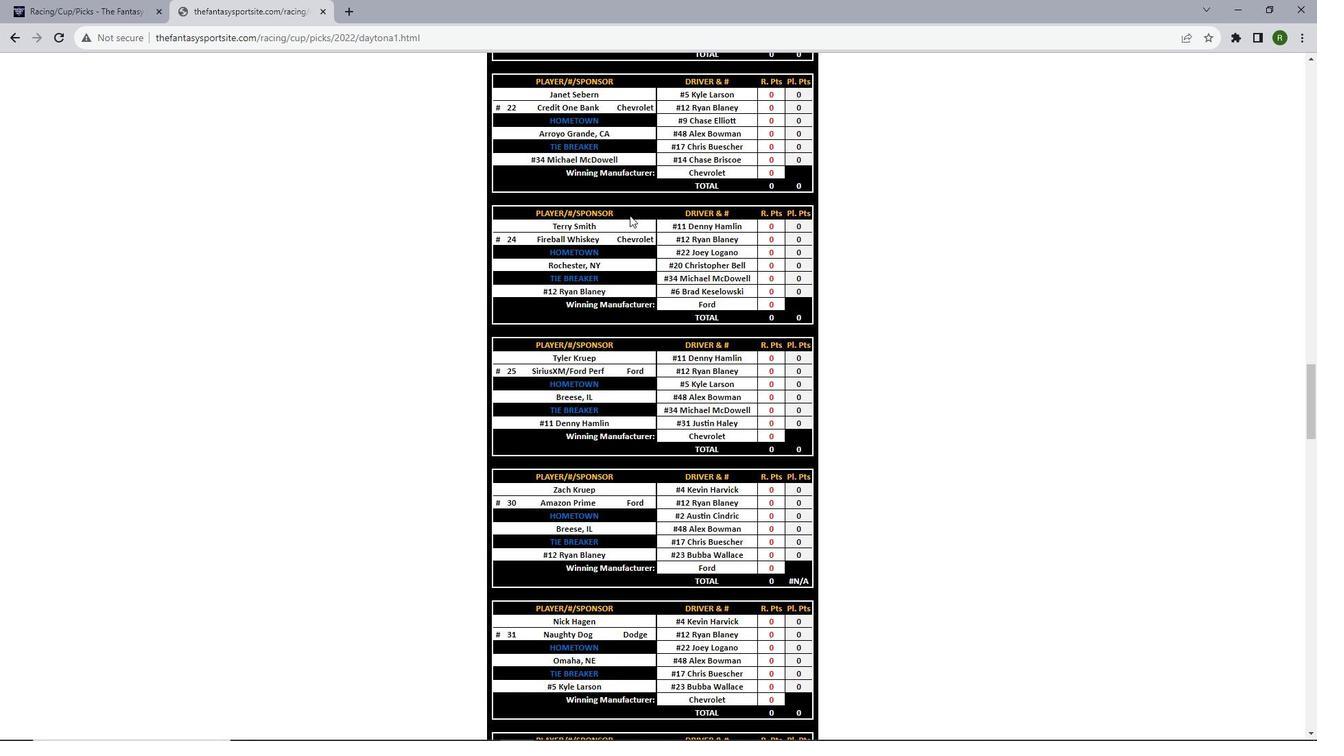 
Action: Mouse scrolled (630, 214) with delta (0, 0)
Screenshot: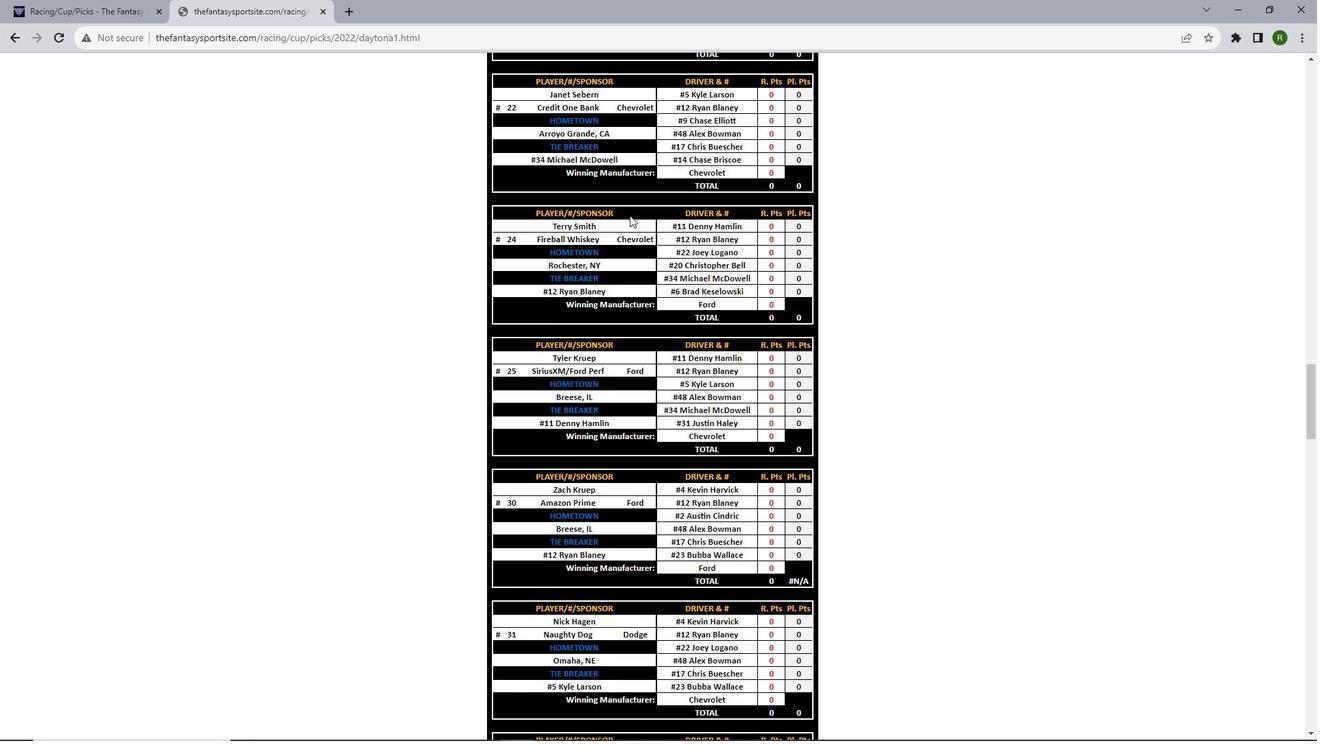 
Action: Mouse scrolled (630, 214) with delta (0, 0)
Screenshot: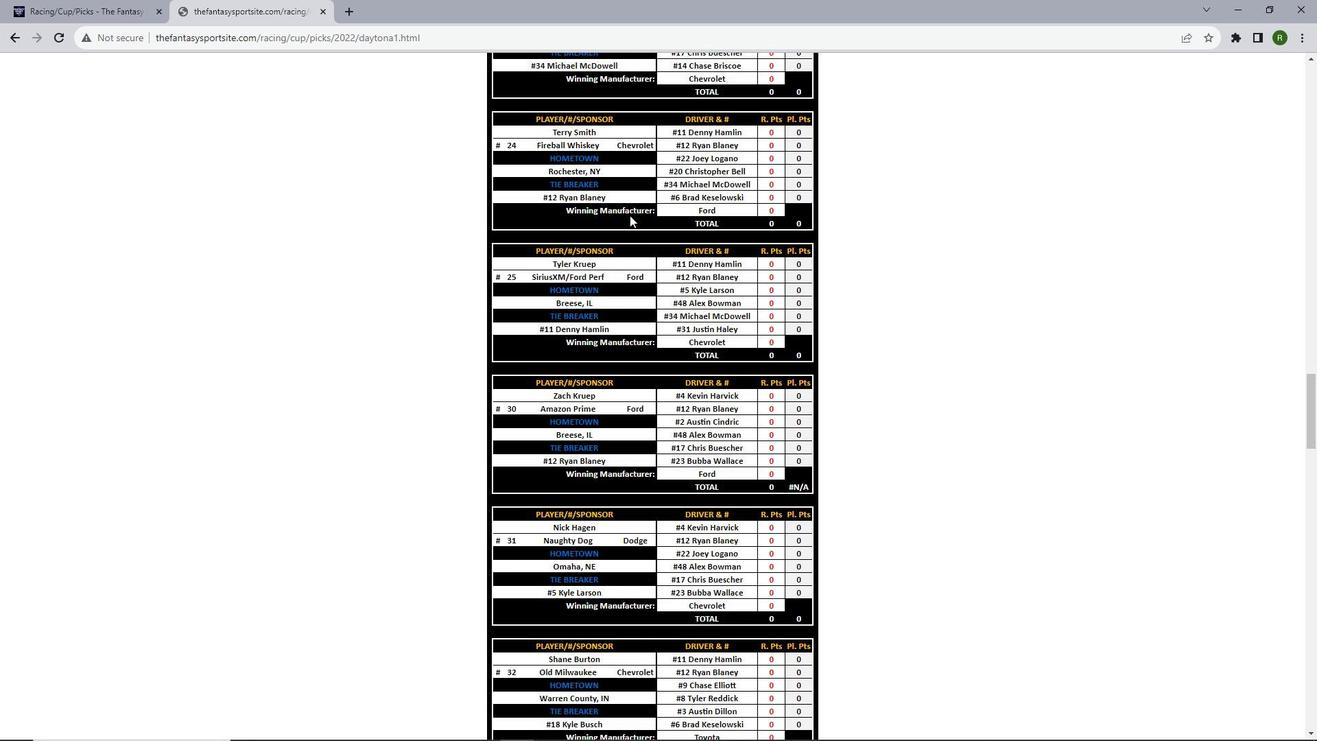 
Action: Mouse scrolled (630, 214) with delta (0, 0)
Screenshot: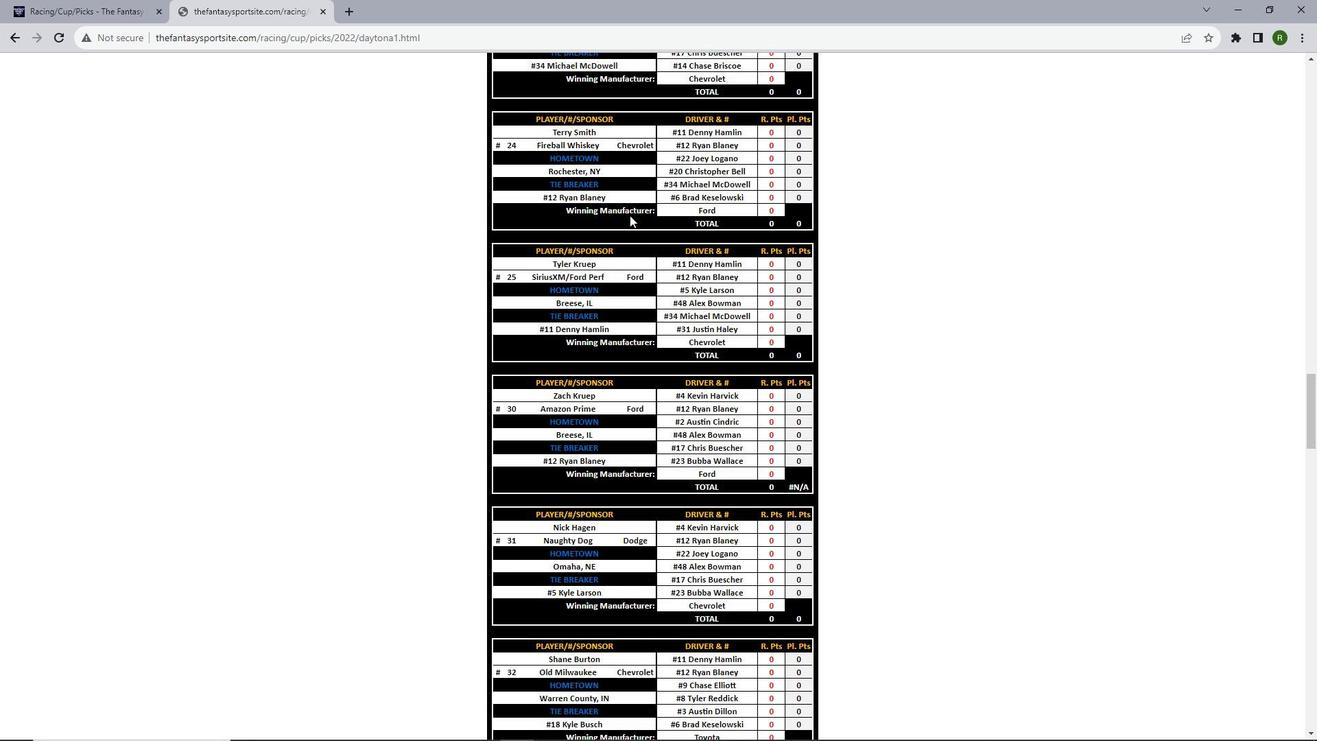
Action: Mouse scrolled (630, 214) with delta (0, 0)
Screenshot: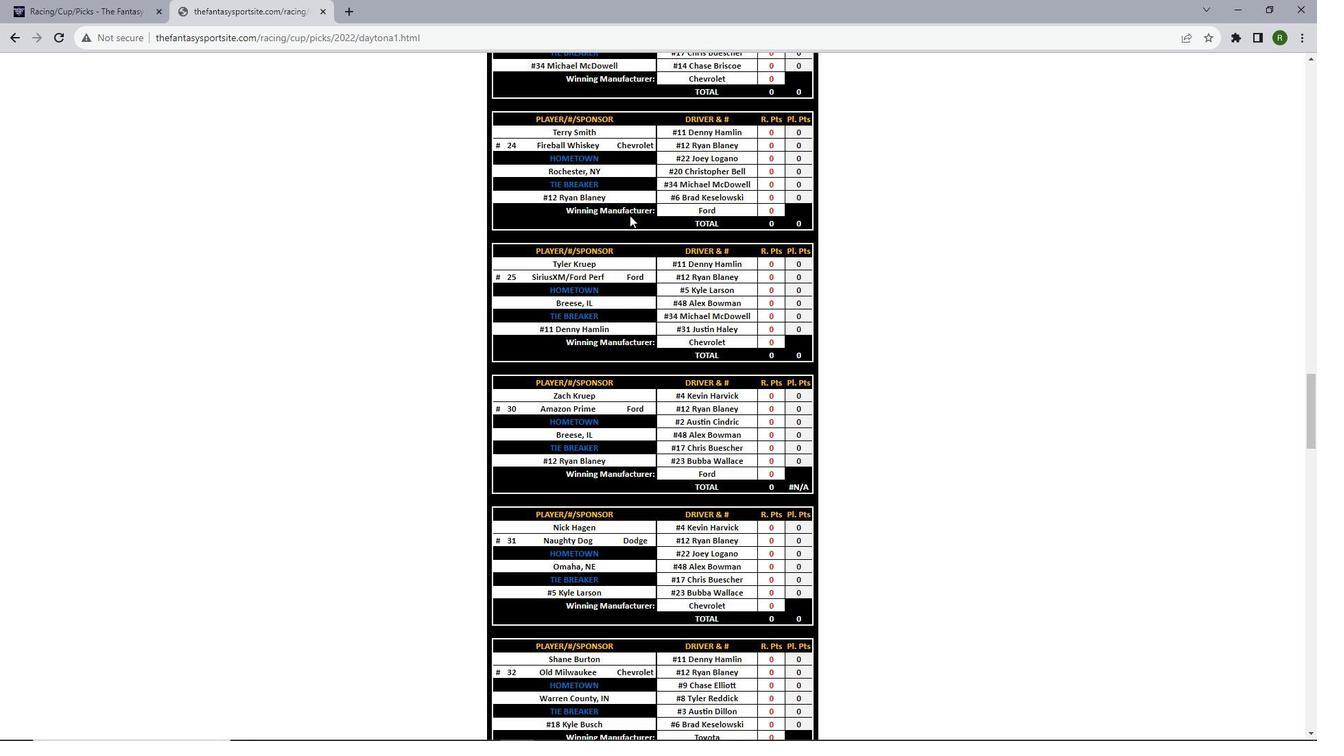 
Action: Mouse scrolled (630, 214) with delta (0, 0)
Screenshot: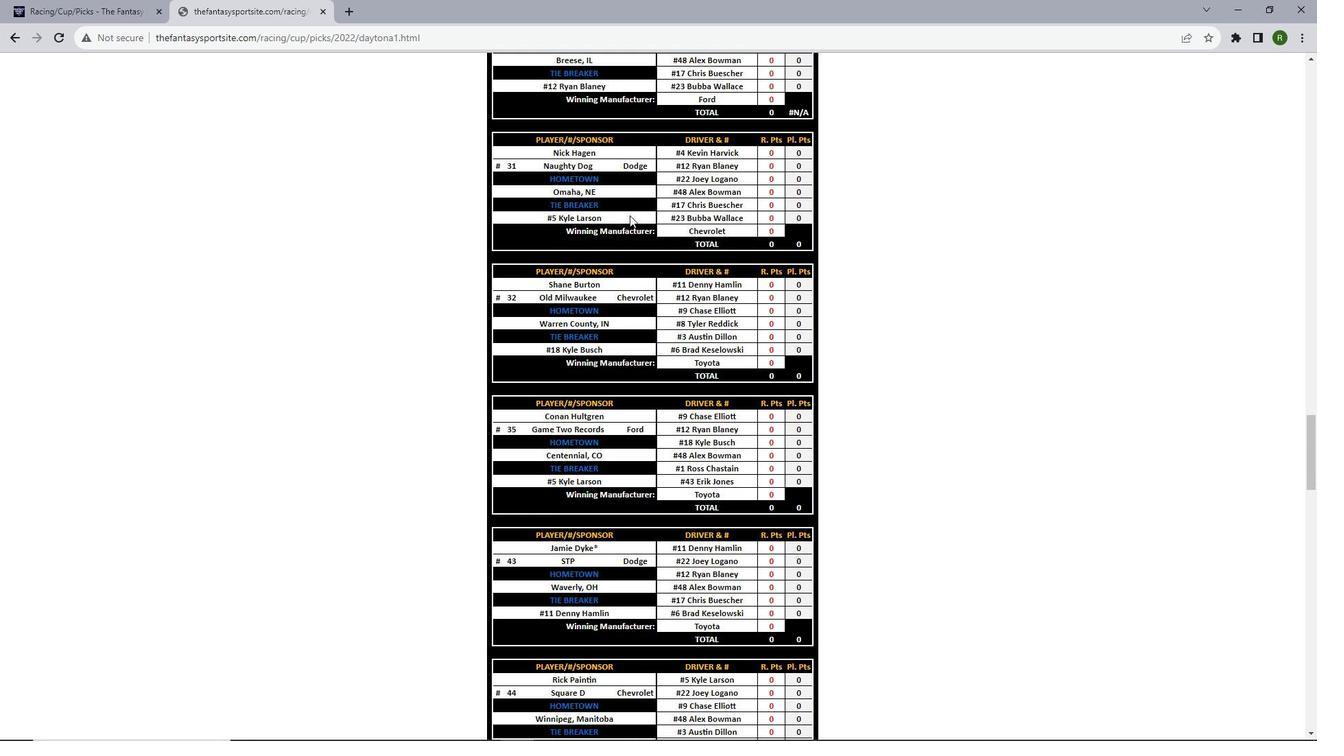 
Action: Mouse scrolled (630, 214) with delta (0, 0)
Screenshot: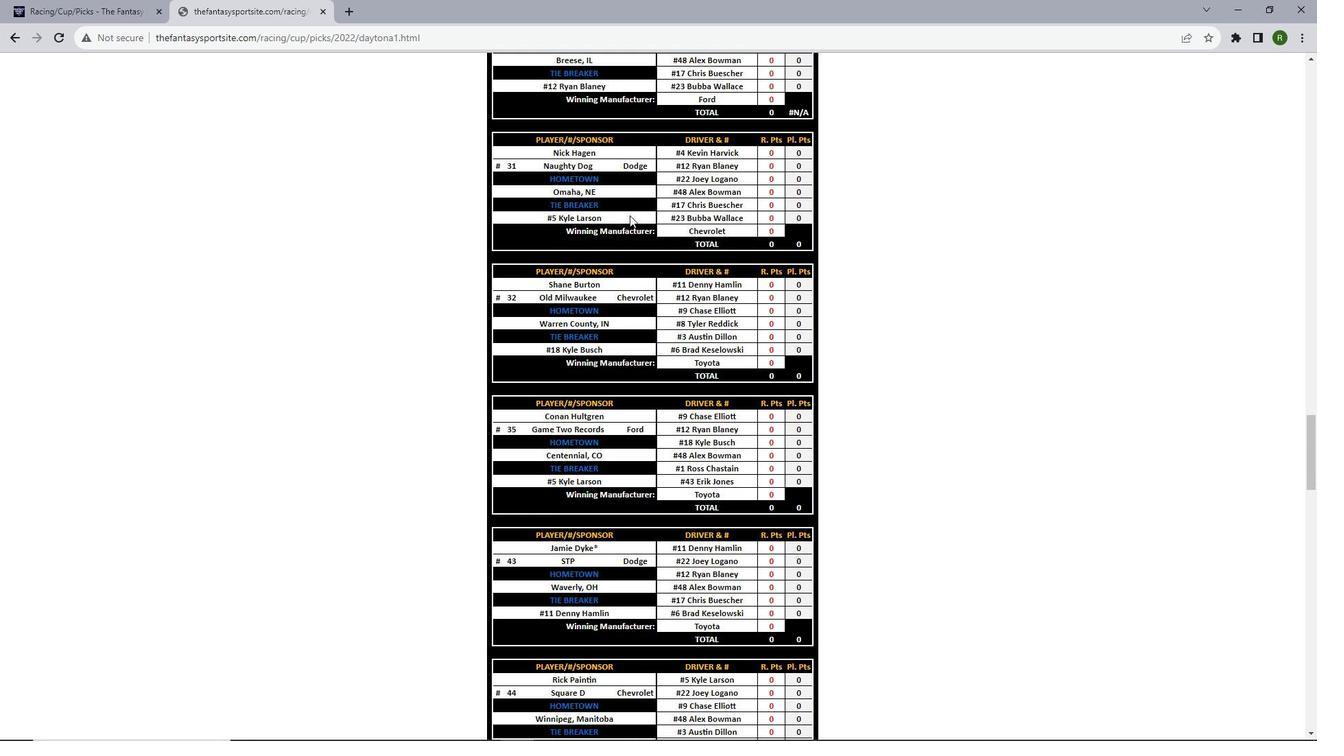
Action: Mouse scrolled (630, 214) with delta (0, 0)
Screenshot: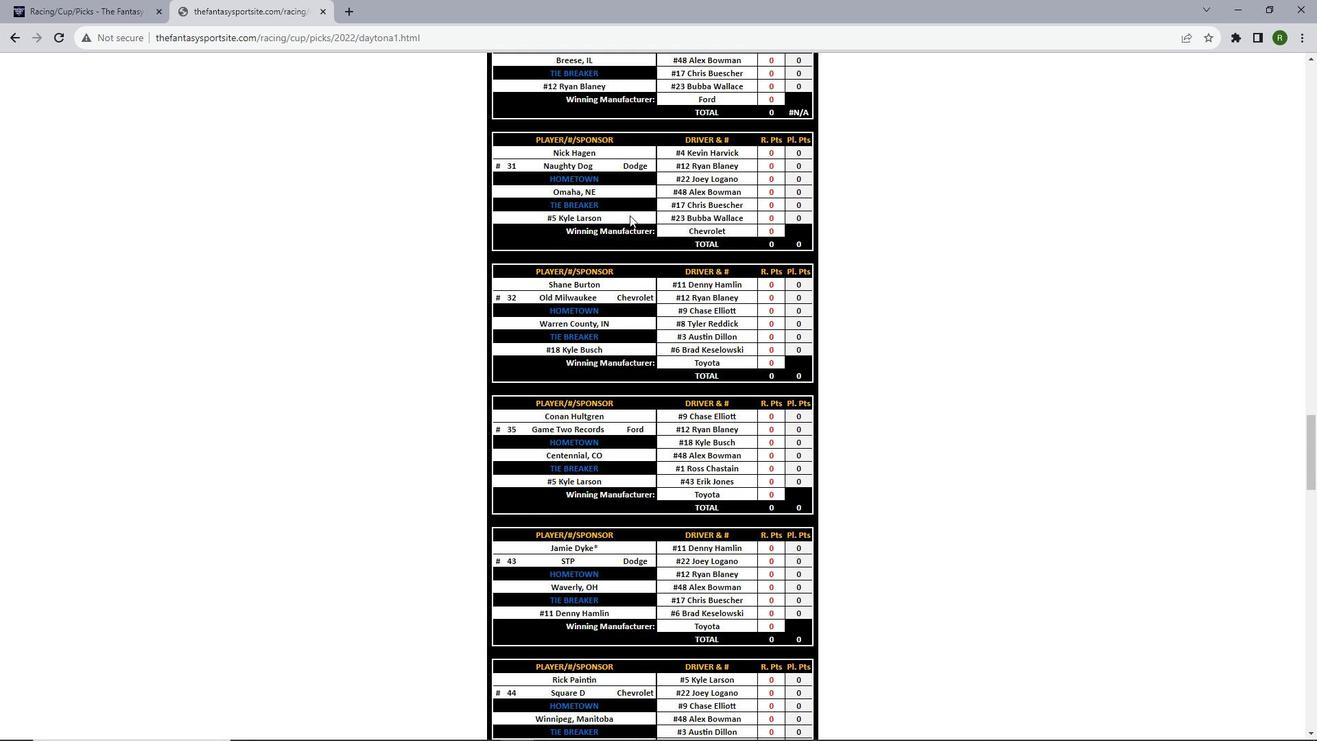 
Action: Mouse scrolled (630, 214) with delta (0, 0)
Screenshot: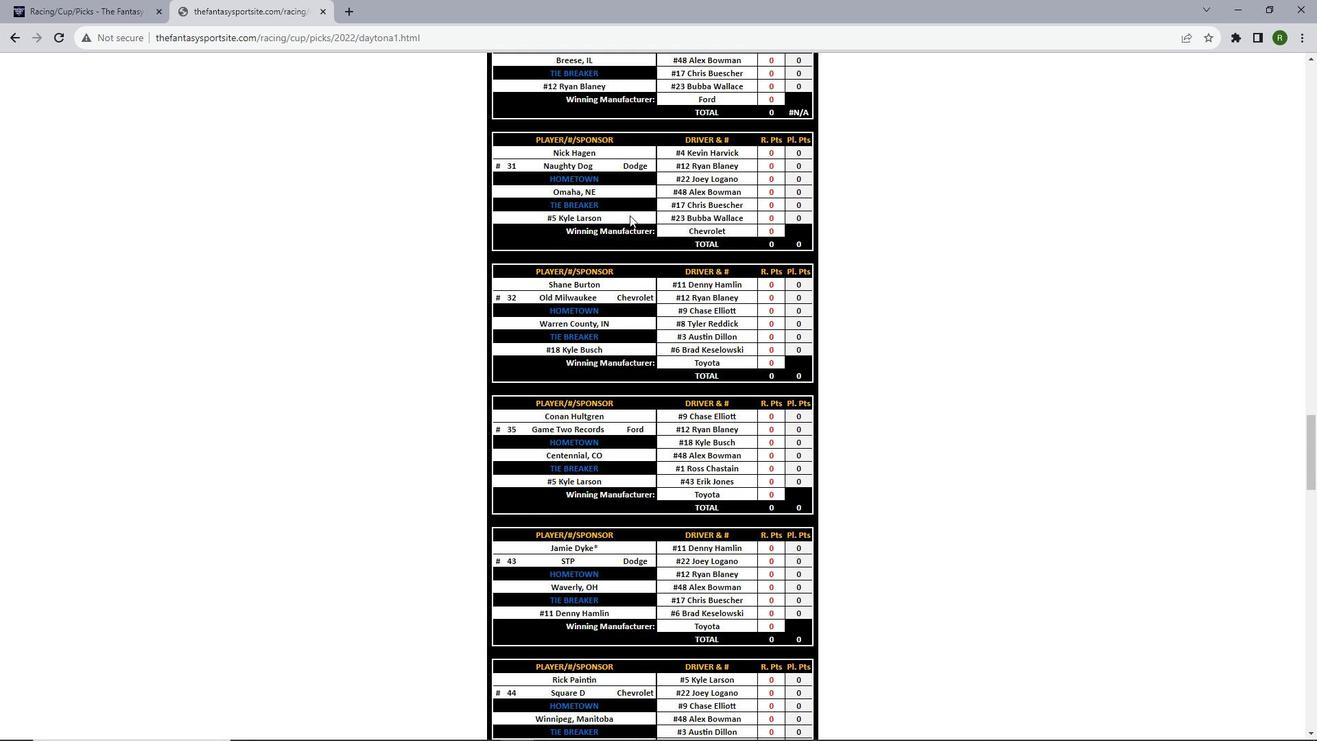 
Action: Mouse scrolled (630, 214) with delta (0, 0)
Screenshot: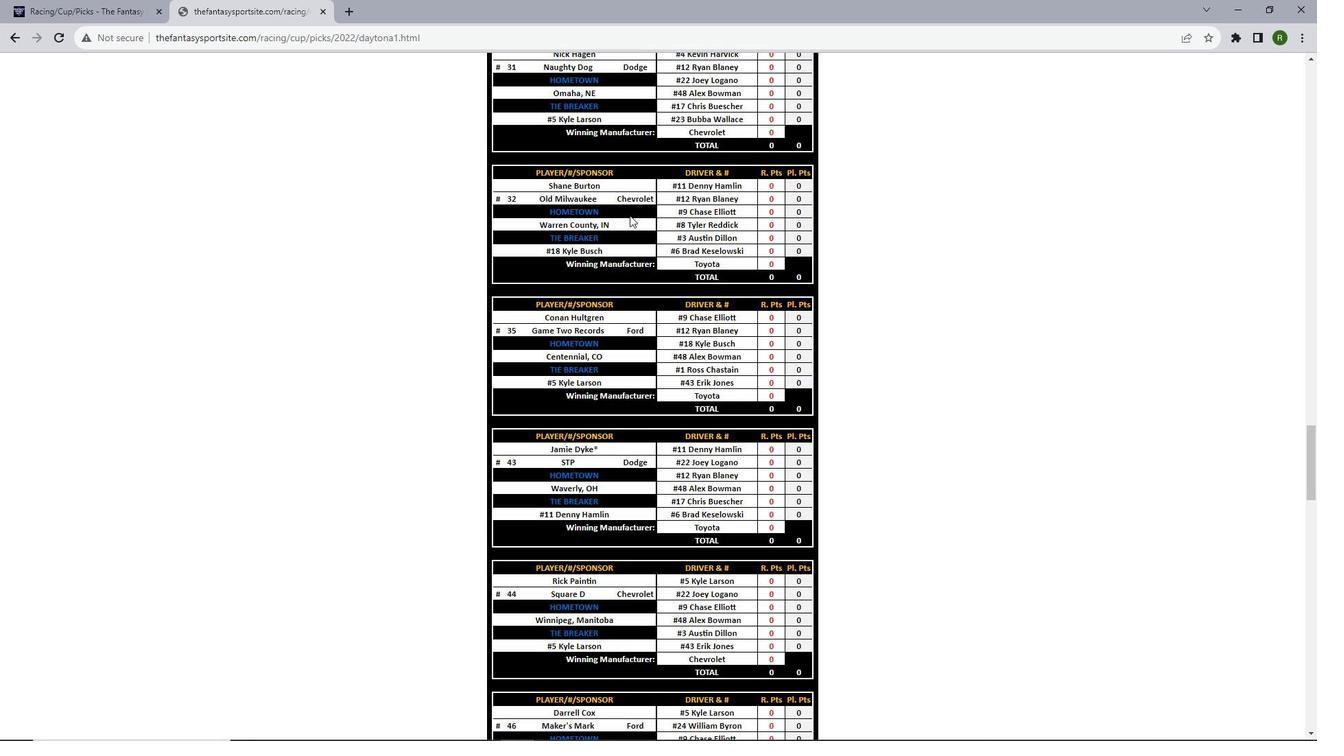 
Action: Mouse scrolled (630, 214) with delta (0, 0)
Screenshot: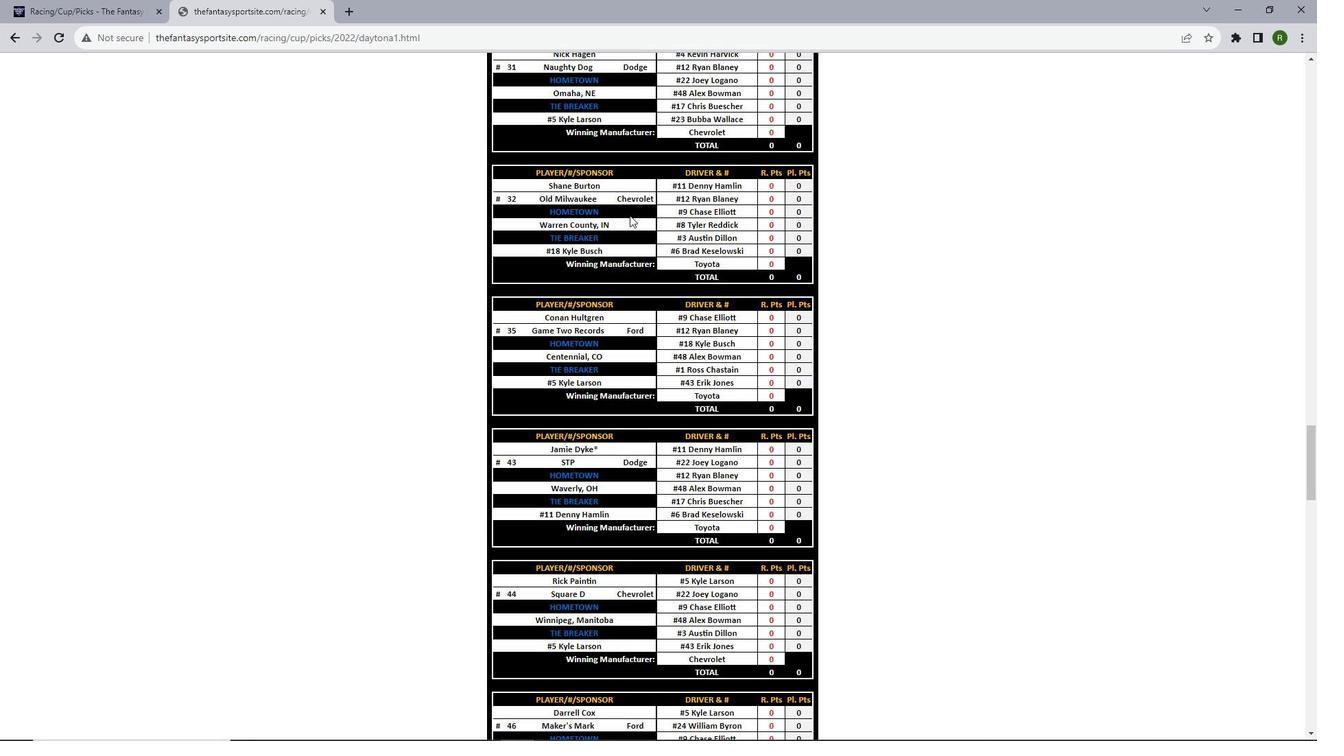 
Action: Mouse scrolled (630, 214) with delta (0, 0)
Screenshot: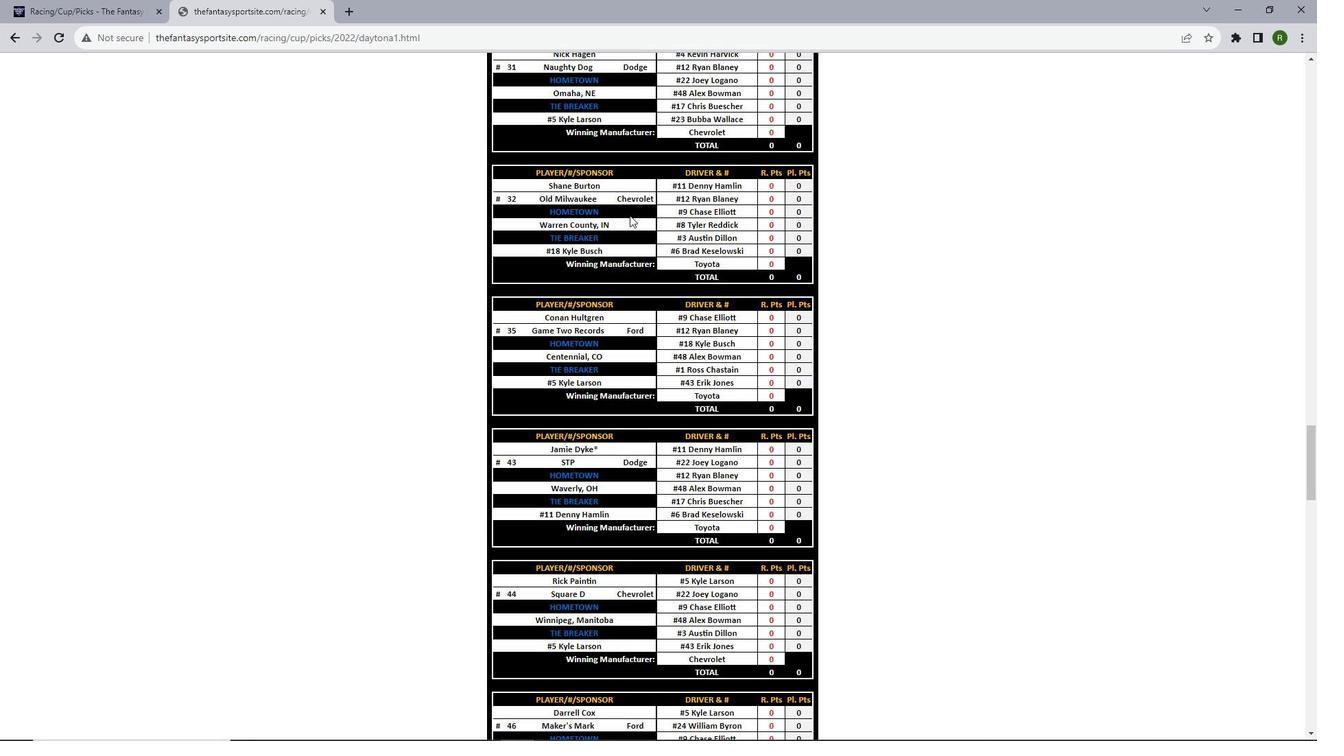 
Action: Mouse scrolled (630, 214) with delta (0, 0)
Screenshot: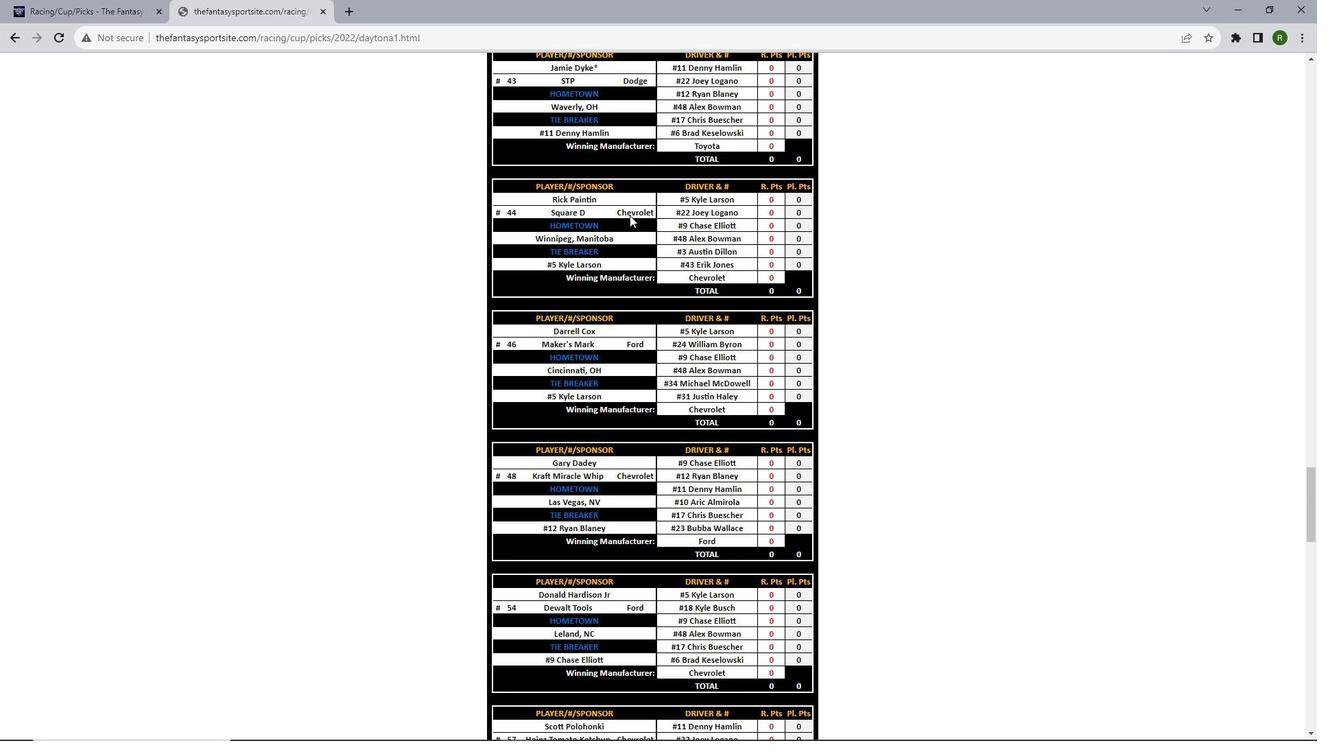 
Action: Mouse scrolled (630, 214) with delta (0, 0)
Screenshot: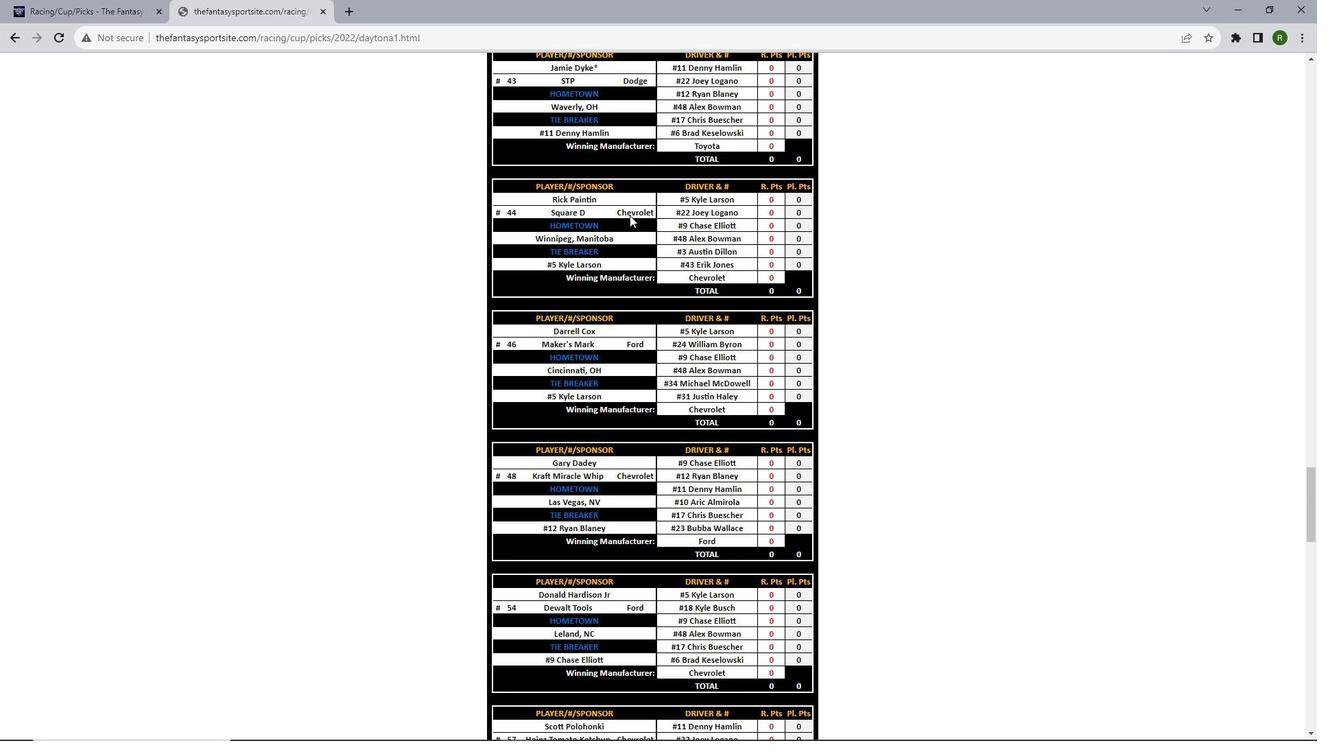 
Action: Mouse scrolled (630, 214) with delta (0, 0)
Screenshot: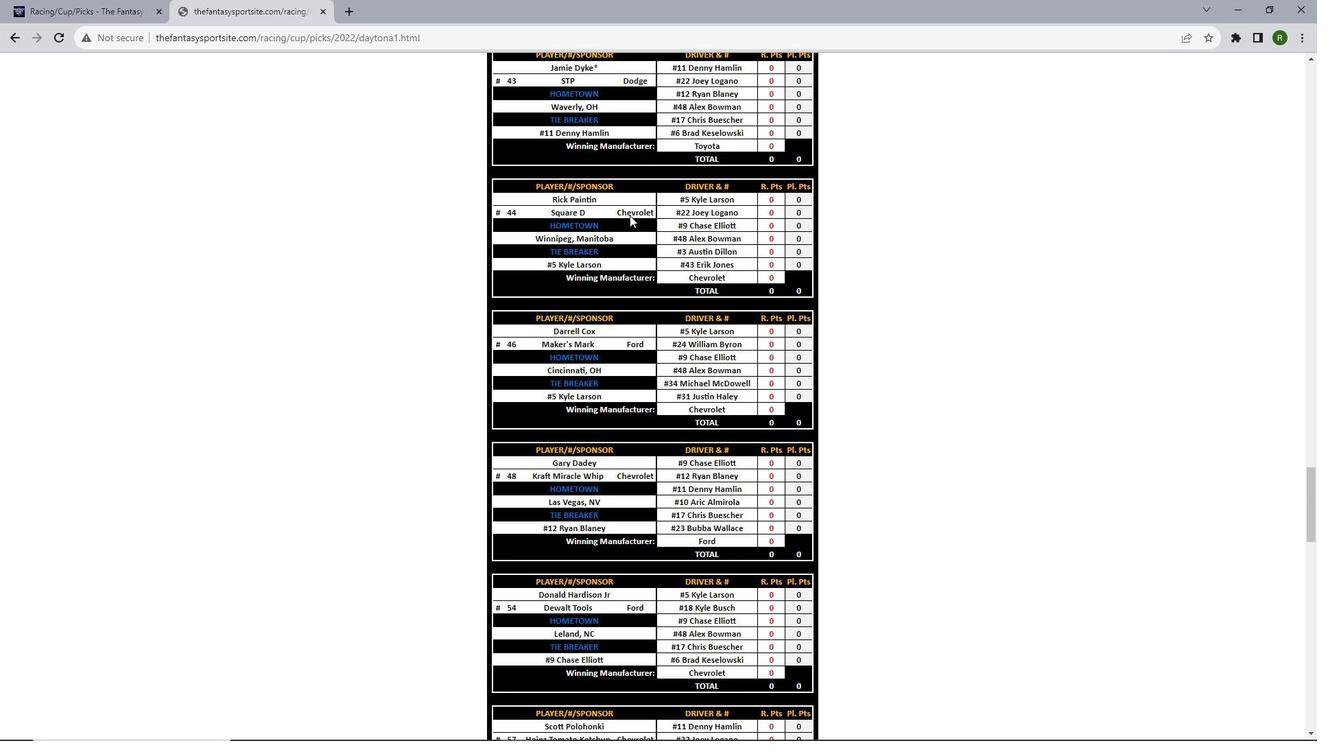
Action: Mouse scrolled (630, 214) with delta (0, 0)
Screenshot: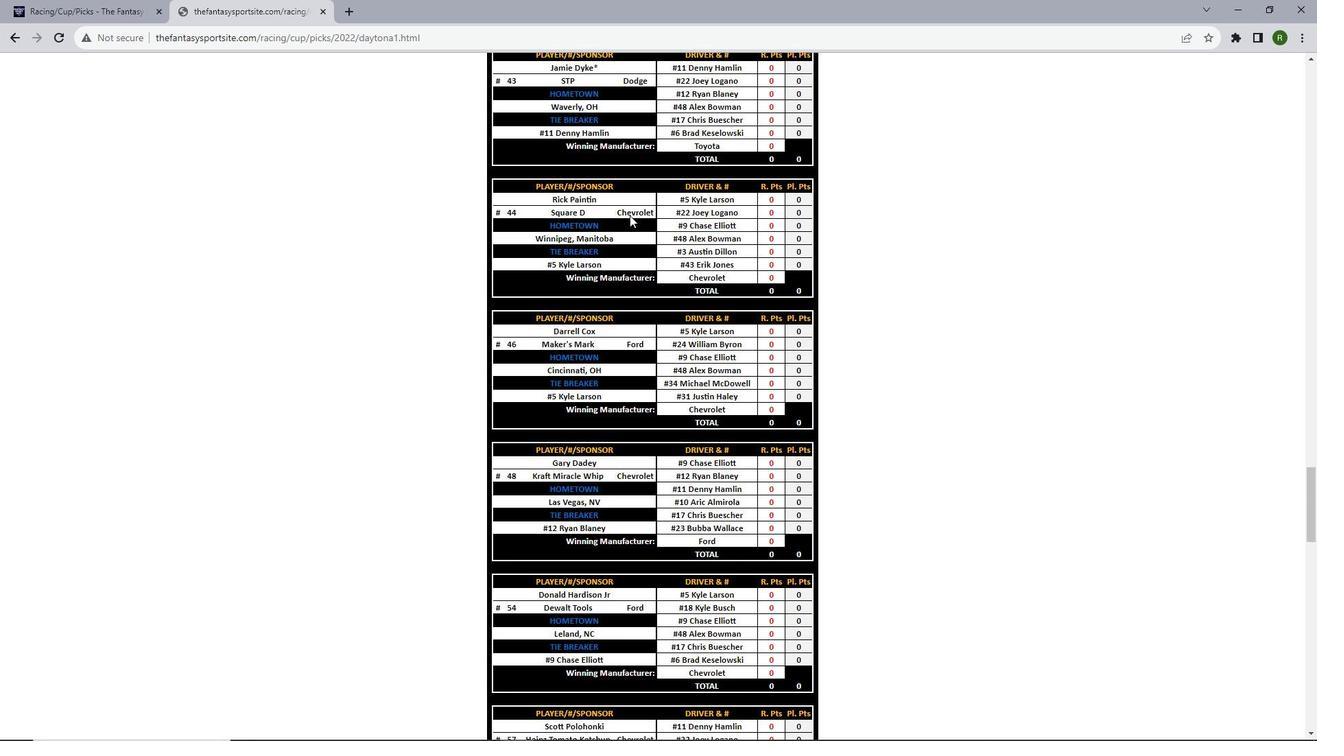 
Action: Mouse scrolled (630, 214) with delta (0, 0)
Screenshot: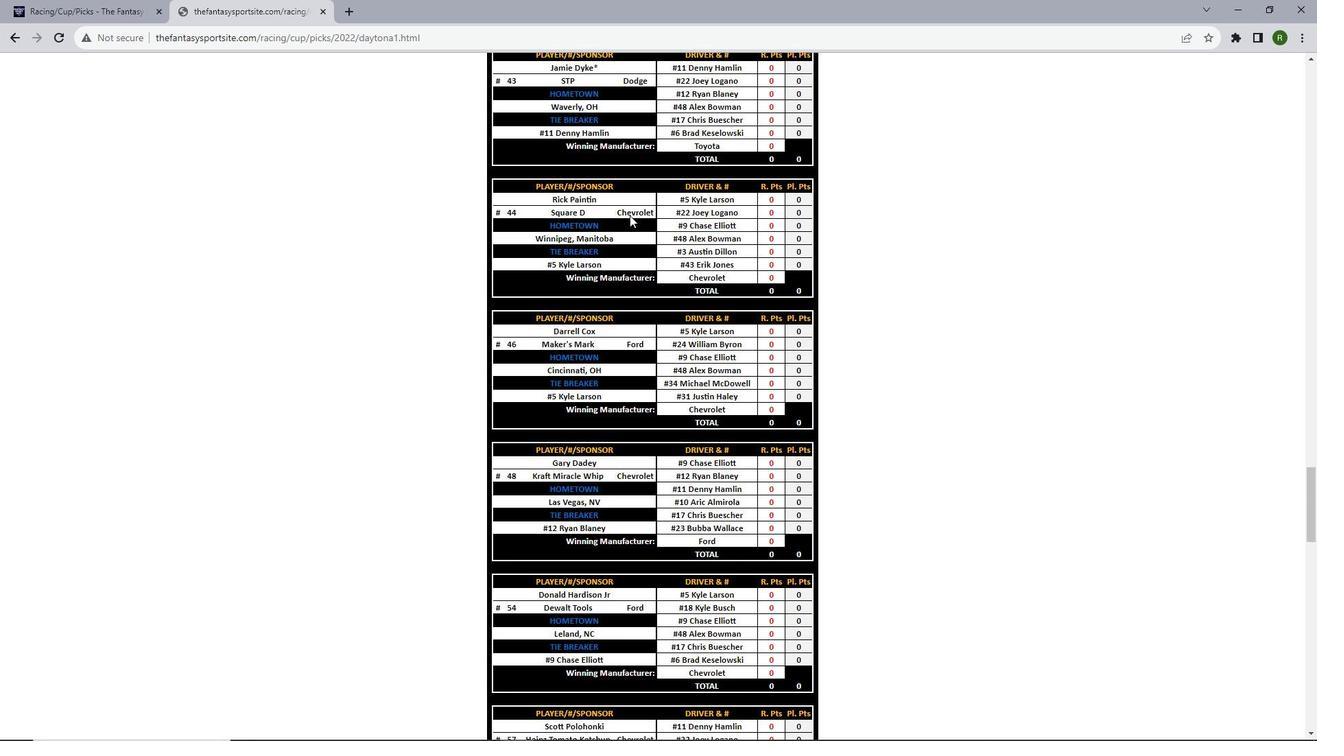 
Action: Mouse scrolled (630, 214) with delta (0, 0)
Screenshot: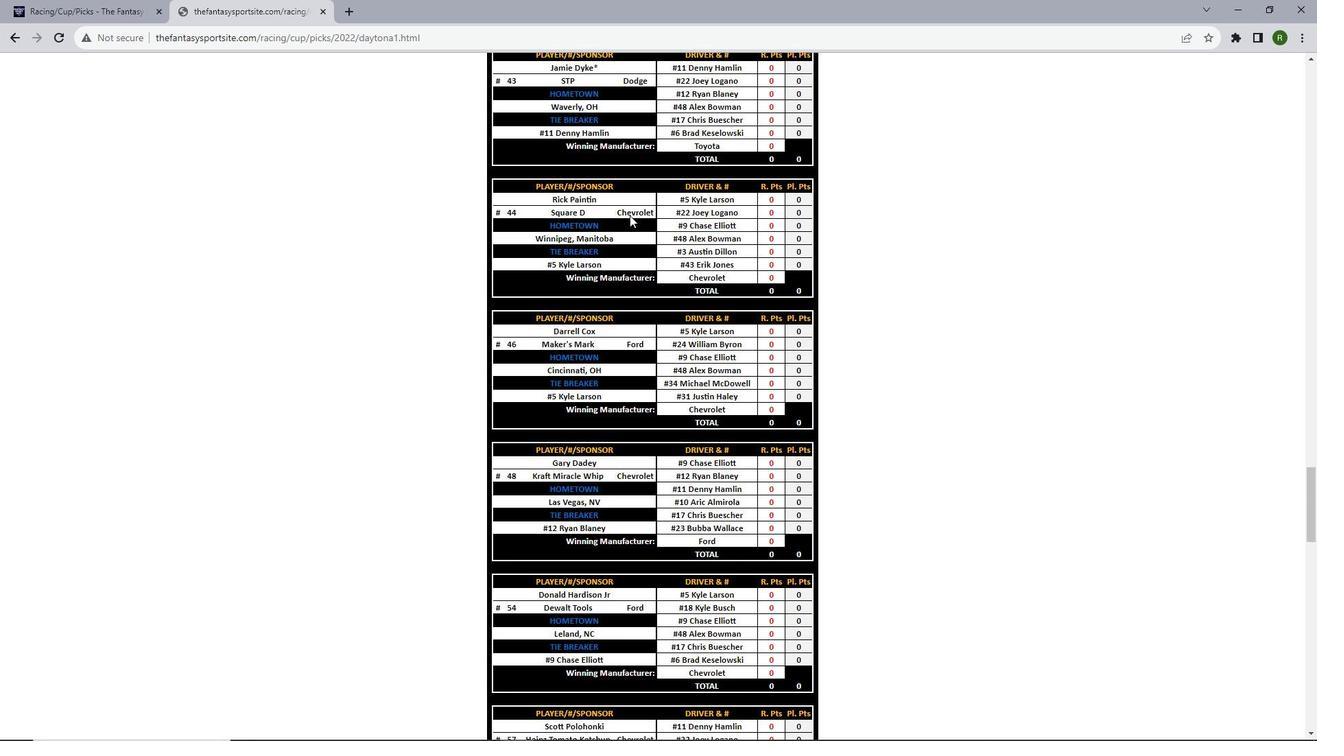
Action: Mouse scrolled (630, 214) with delta (0, 0)
Screenshot: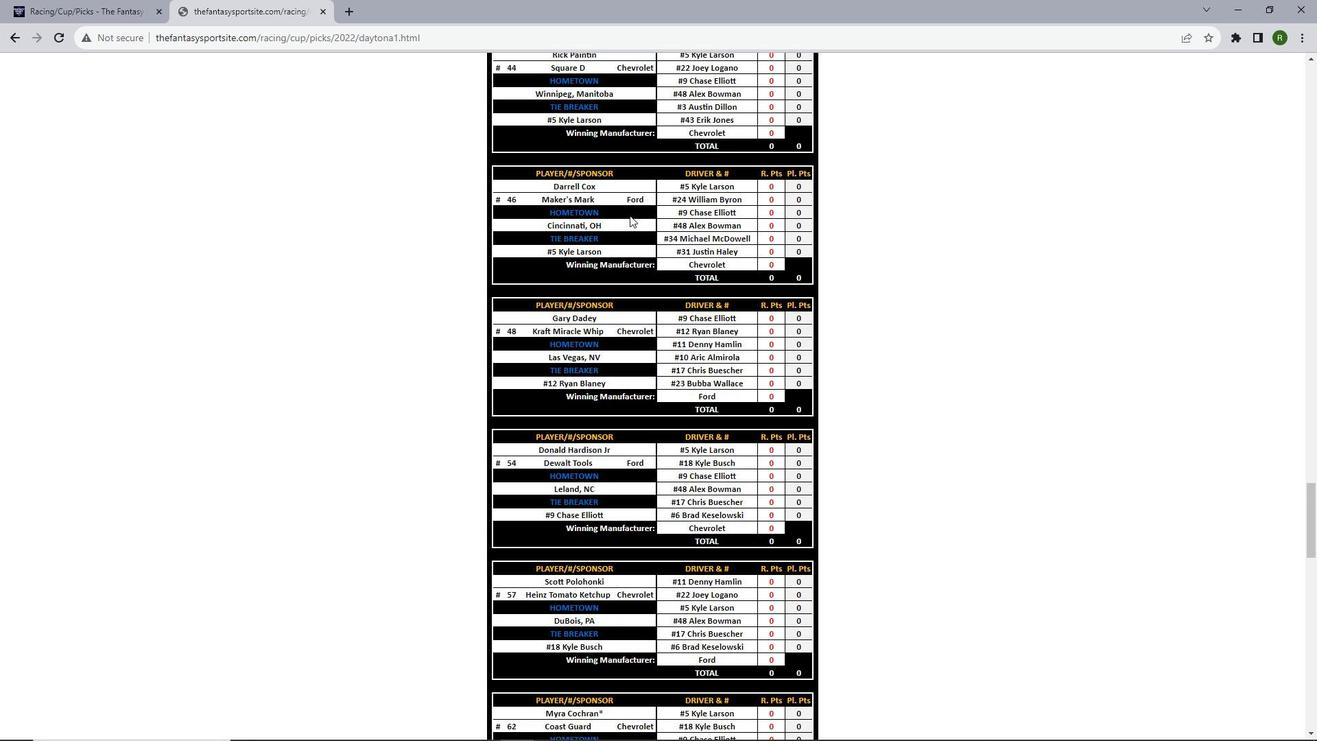 
Action: Mouse scrolled (630, 214) with delta (0, 0)
Screenshot: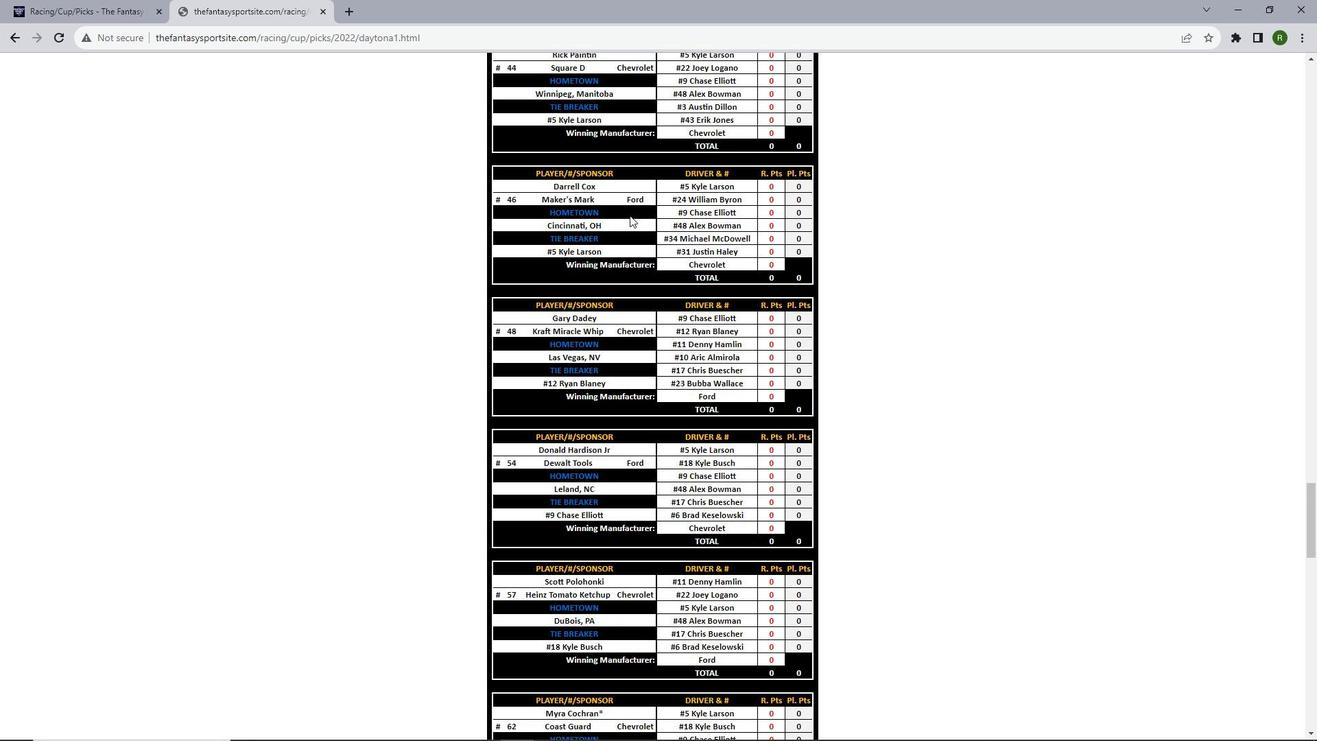 
Action: Mouse scrolled (630, 214) with delta (0, 0)
Screenshot: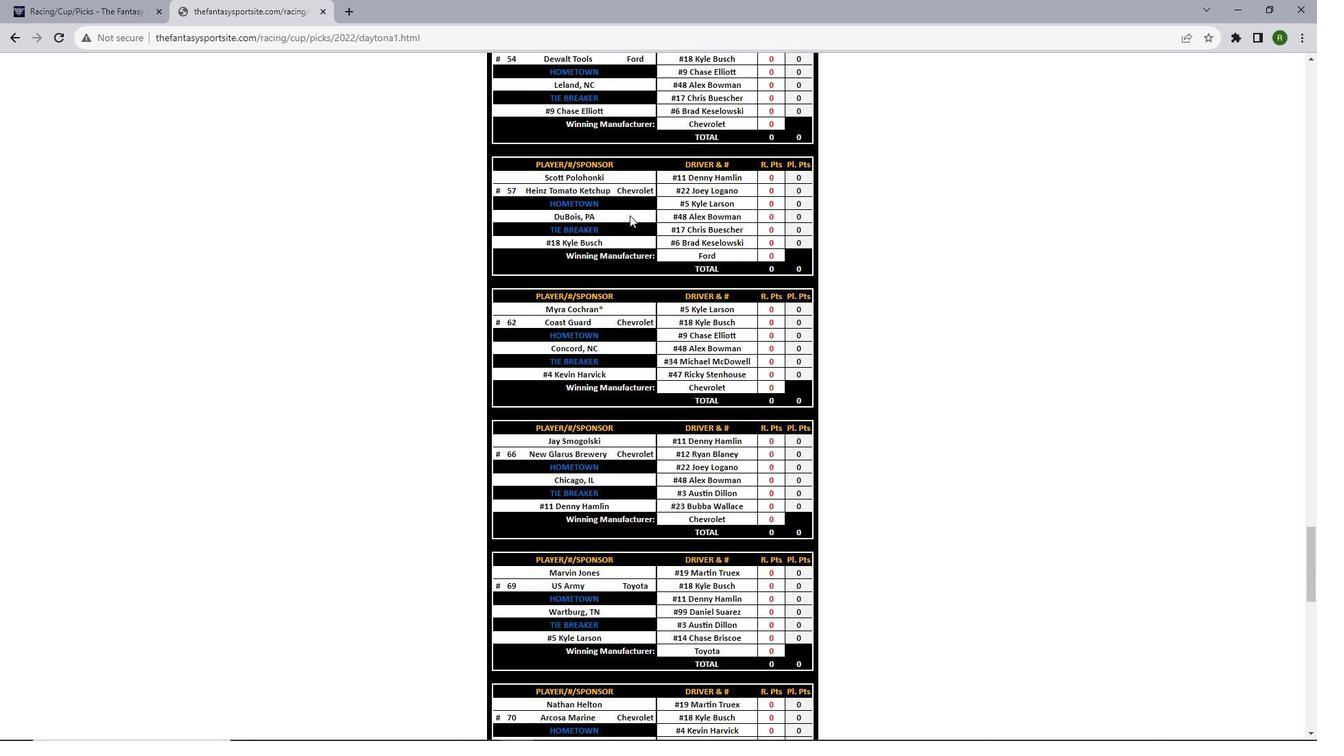 
Action: Mouse scrolled (630, 214) with delta (0, 0)
Screenshot: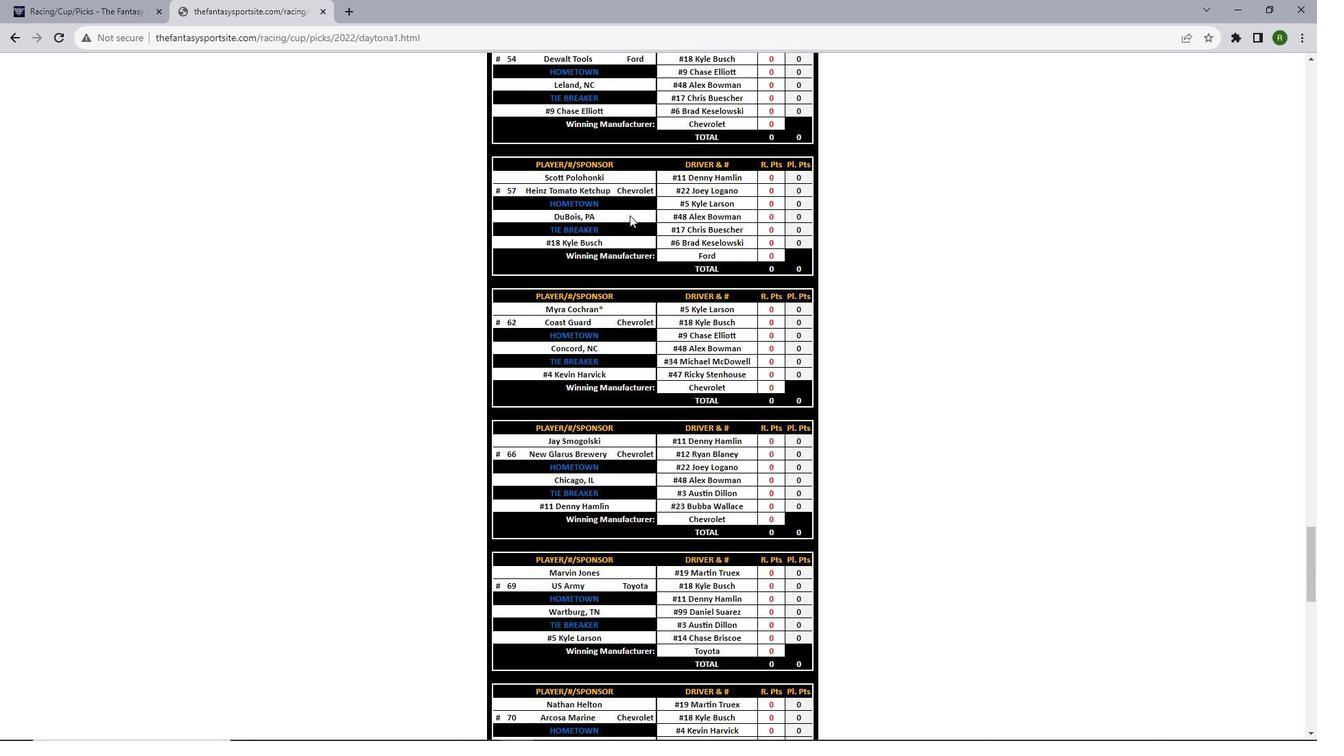 
Action: Mouse scrolled (630, 214) with delta (0, 0)
Screenshot: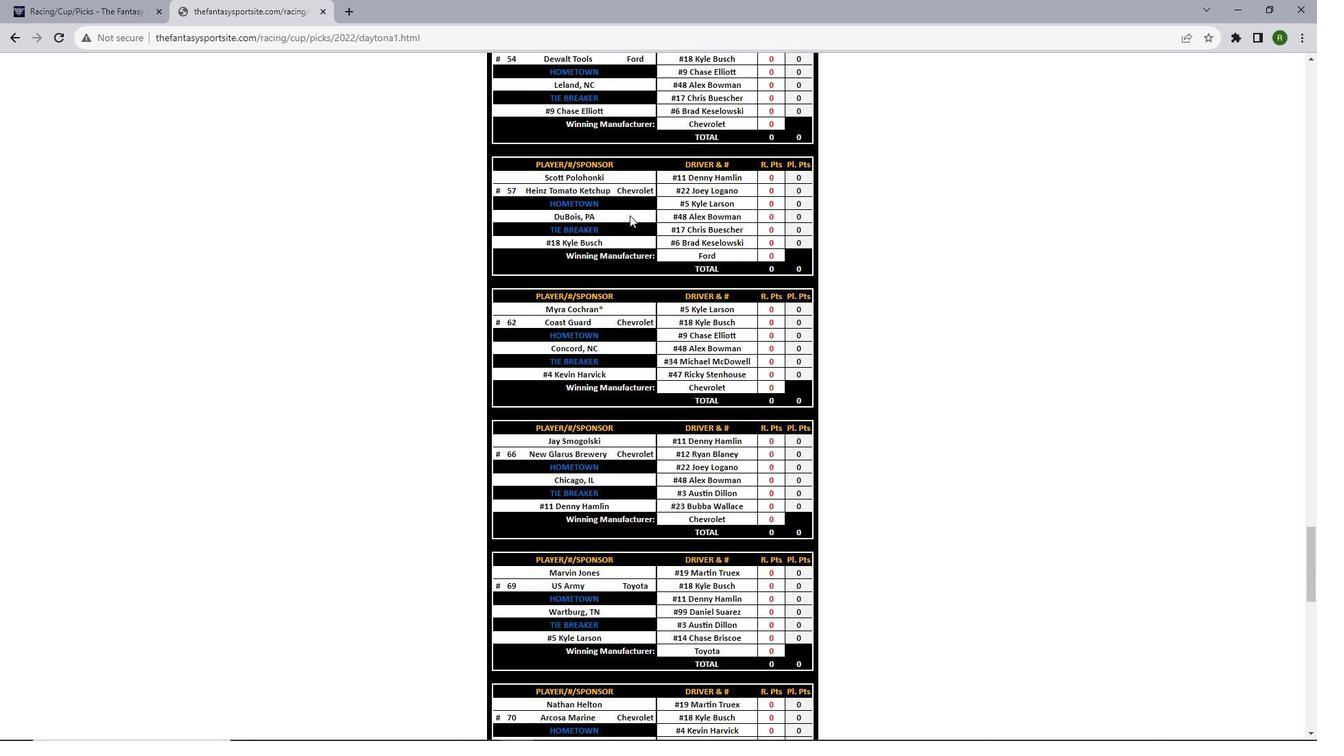 
Action: Mouse scrolled (630, 214) with delta (0, 0)
Screenshot: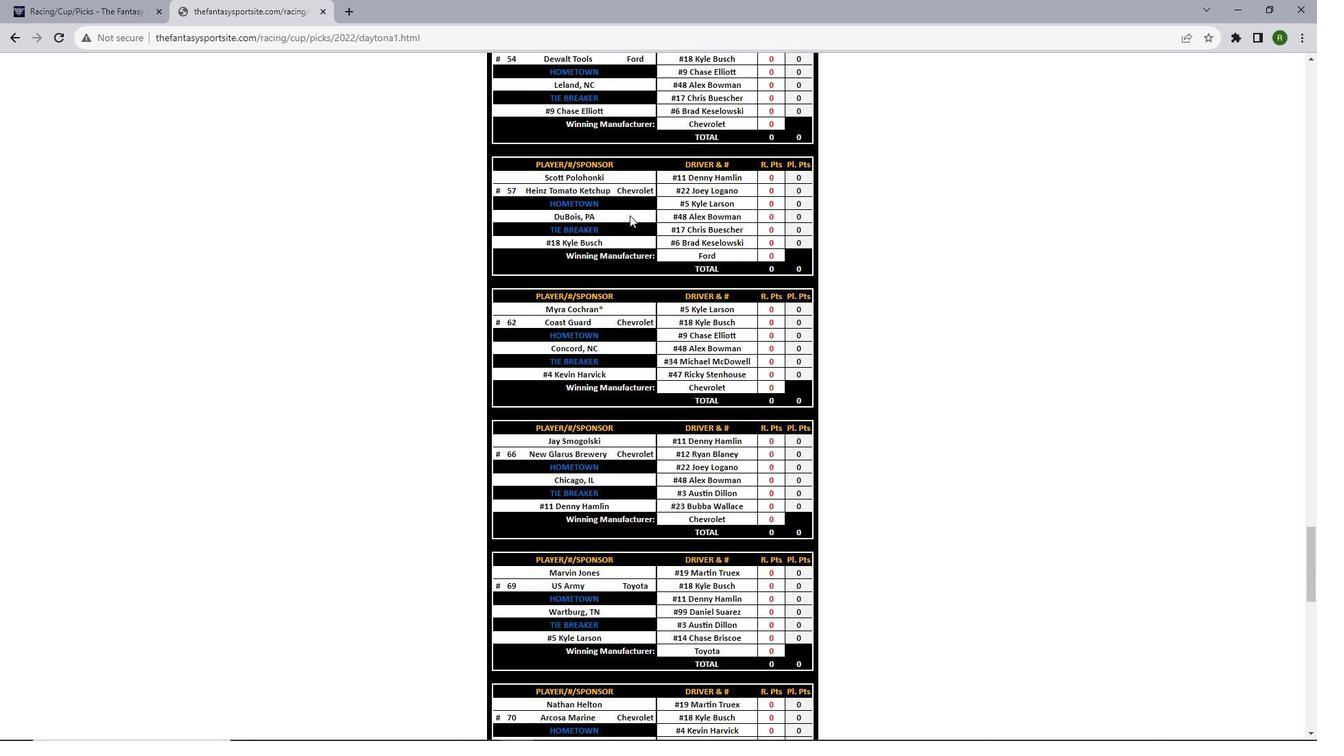 
Action: Mouse scrolled (630, 214) with delta (0, 0)
Screenshot: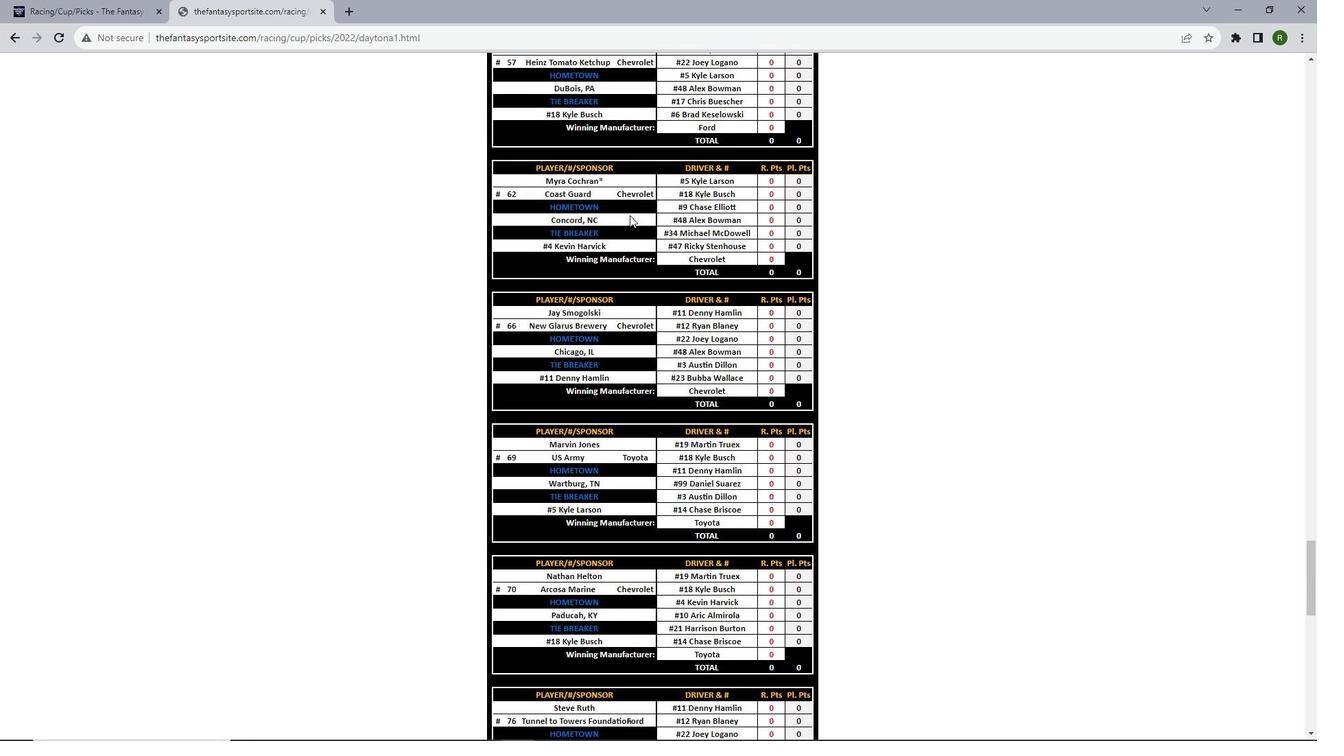 
Action: Mouse scrolled (630, 214) with delta (0, 0)
Screenshot: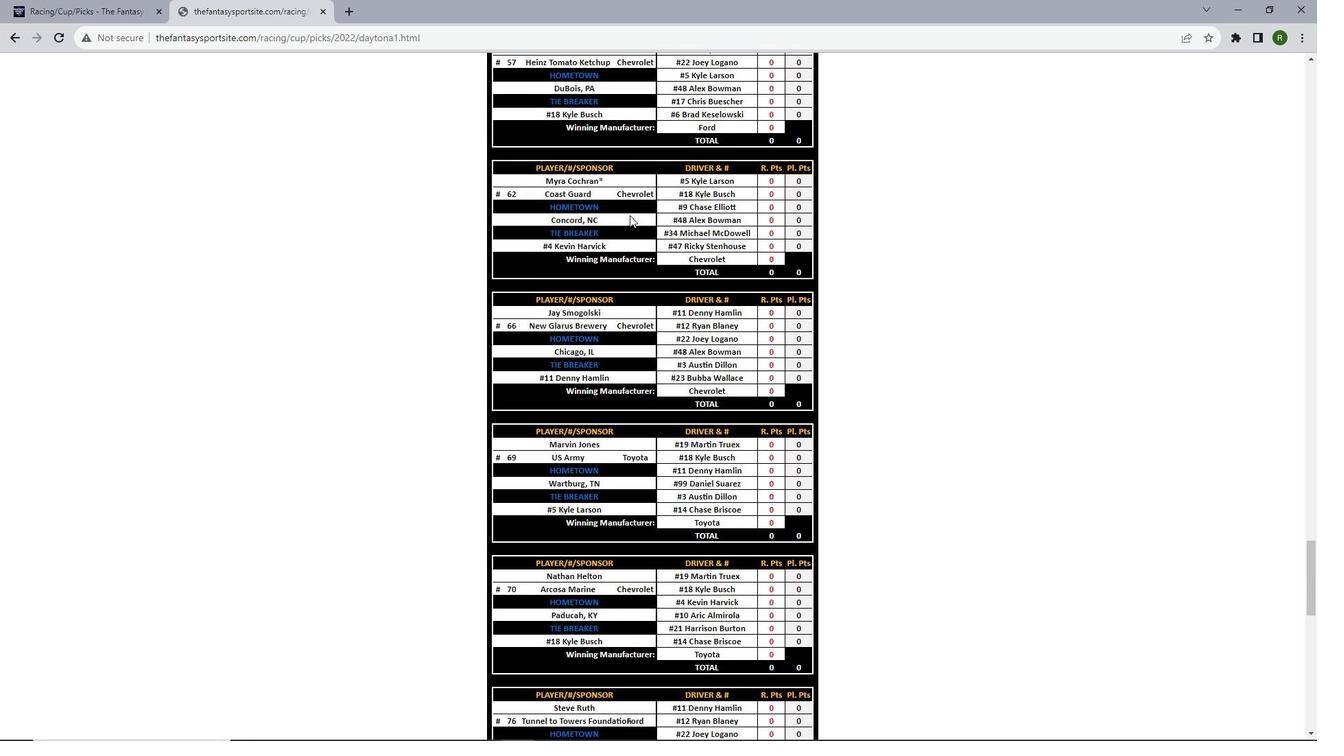 
Action: Mouse scrolled (630, 214) with delta (0, 0)
Screenshot: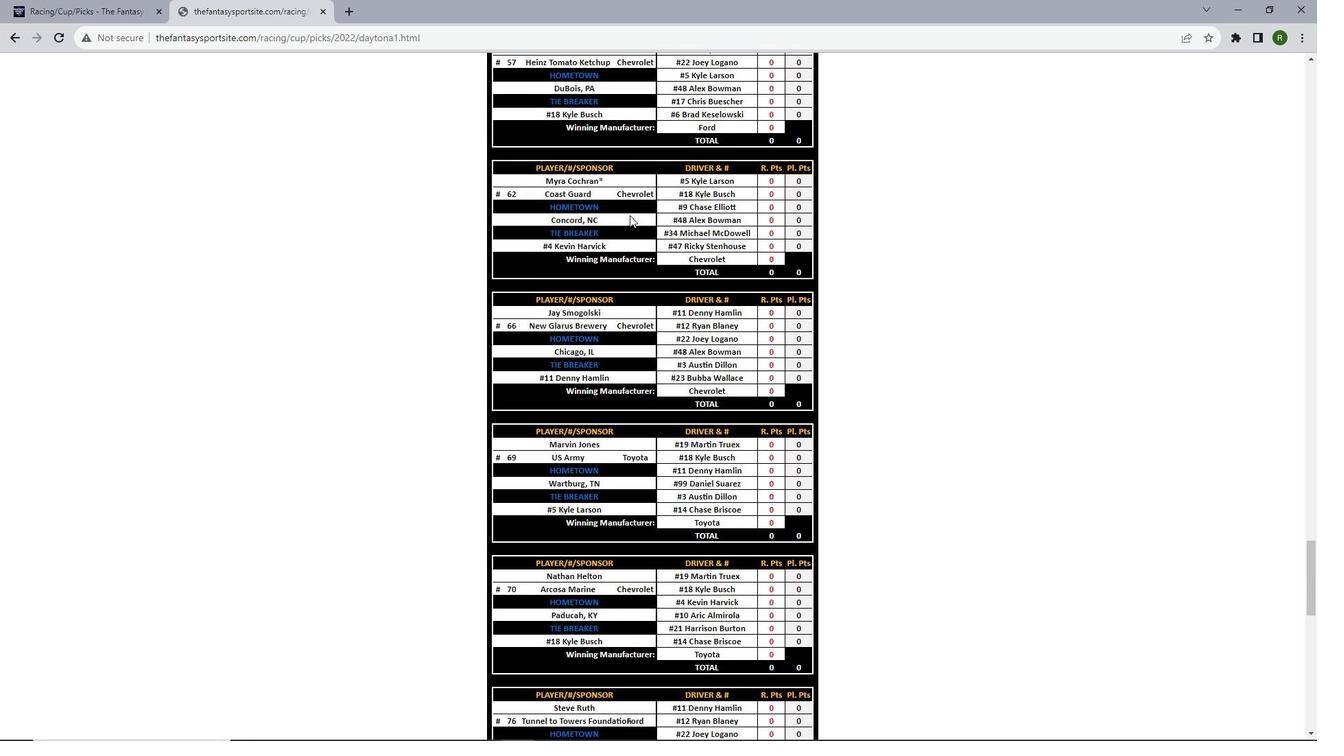
Action: Mouse scrolled (630, 214) with delta (0, 0)
Screenshot: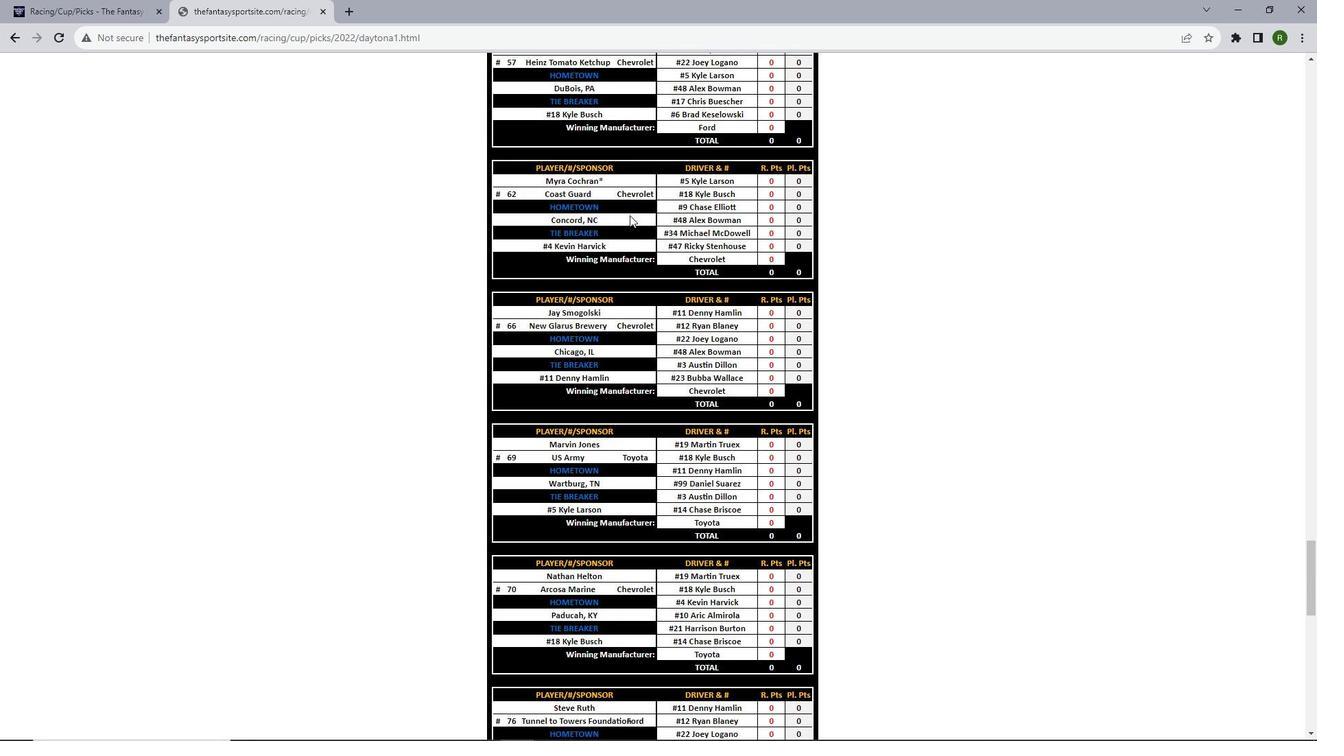 
Action: Mouse scrolled (630, 214) with delta (0, 0)
Screenshot: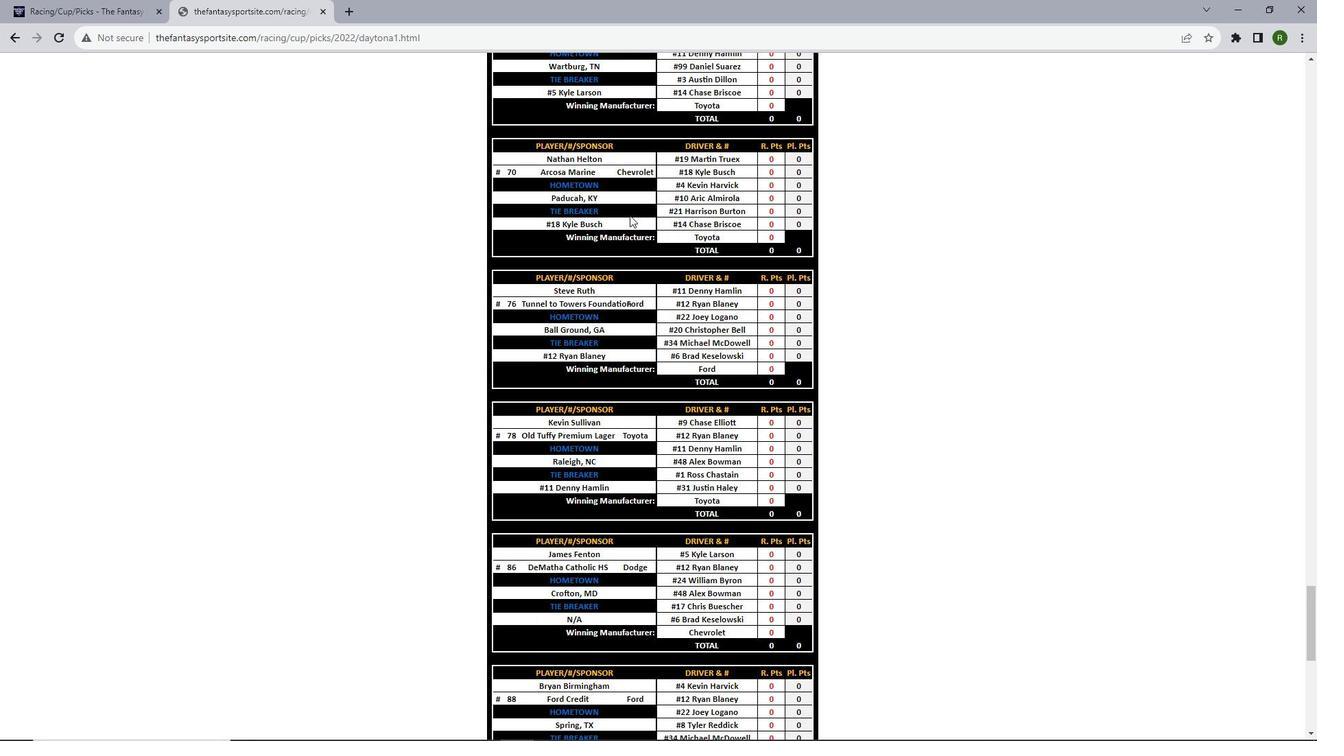 
Action: Mouse scrolled (630, 214) with delta (0, 0)
Screenshot: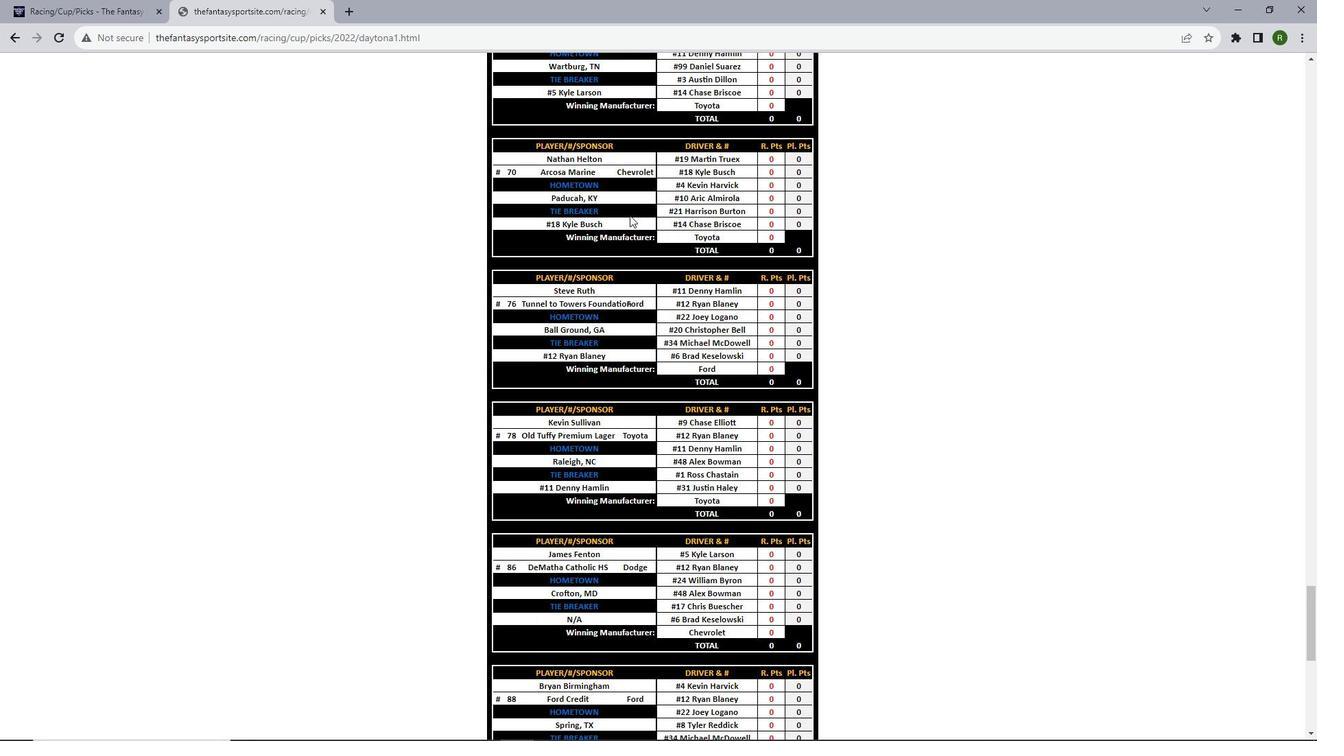 
Action: Mouse scrolled (630, 214) with delta (0, 0)
Screenshot: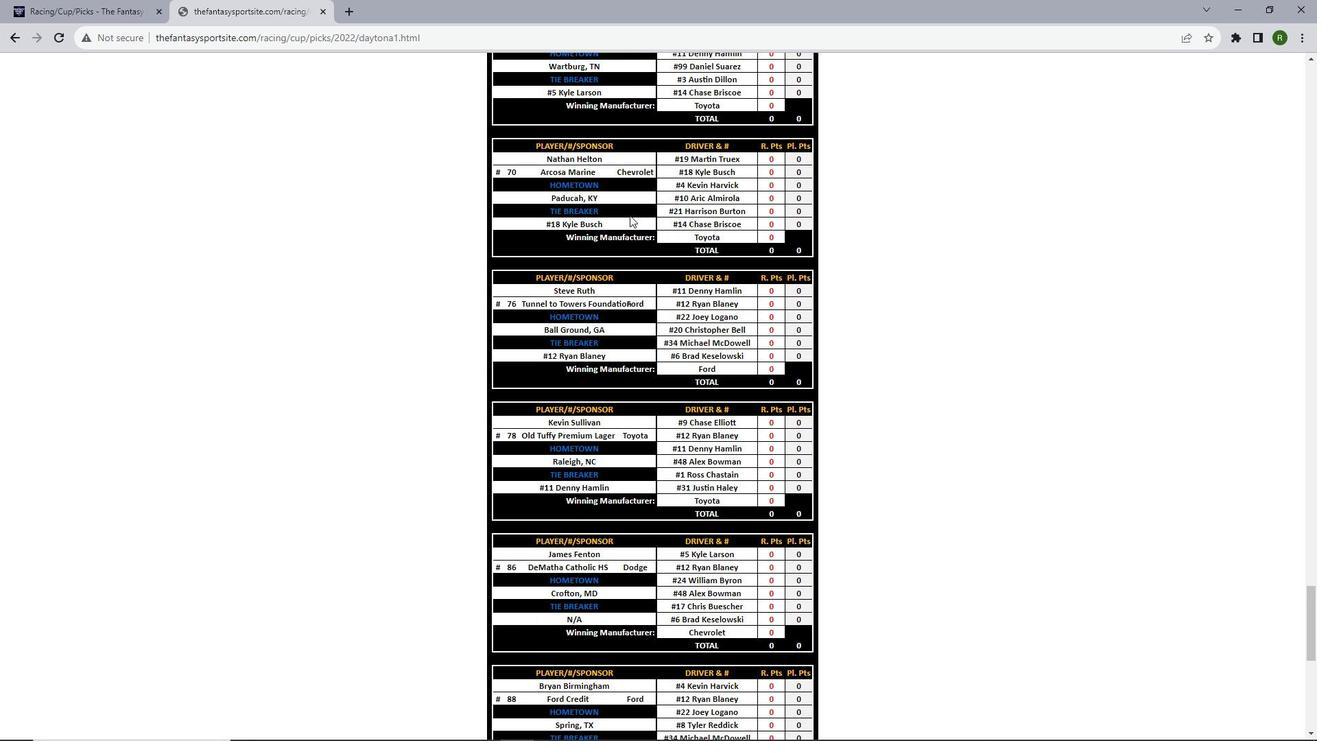 
Action: Mouse scrolled (630, 214) with delta (0, 0)
Screenshot: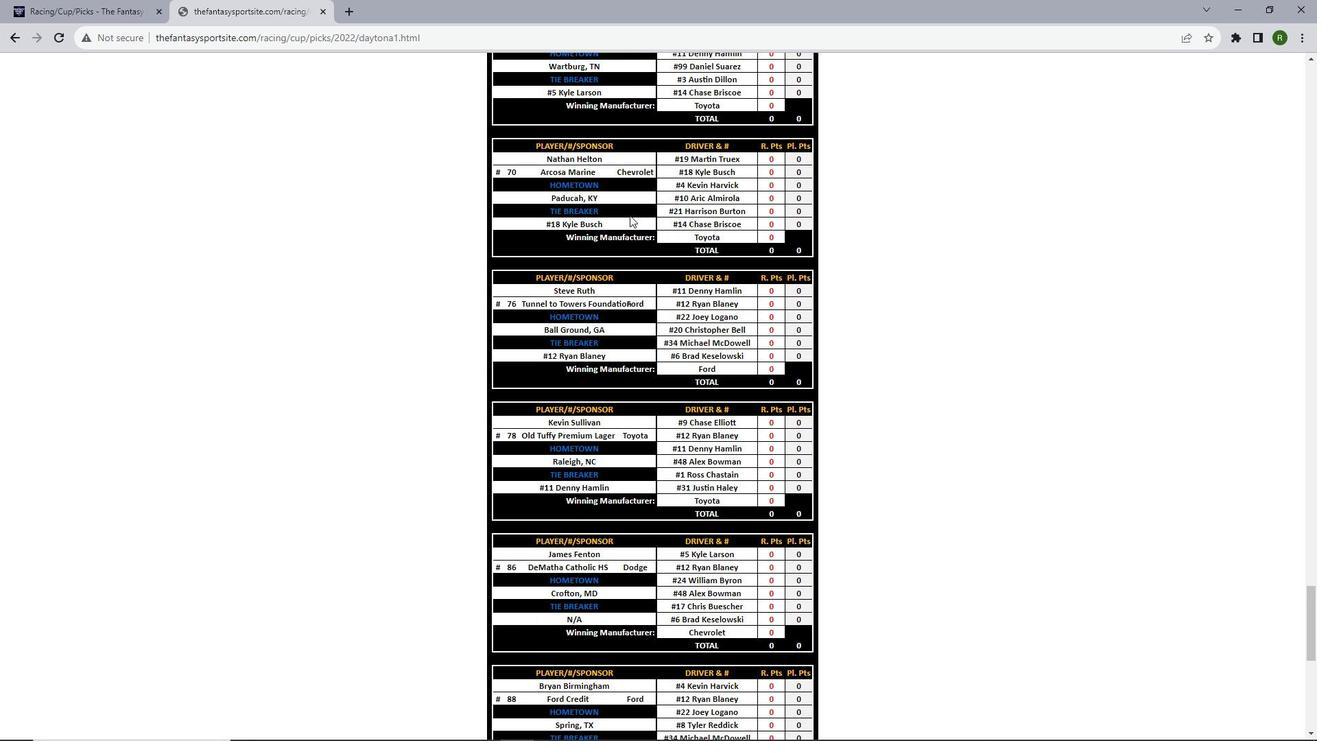 
Action: Mouse scrolled (630, 214) with delta (0, 0)
Screenshot: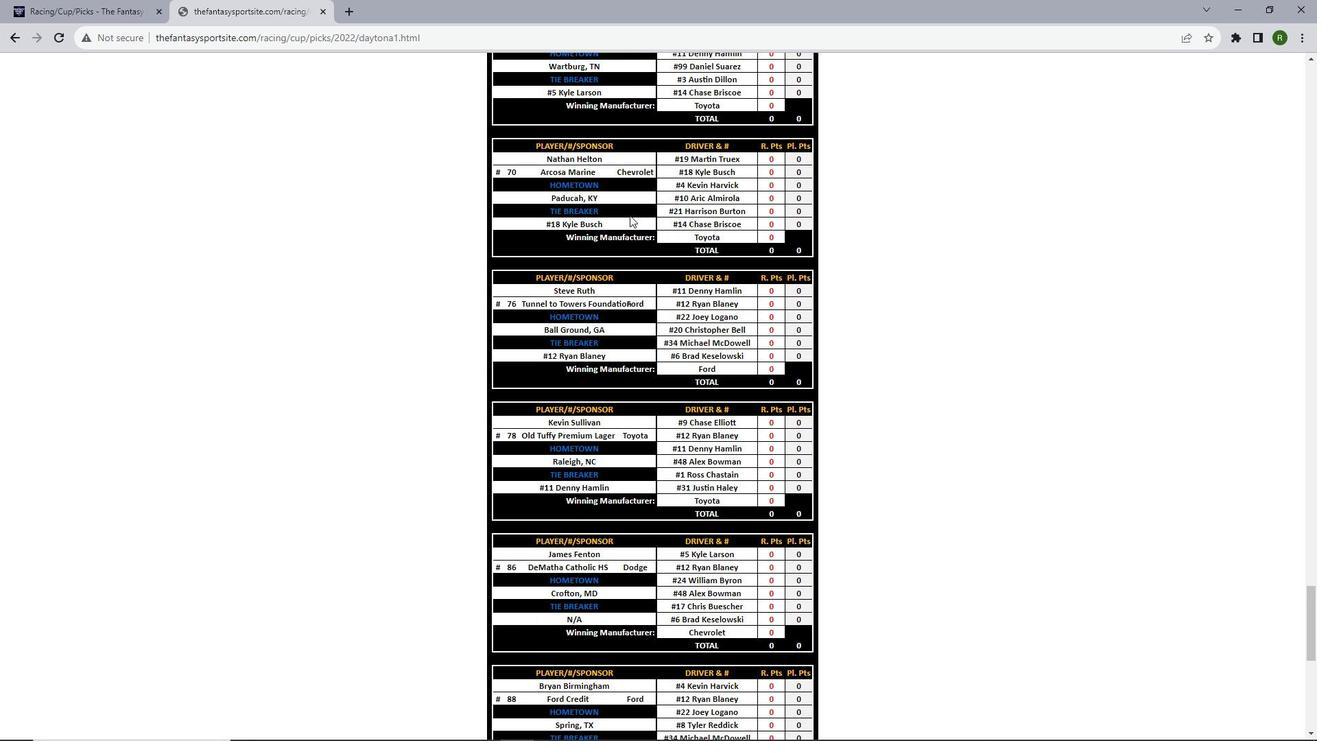 
Action: Mouse scrolled (630, 214) with delta (0, 0)
Screenshot: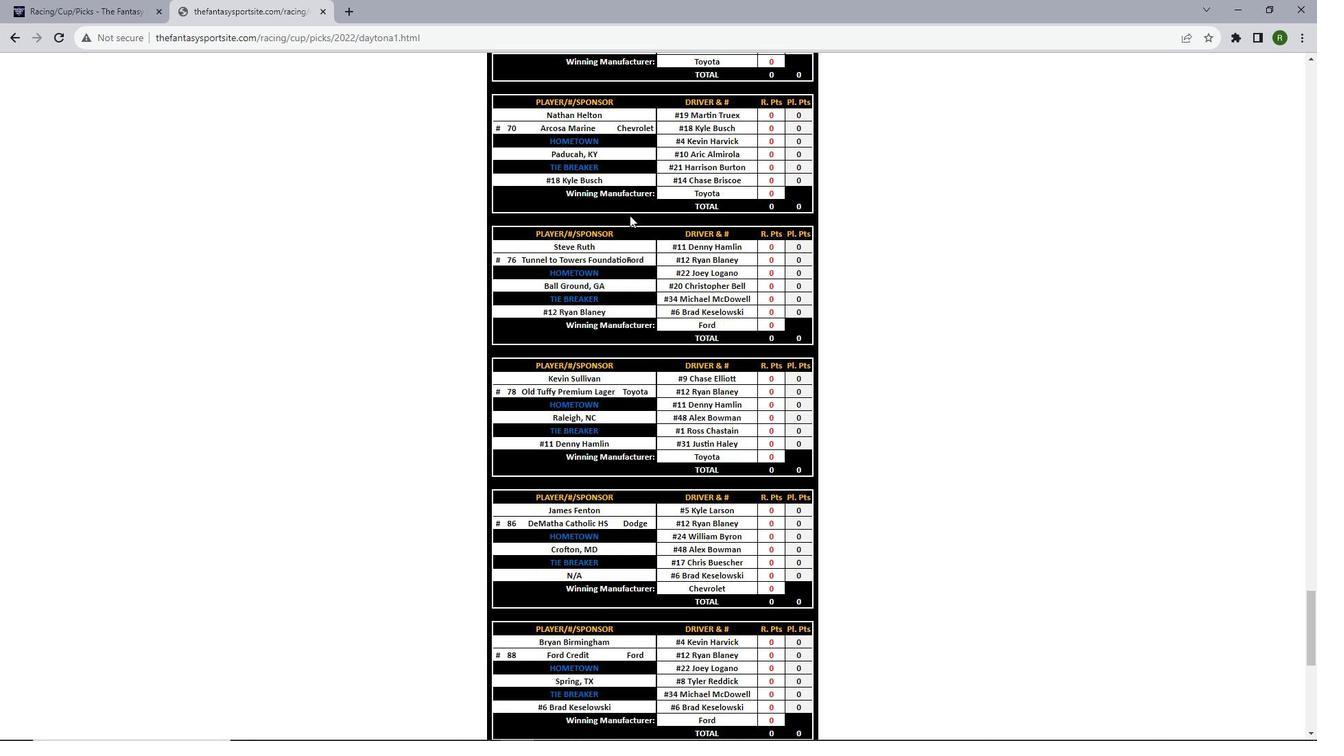 
Action: Mouse scrolled (630, 214) with delta (0, 0)
Screenshot: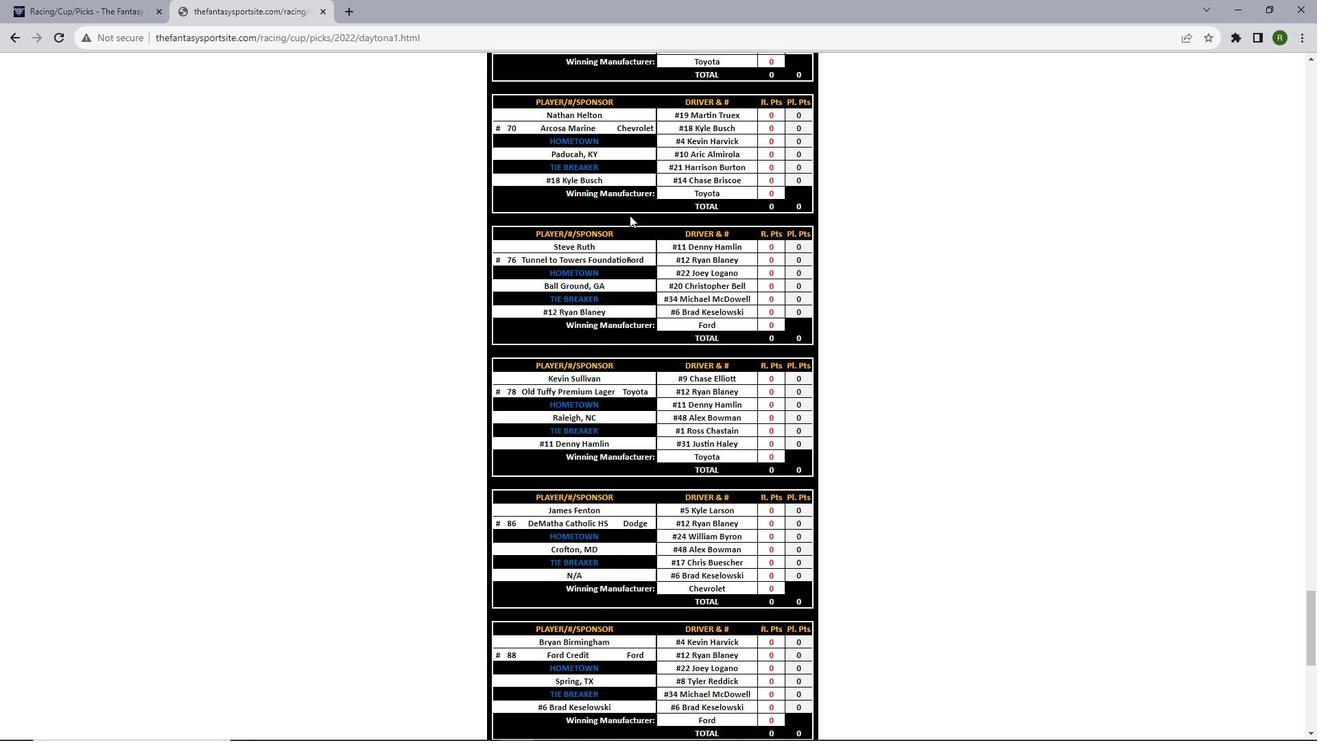 
Action: Mouse scrolled (630, 214) with delta (0, 0)
Screenshot: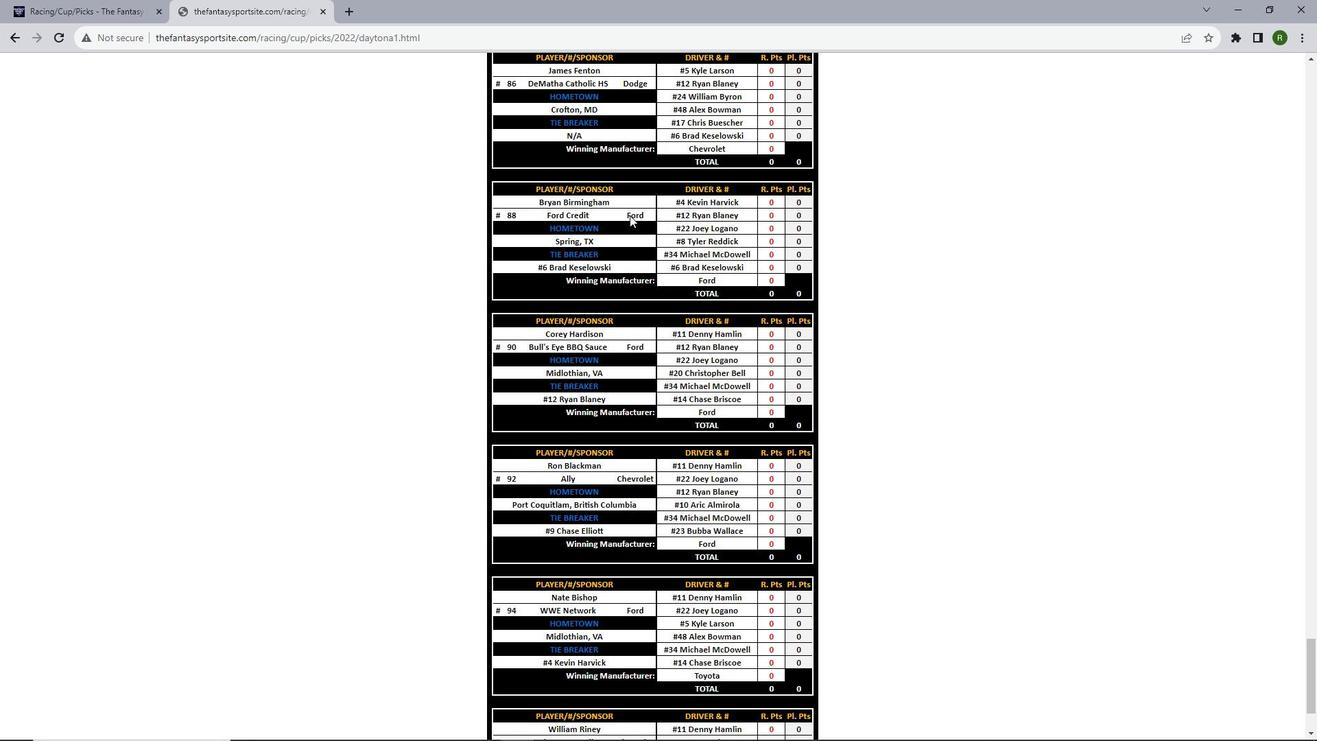
Action: Mouse scrolled (630, 214) with delta (0, 0)
Screenshot: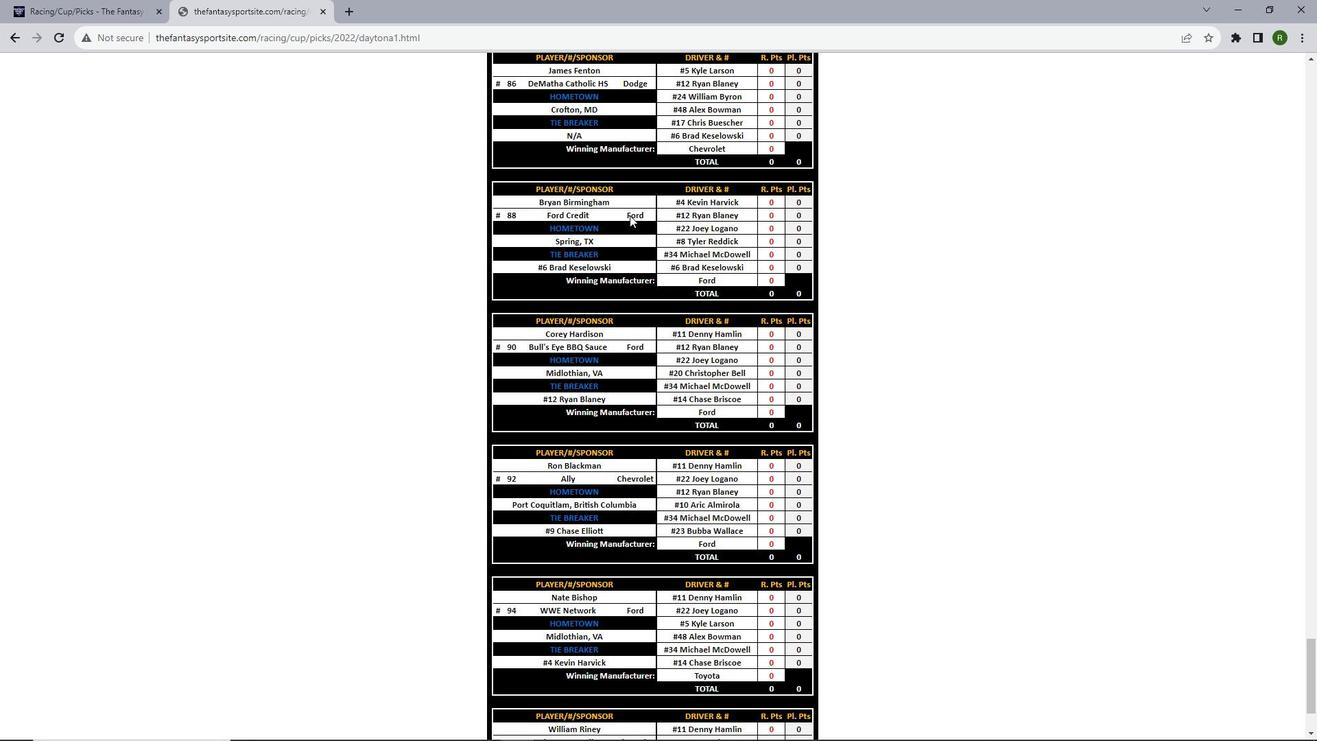 
Action: Mouse scrolled (630, 214) with delta (0, 0)
Screenshot: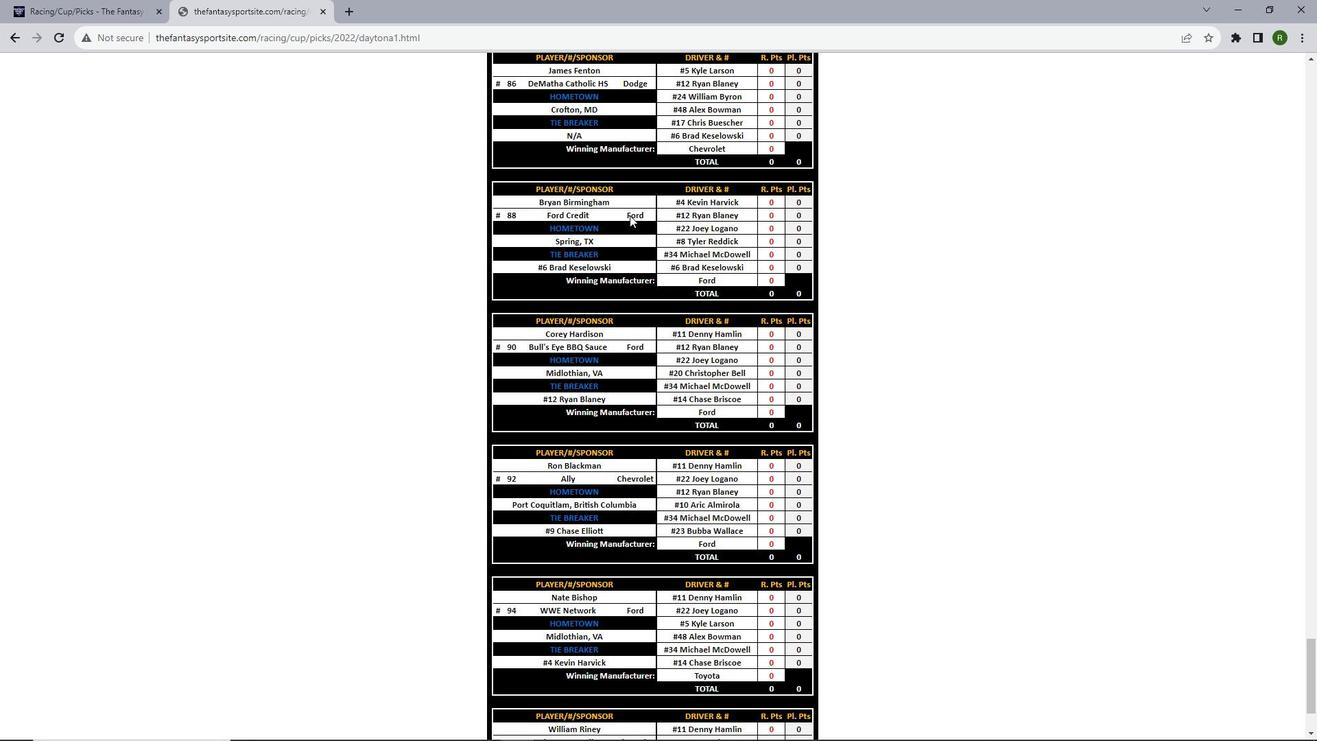 
Action: Mouse scrolled (630, 214) with delta (0, 0)
Screenshot: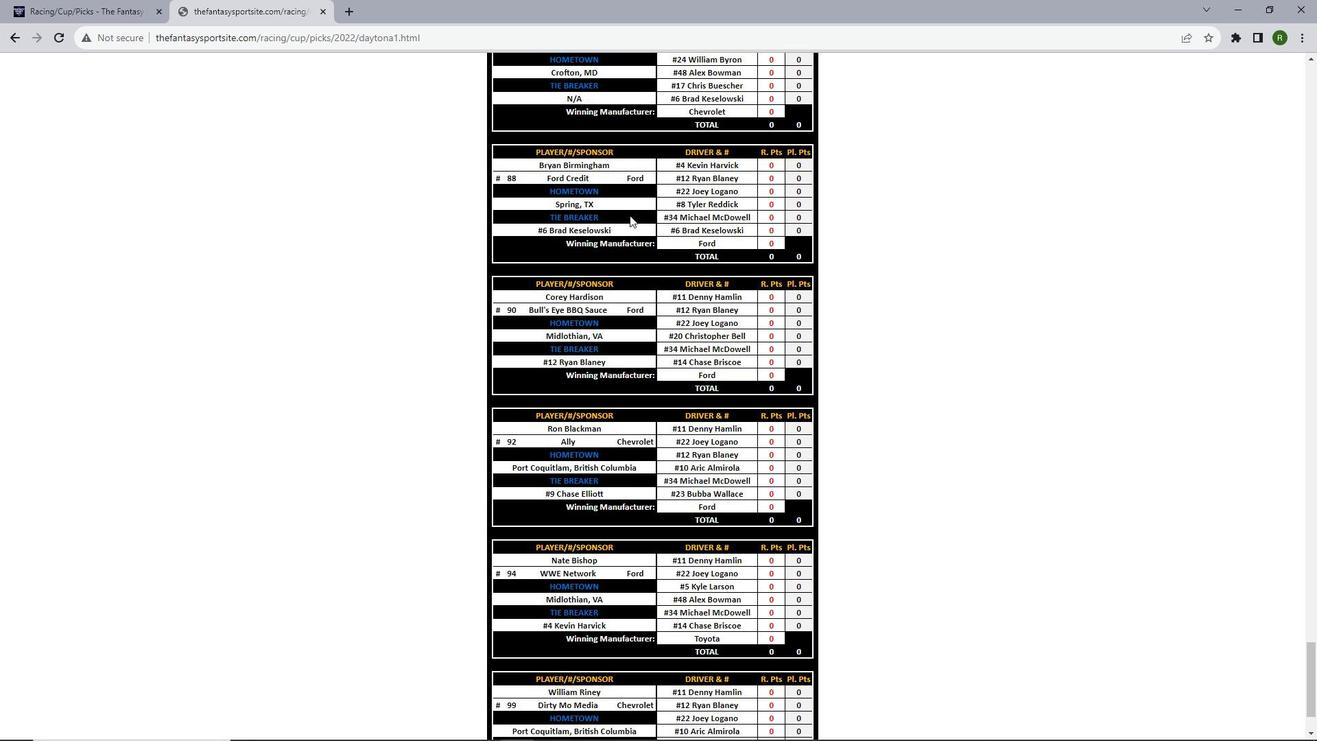 
Action: Mouse scrolled (630, 214) with delta (0, 0)
Screenshot: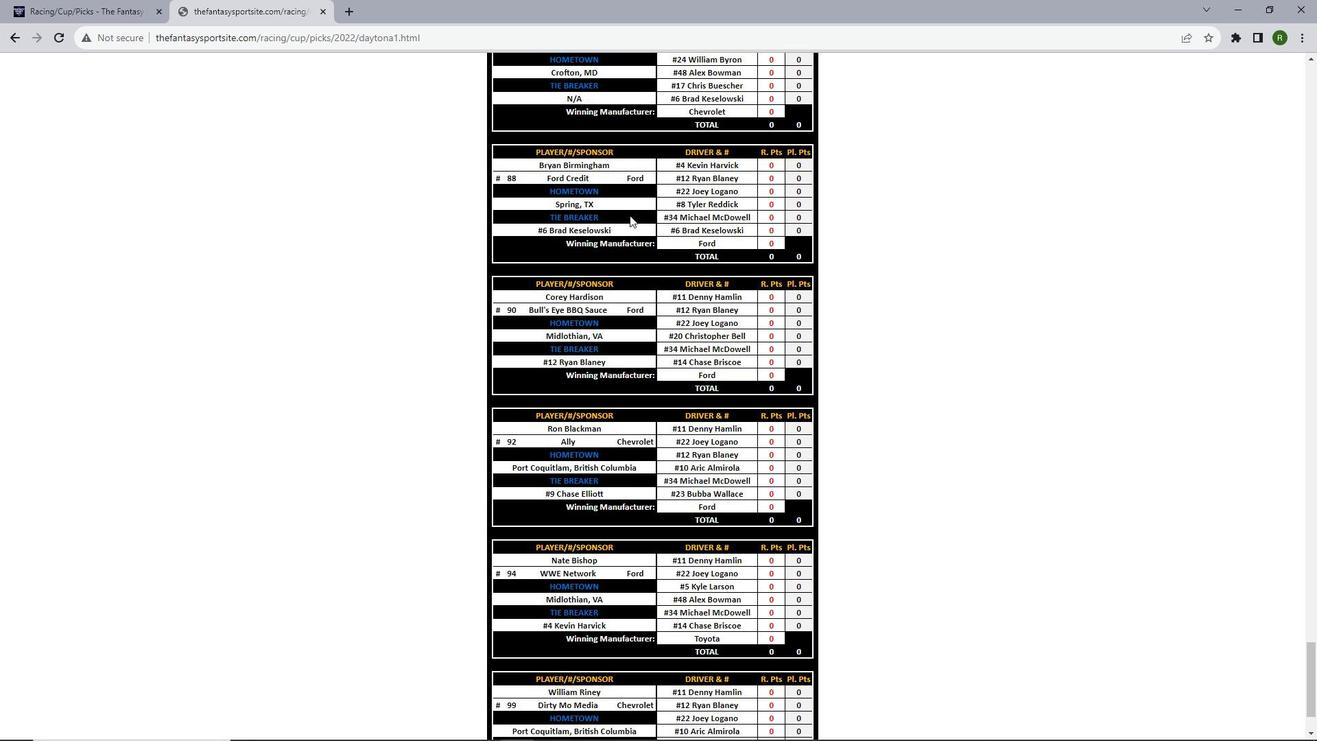 
Action: Mouse scrolled (630, 214) with delta (0, 0)
Screenshot: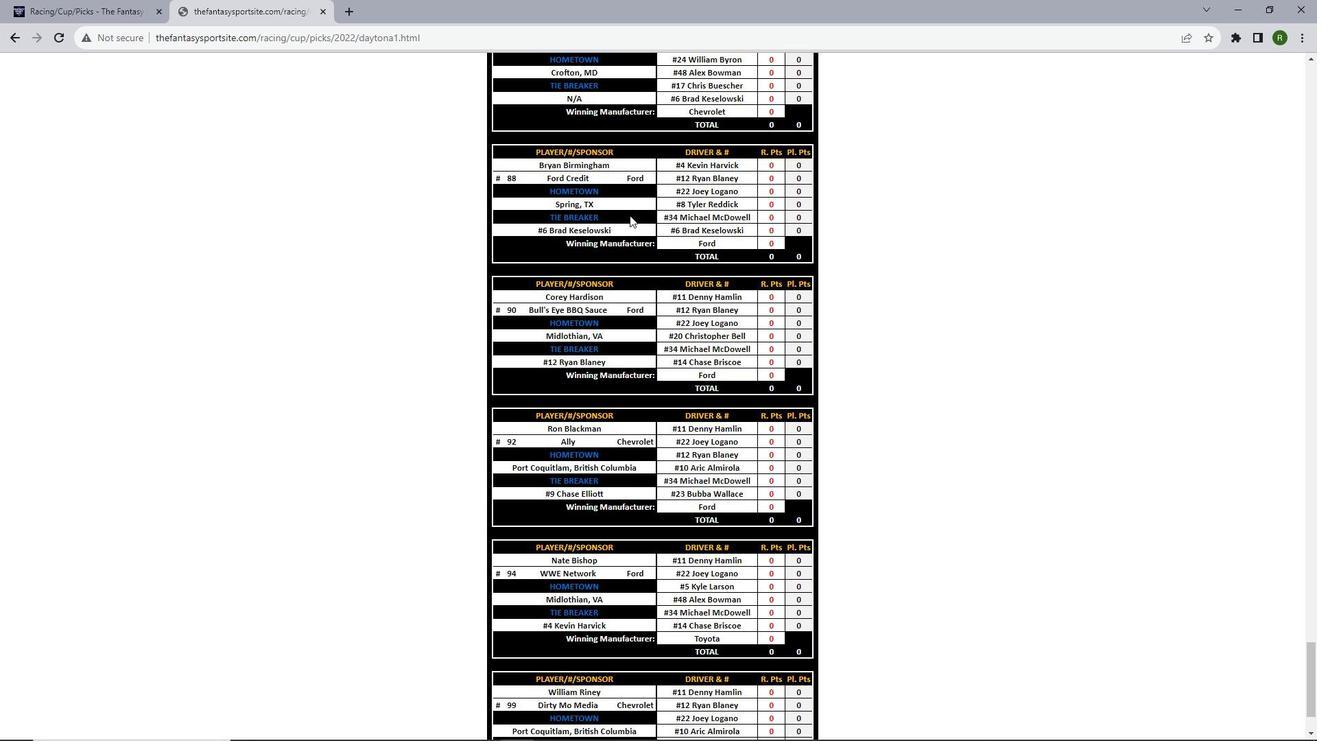 
Action: Mouse scrolled (630, 214) with delta (0, 0)
Screenshot: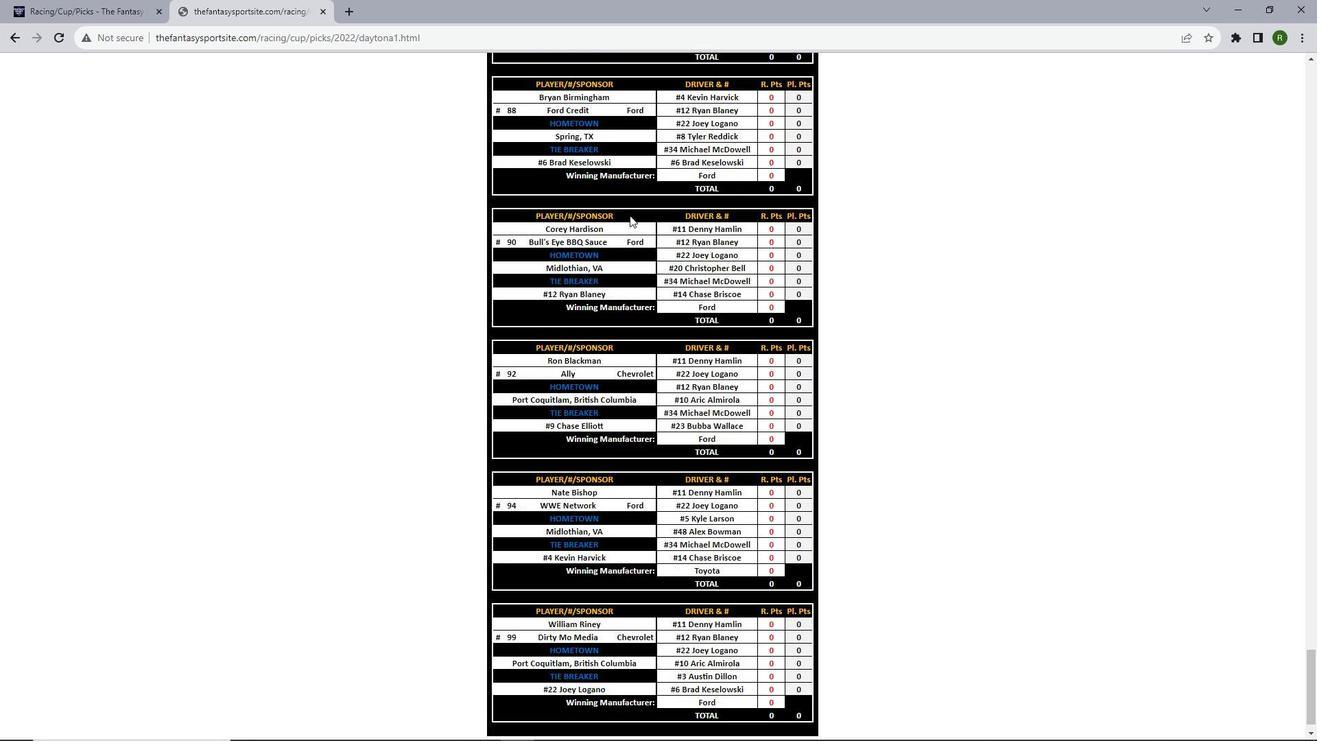 
Action: Mouse scrolled (630, 214) with delta (0, 0)
Screenshot: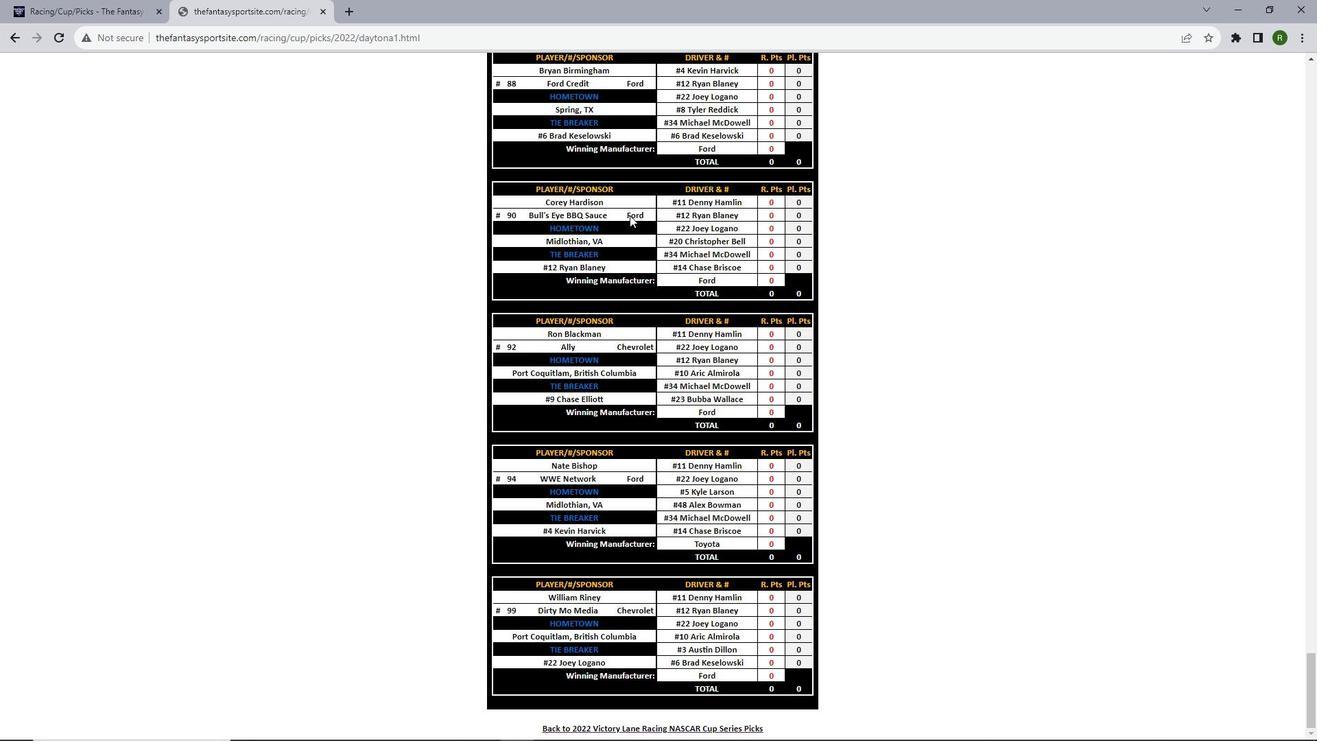 
Action: Mouse scrolled (630, 214) with delta (0, 0)
Screenshot: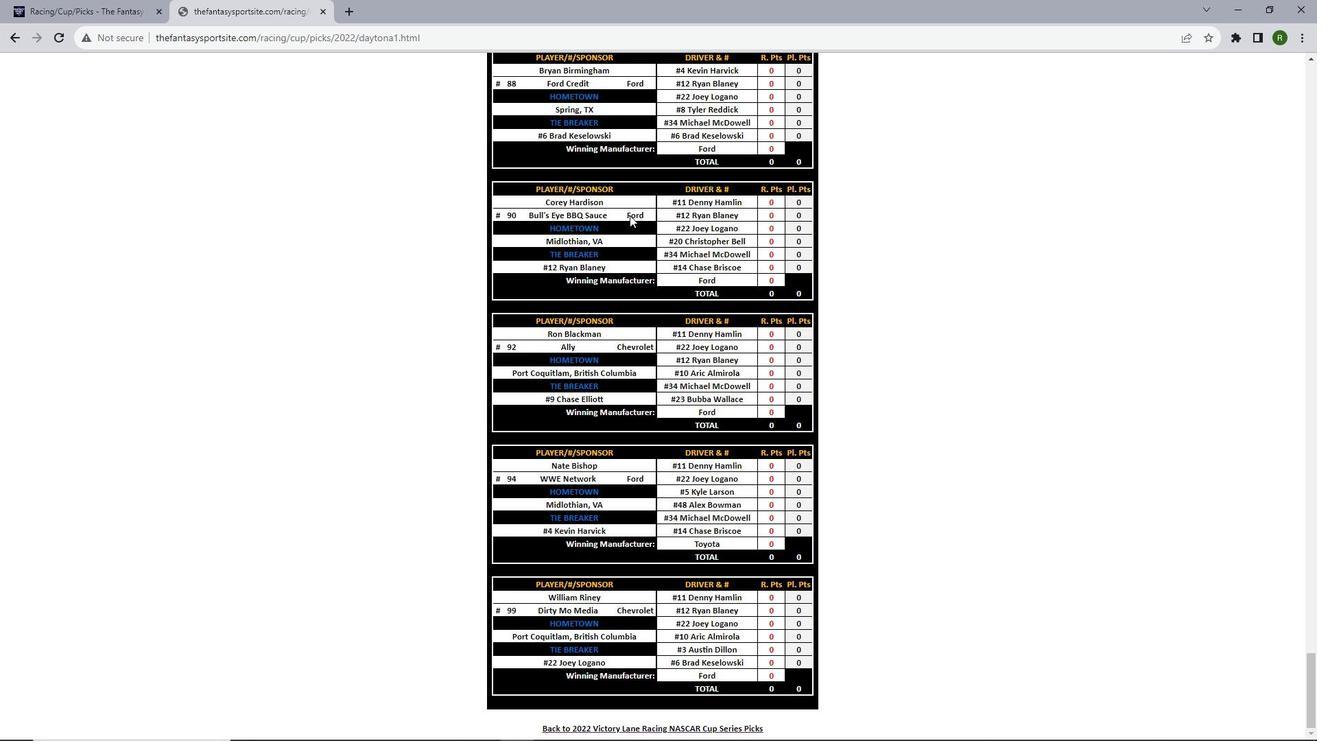 
Action: Mouse scrolled (630, 214) with delta (0, 0)
Screenshot: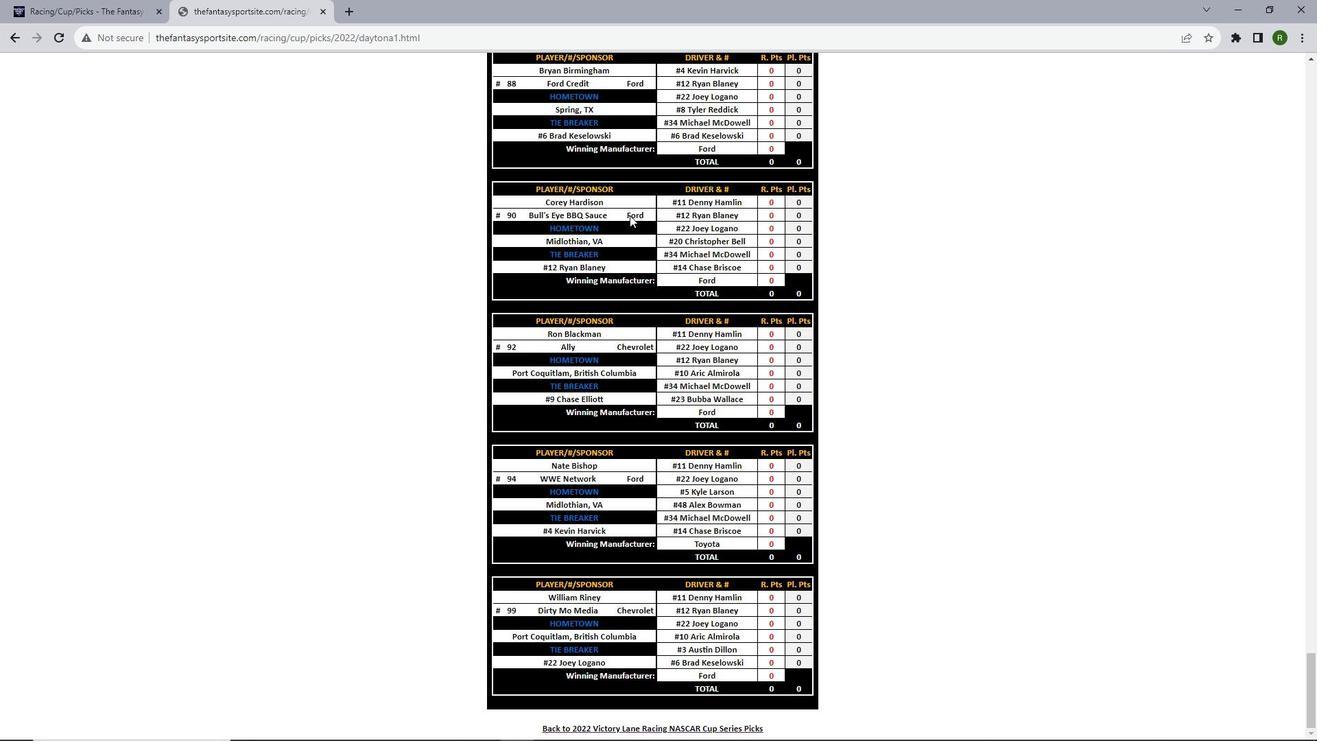 
Action: Mouse scrolled (630, 214) with delta (0, 0)
Screenshot: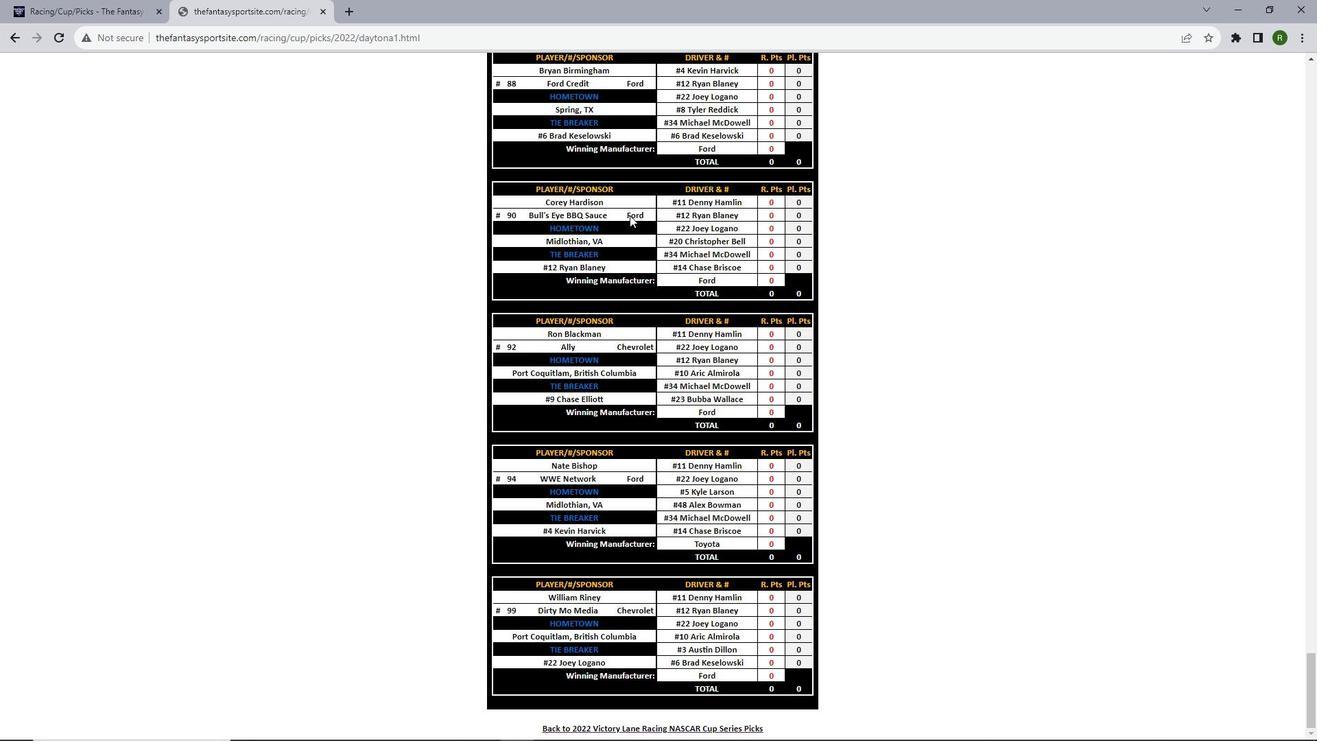 
Action: Mouse scrolled (630, 214) with delta (0, 0)
Screenshot: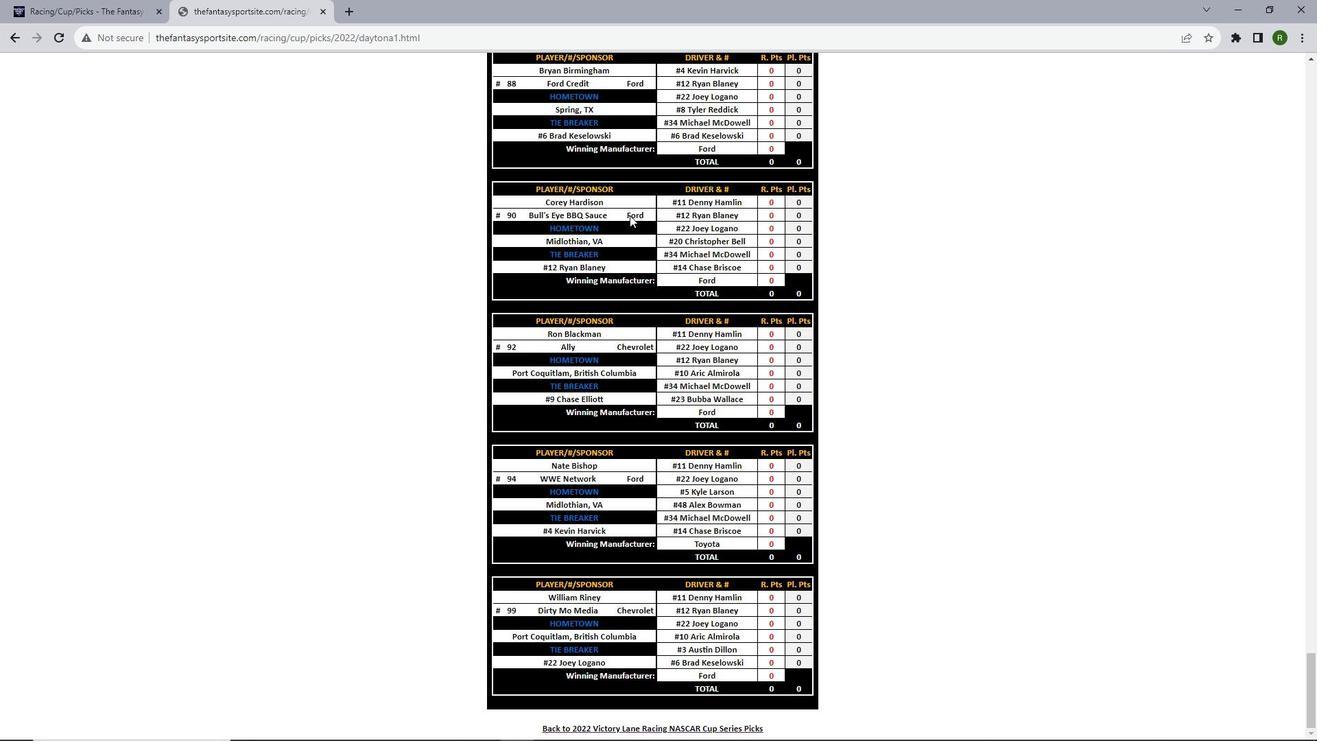 
Action: Mouse scrolled (630, 214) with delta (0, 0)
Screenshot: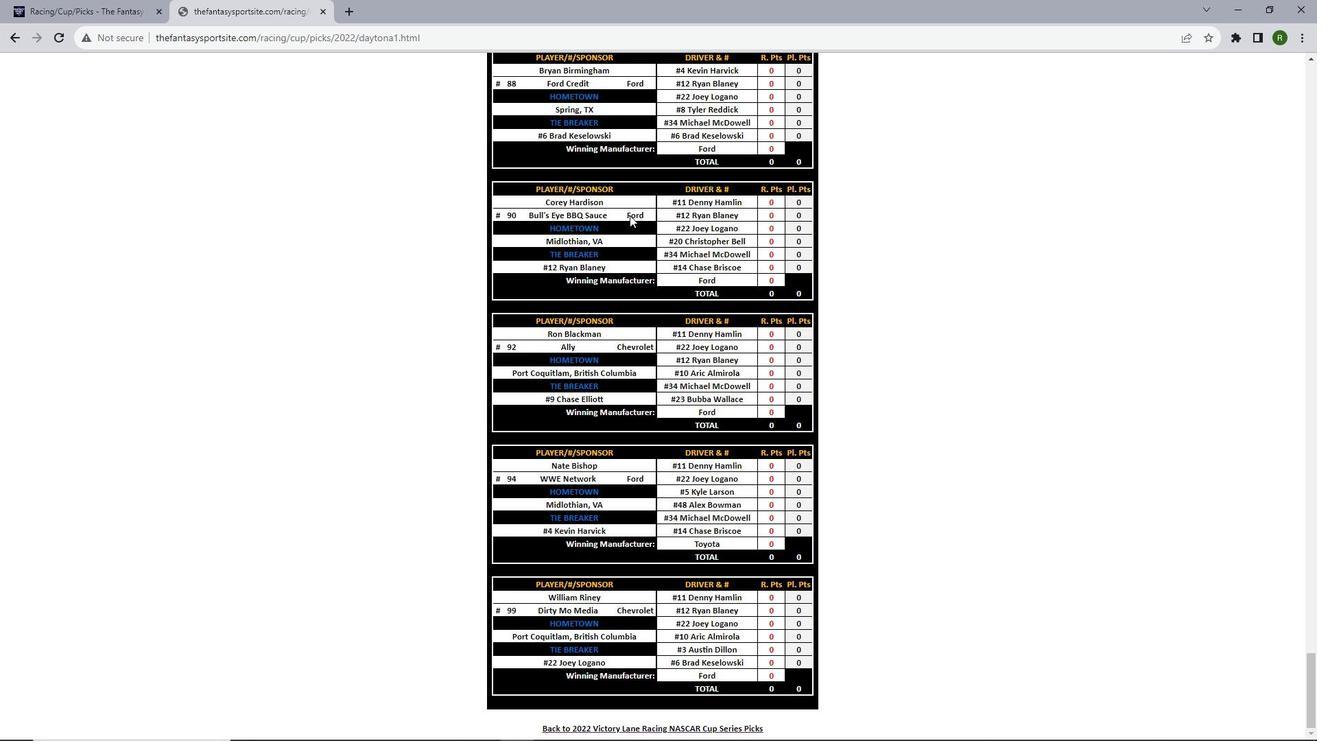 
